 Task: Find a guest house in Columbus, United States, for 4 guests from July 10 to July 25, with a price range of ₹15,000 to ₹25,000, 2 bedrooms, 3 beds, 2 bathrooms, and amenities including TV, Gym, Breakfast, and Wifi.
Action: Mouse moved to (751, 148)
Screenshot: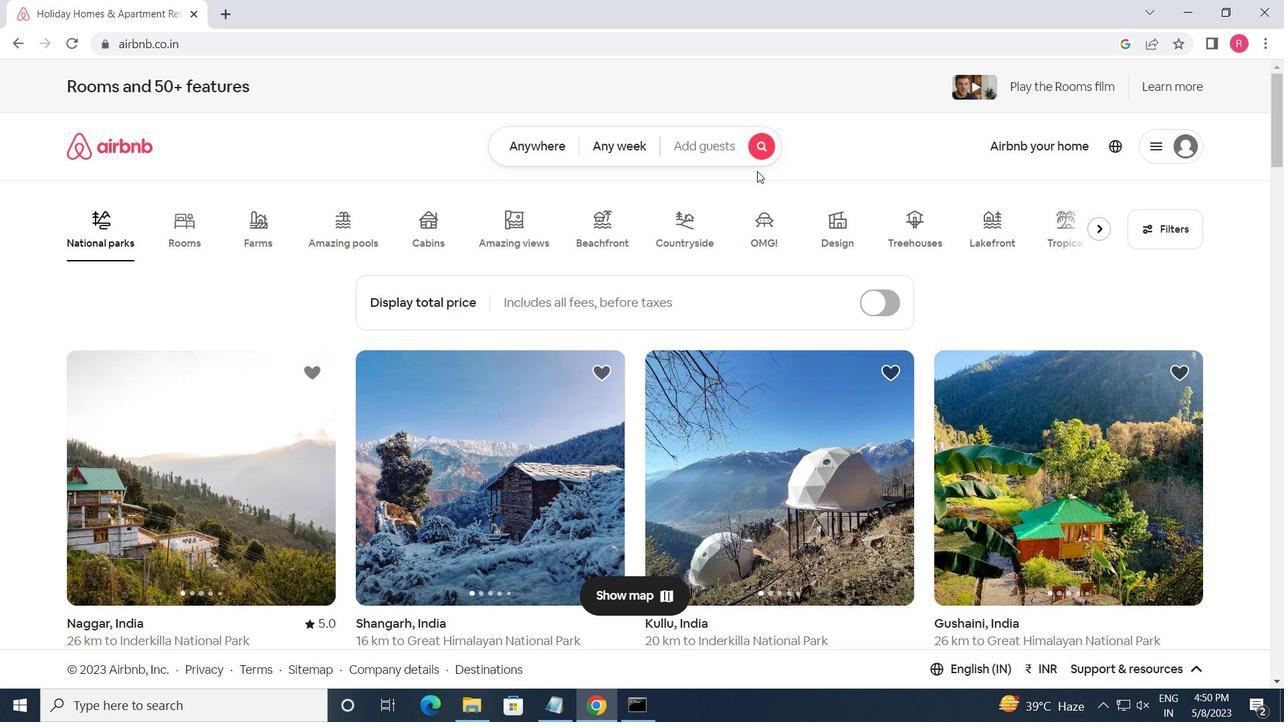 
Action: Mouse pressed left at (751, 148)
Screenshot: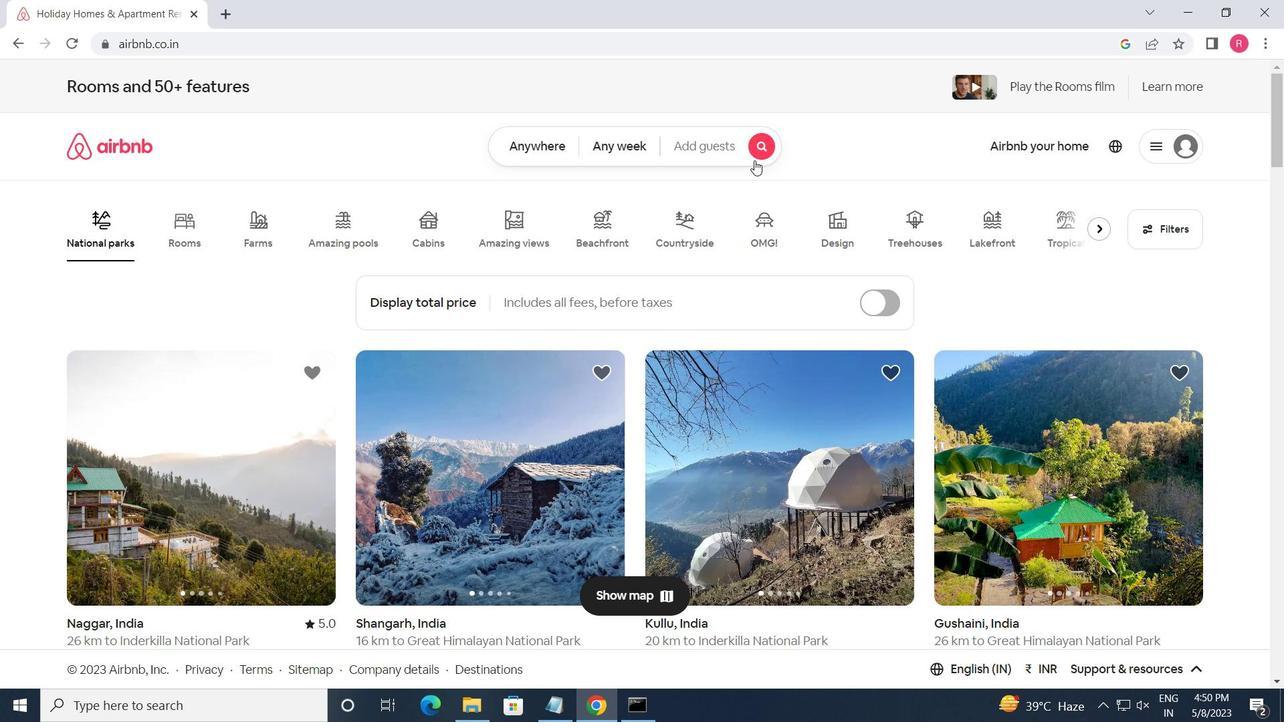 
Action: Mouse moved to (406, 225)
Screenshot: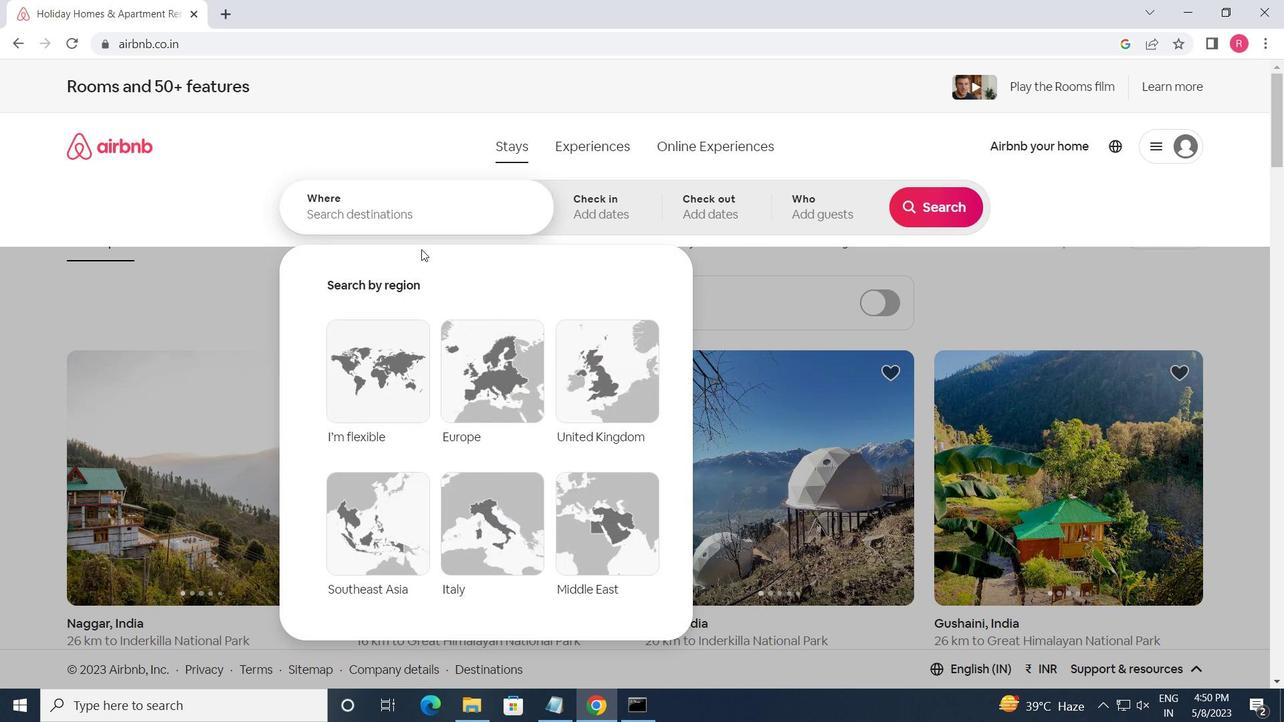 
Action: Mouse pressed left at (406, 225)
Screenshot: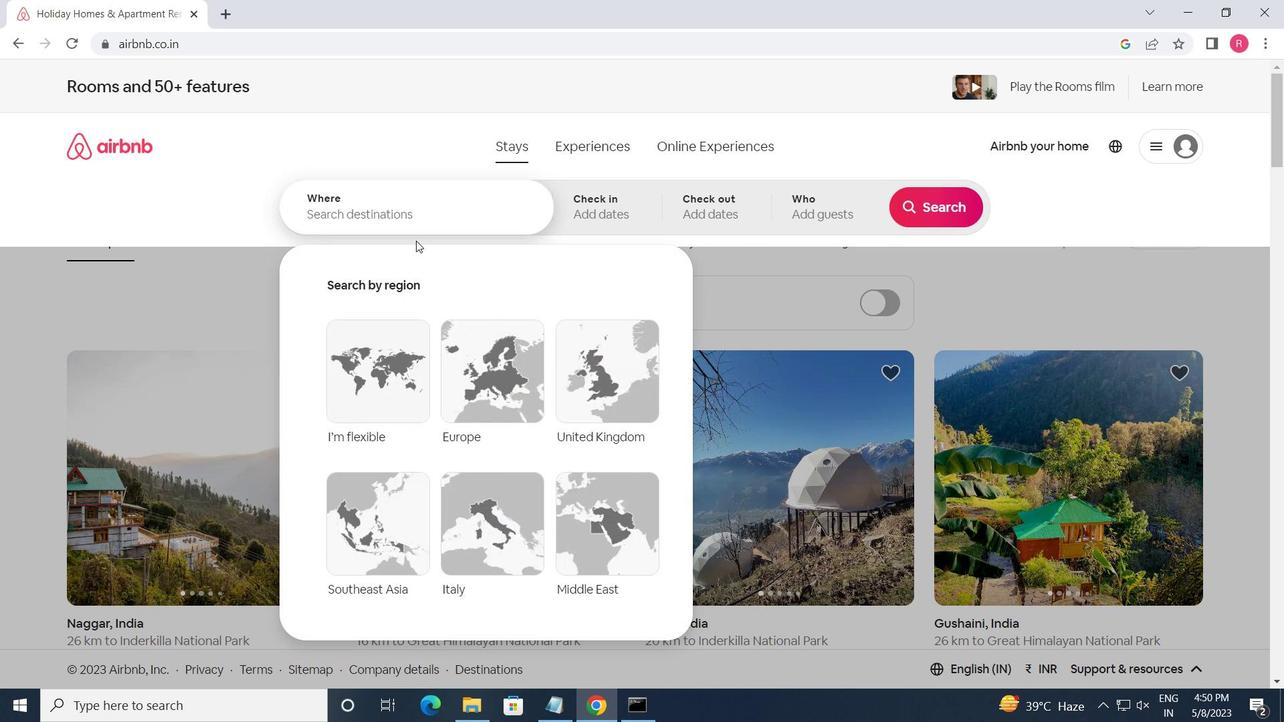 
Action: Key pressed <Key.shift><Key.shift><Key.shift><Key.shift><Key.shift><Key.shift><Key.shift><Key.shift><Key.shift><Key.shift><Key.shift><Key.shift><Key.shift><Key.shift><Key.shift><Key.shift><Key.shift><Key.shift>COLUMBUS,<Key.space><Key.shift_r><Key.shift_r><Key.shift_r>UNITED<Key.space><Key.shift>STATES<Key.enter>
Screenshot: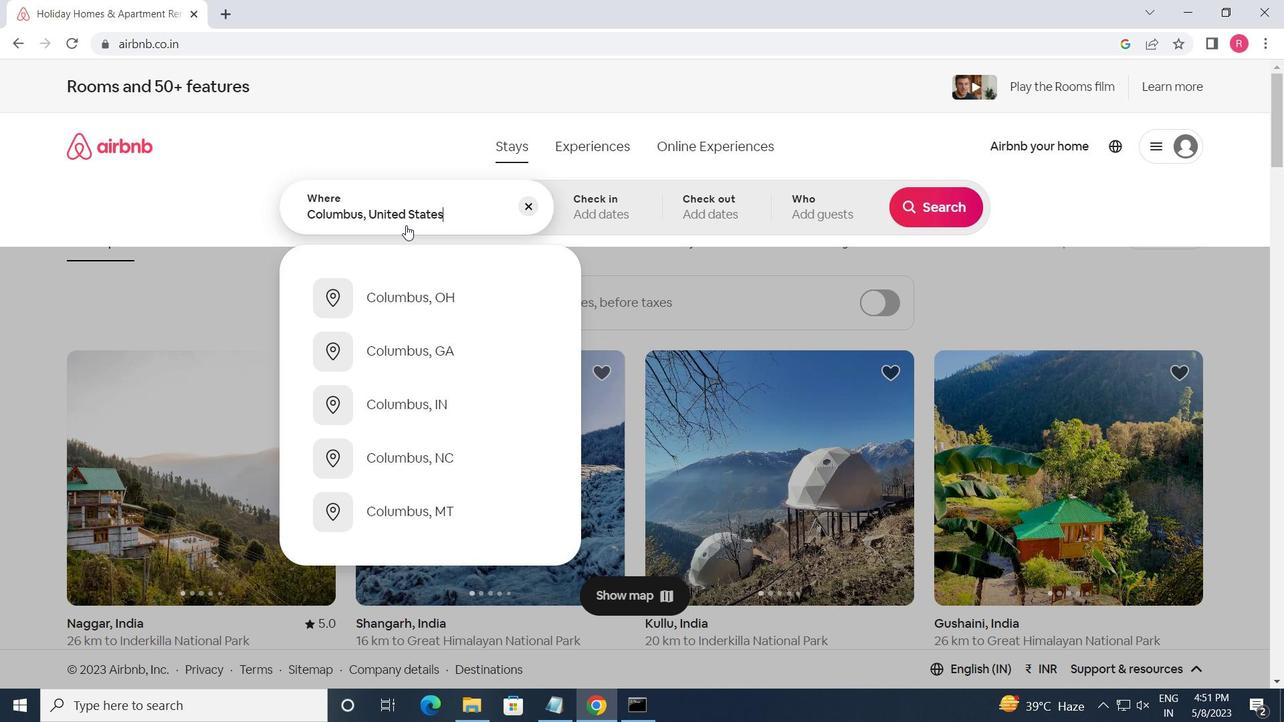 
Action: Mouse moved to (925, 347)
Screenshot: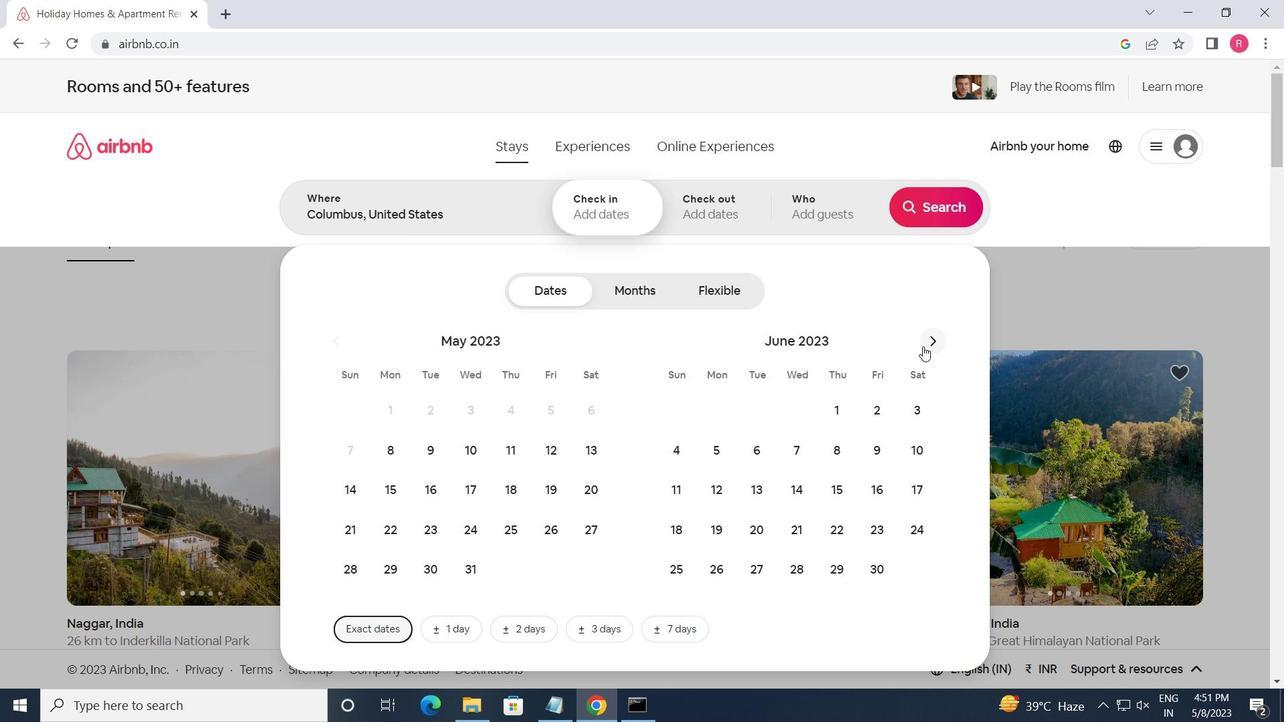
Action: Mouse pressed left at (925, 347)
Screenshot: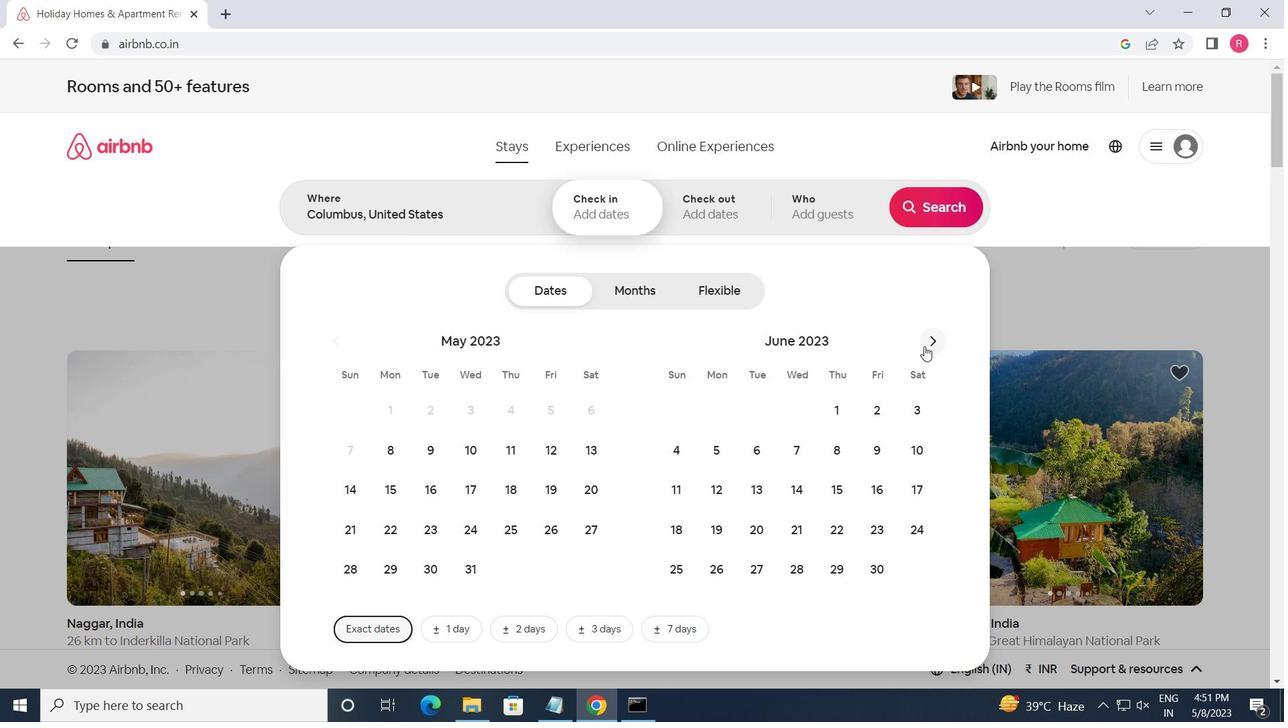 
Action: Mouse moved to (708, 498)
Screenshot: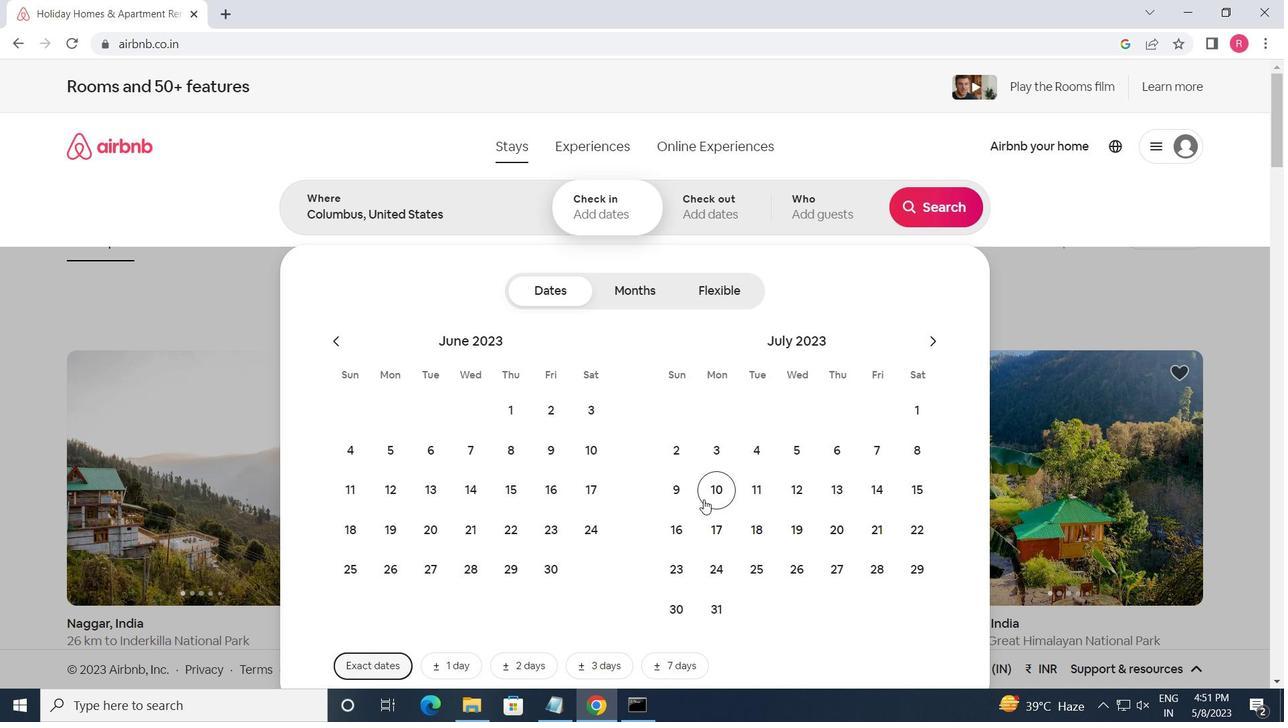 
Action: Mouse pressed left at (708, 498)
Screenshot: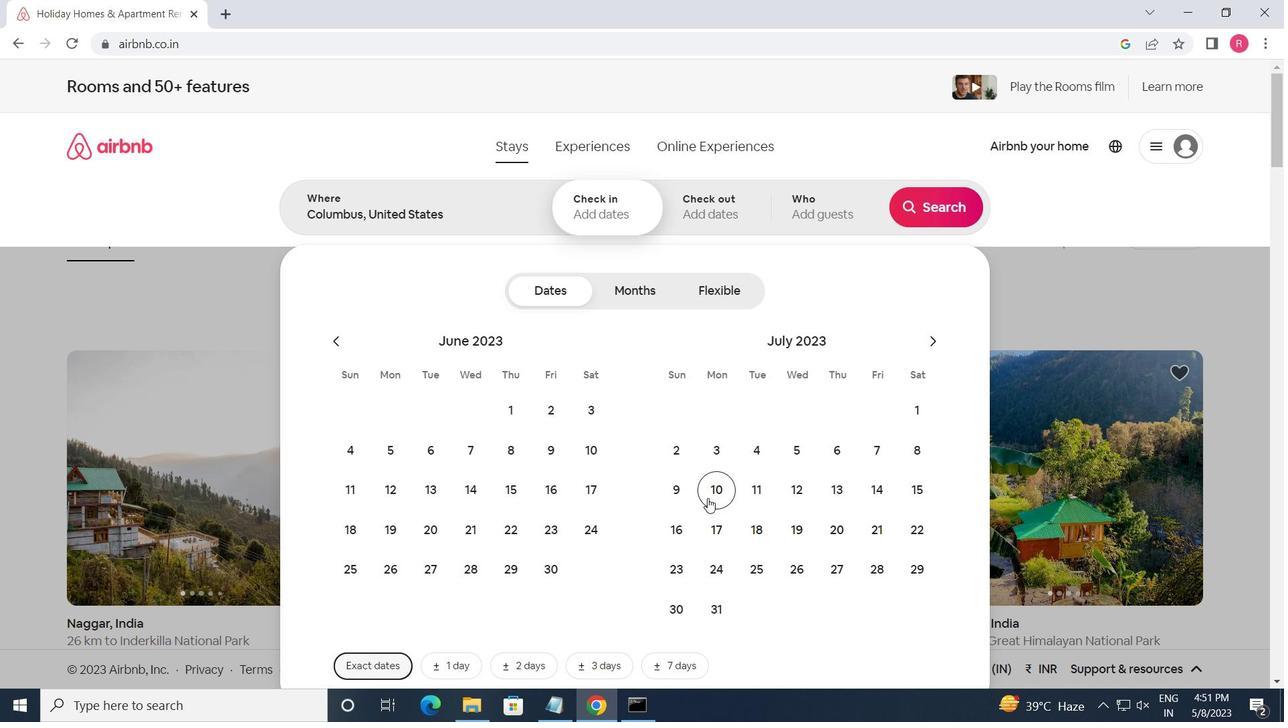 
Action: Mouse moved to (743, 571)
Screenshot: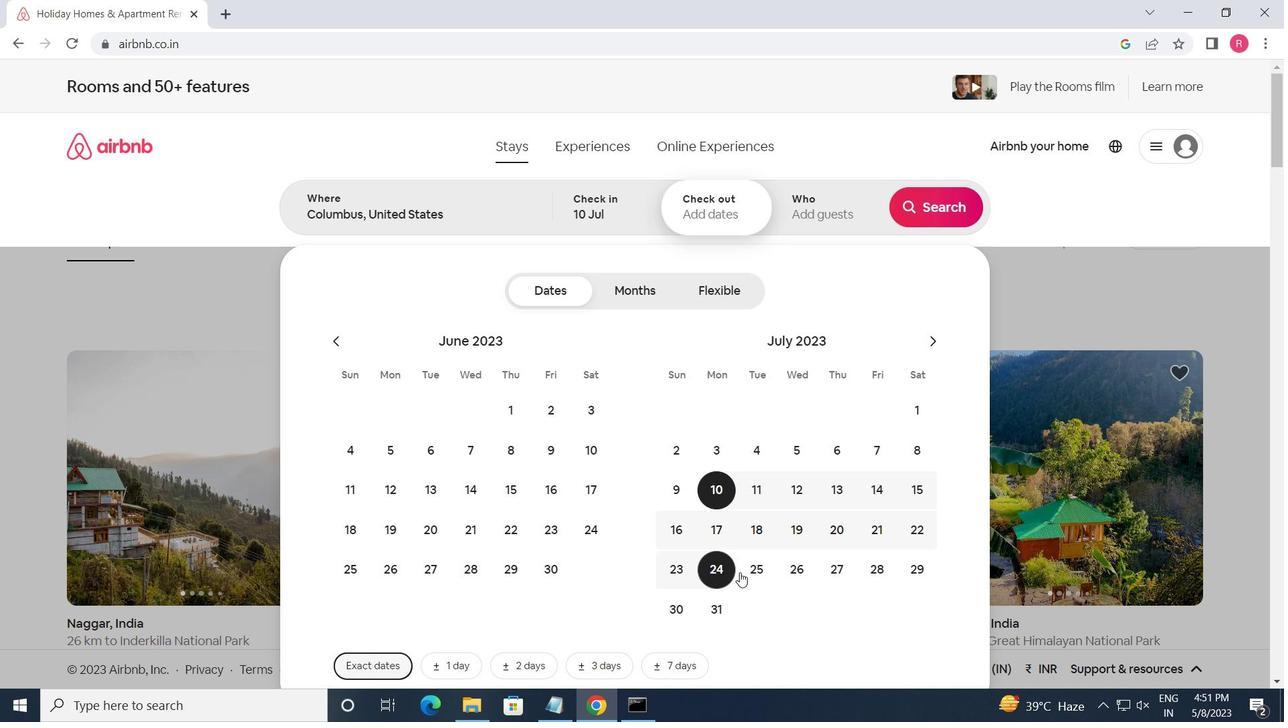 
Action: Mouse pressed left at (743, 571)
Screenshot: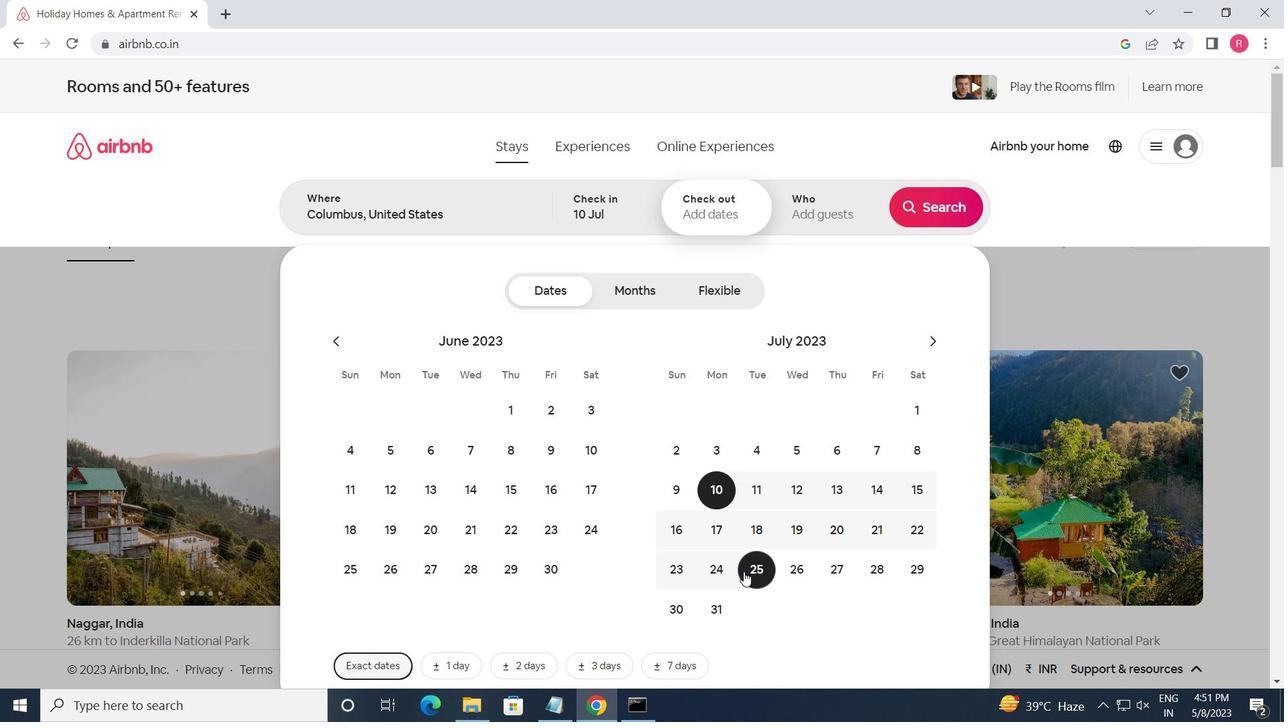 
Action: Mouse moved to (813, 229)
Screenshot: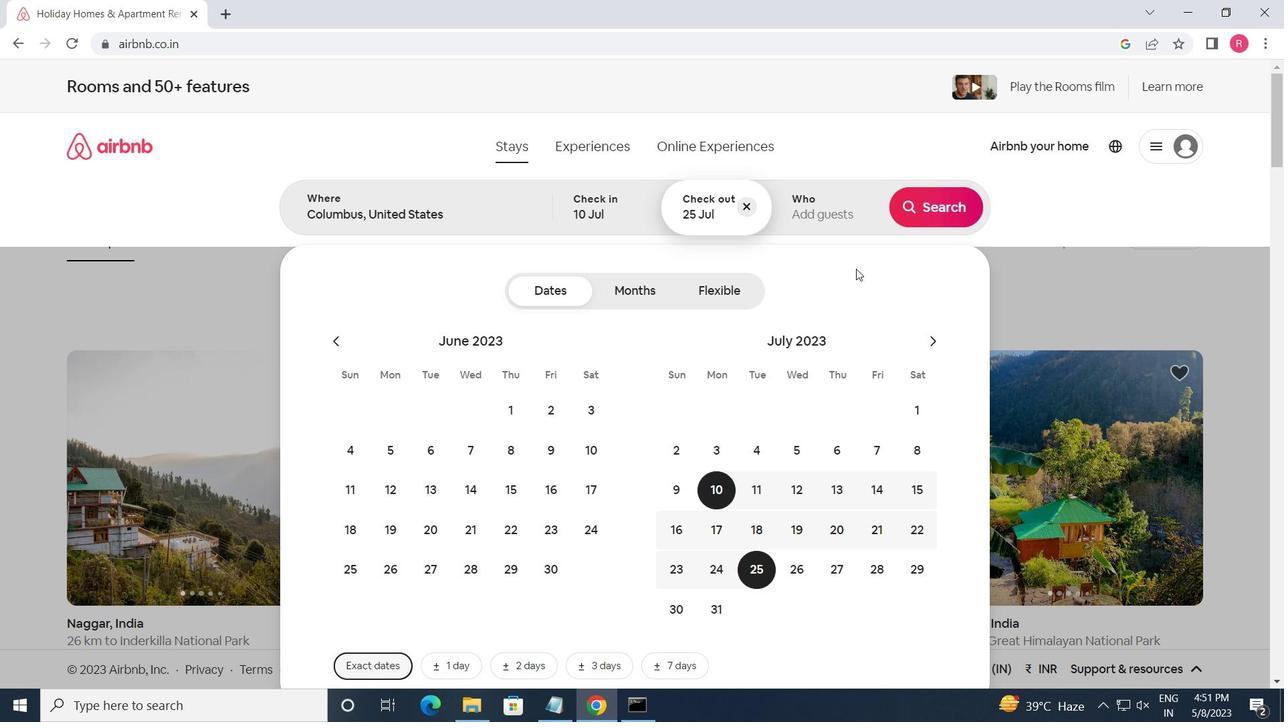 
Action: Mouse pressed left at (813, 229)
Screenshot: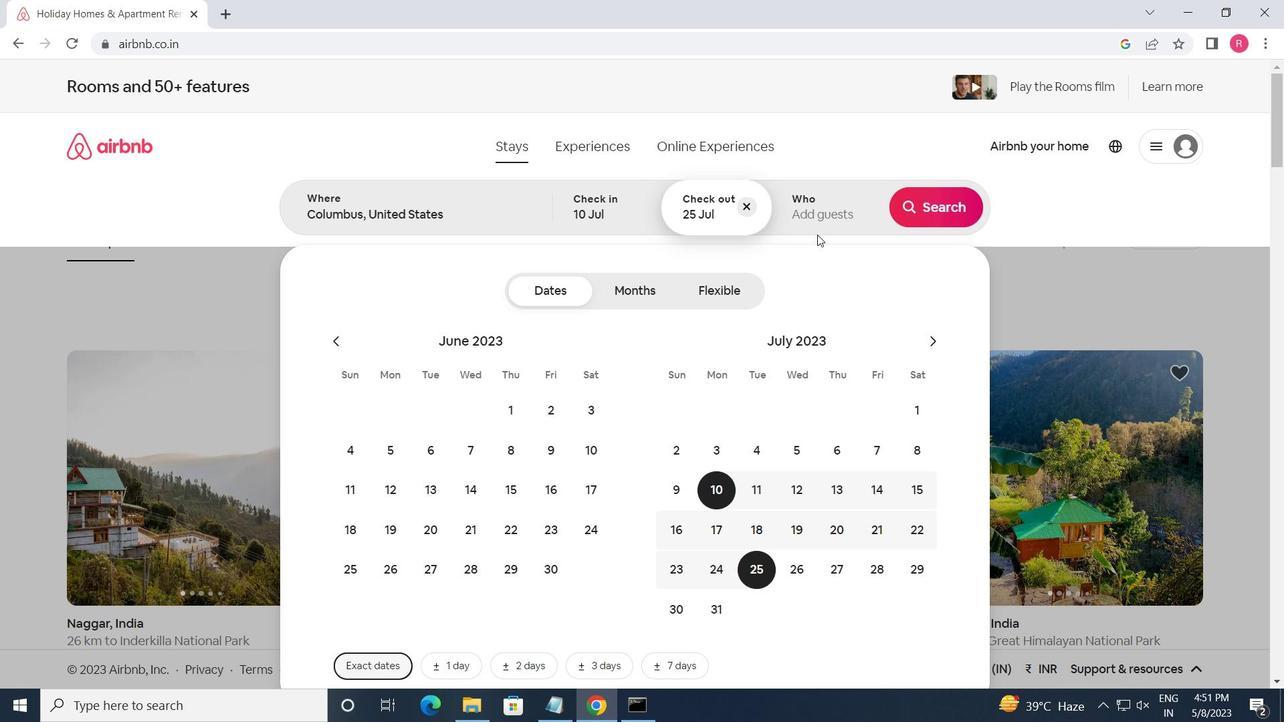 
Action: Mouse moved to (942, 298)
Screenshot: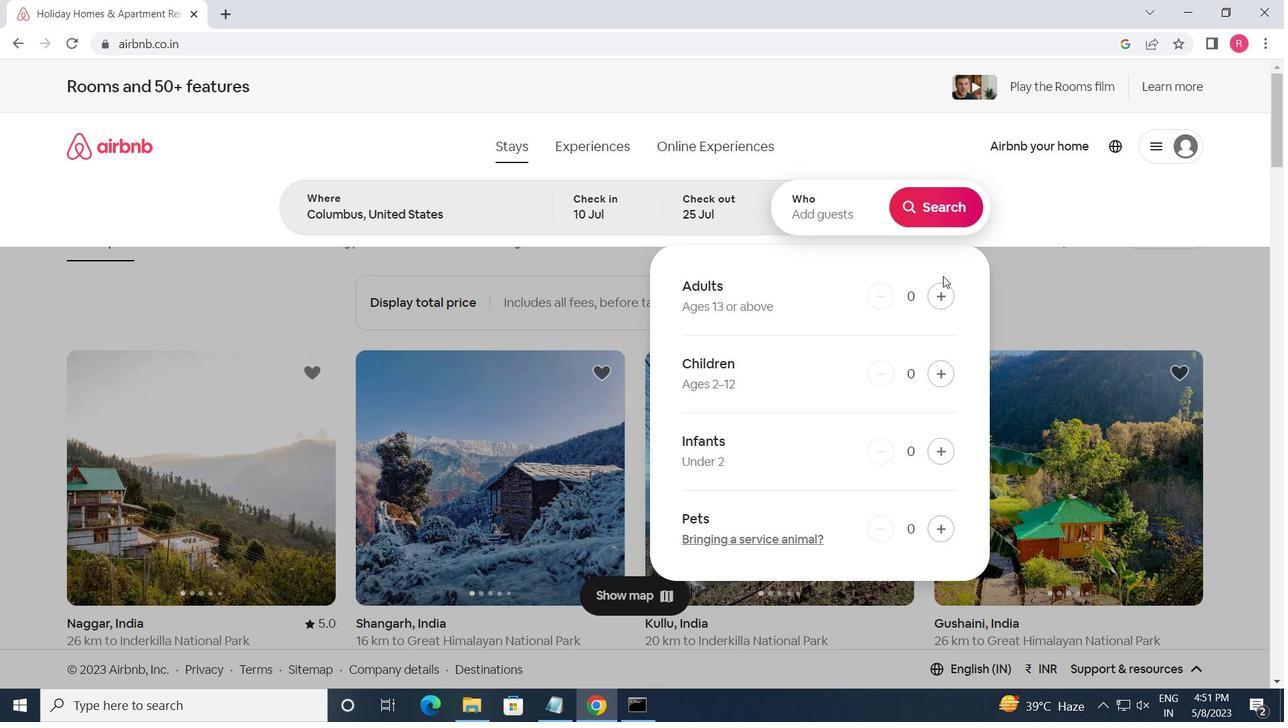 
Action: Mouse pressed left at (942, 298)
Screenshot: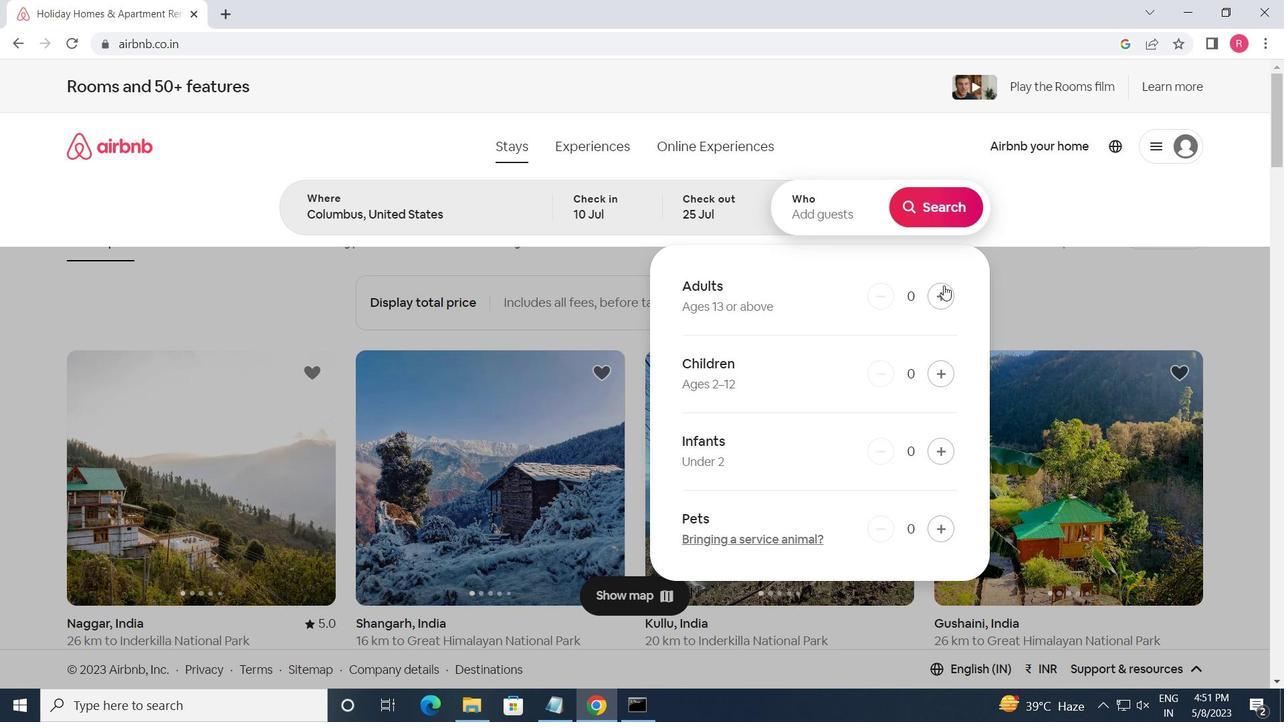 
Action: Mouse pressed left at (942, 298)
Screenshot: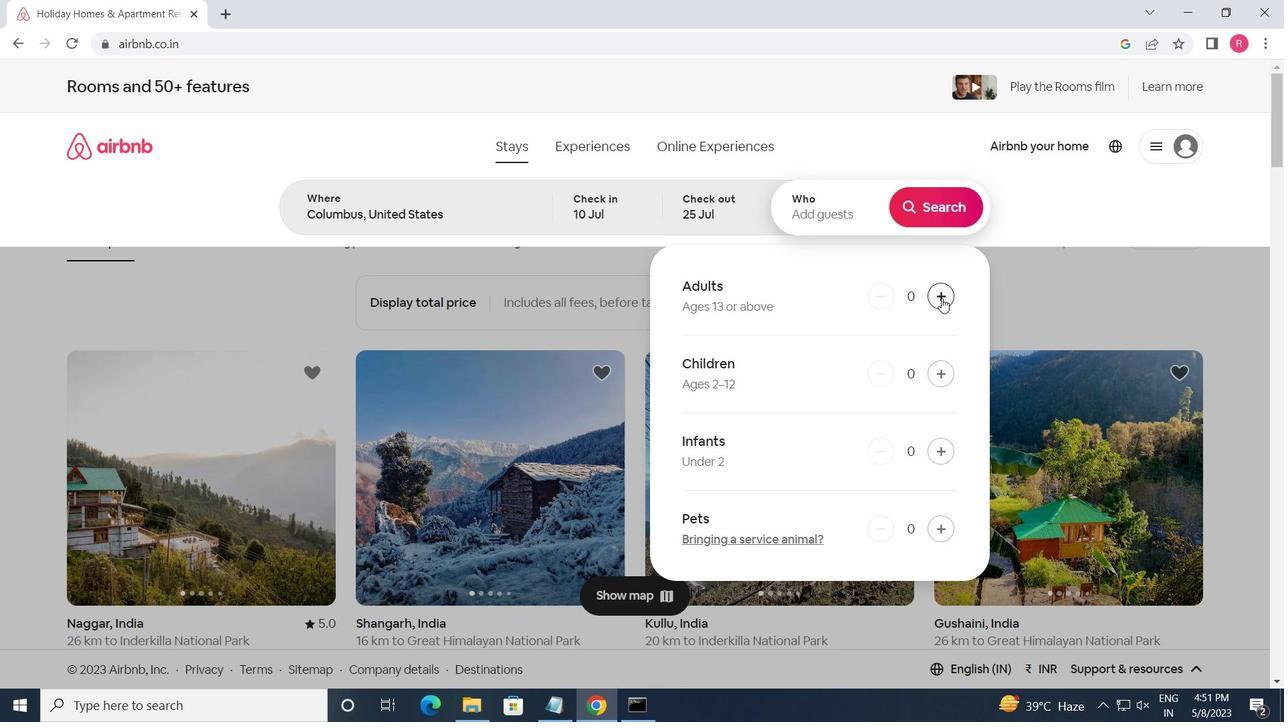 
Action: Mouse pressed left at (942, 298)
Screenshot: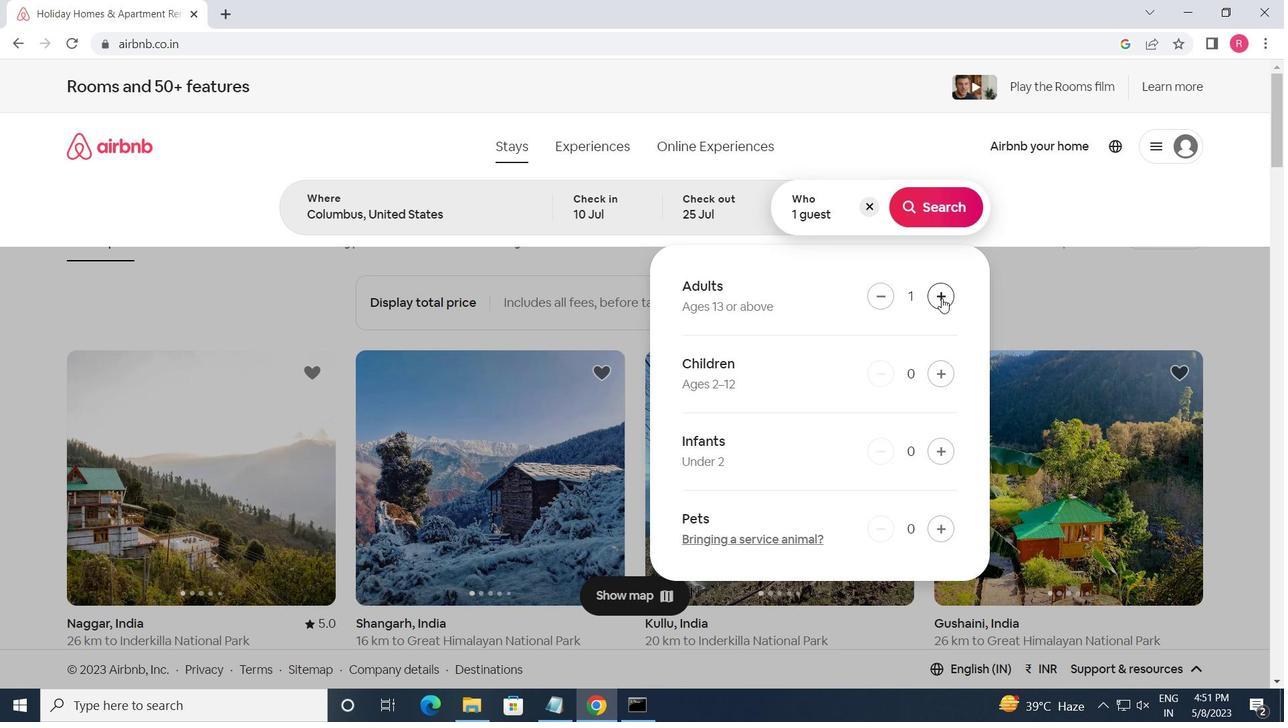 
Action: Mouse pressed left at (942, 298)
Screenshot: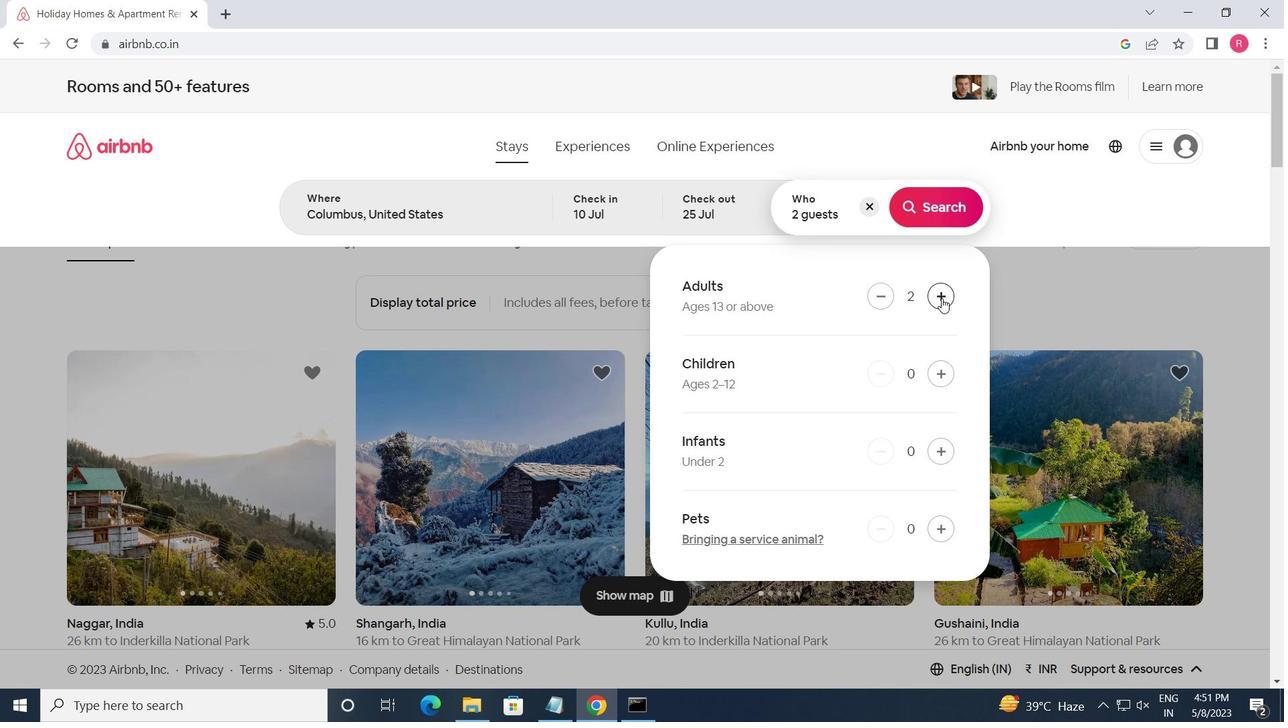 
Action: Mouse moved to (878, 296)
Screenshot: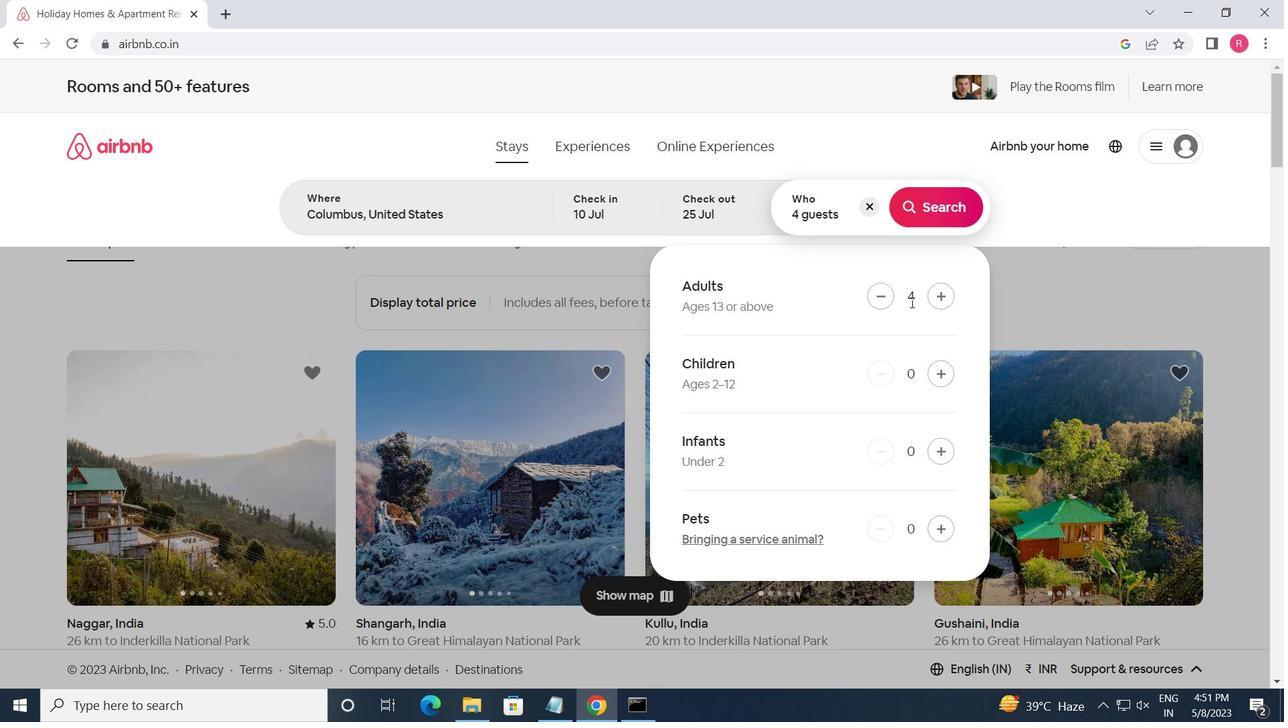 
Action: Mouse pressed left at (878, 296)
Screenshot: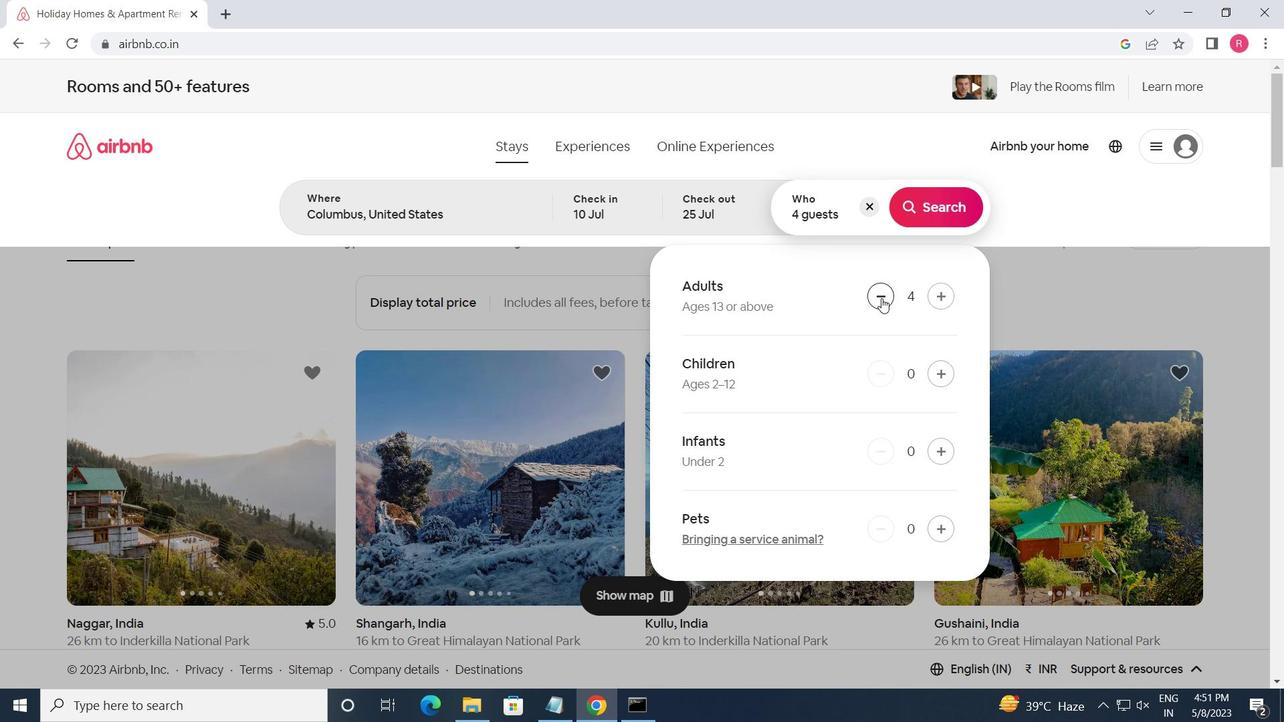 
Action: Mouse moved to (937, 372)
Screenshot: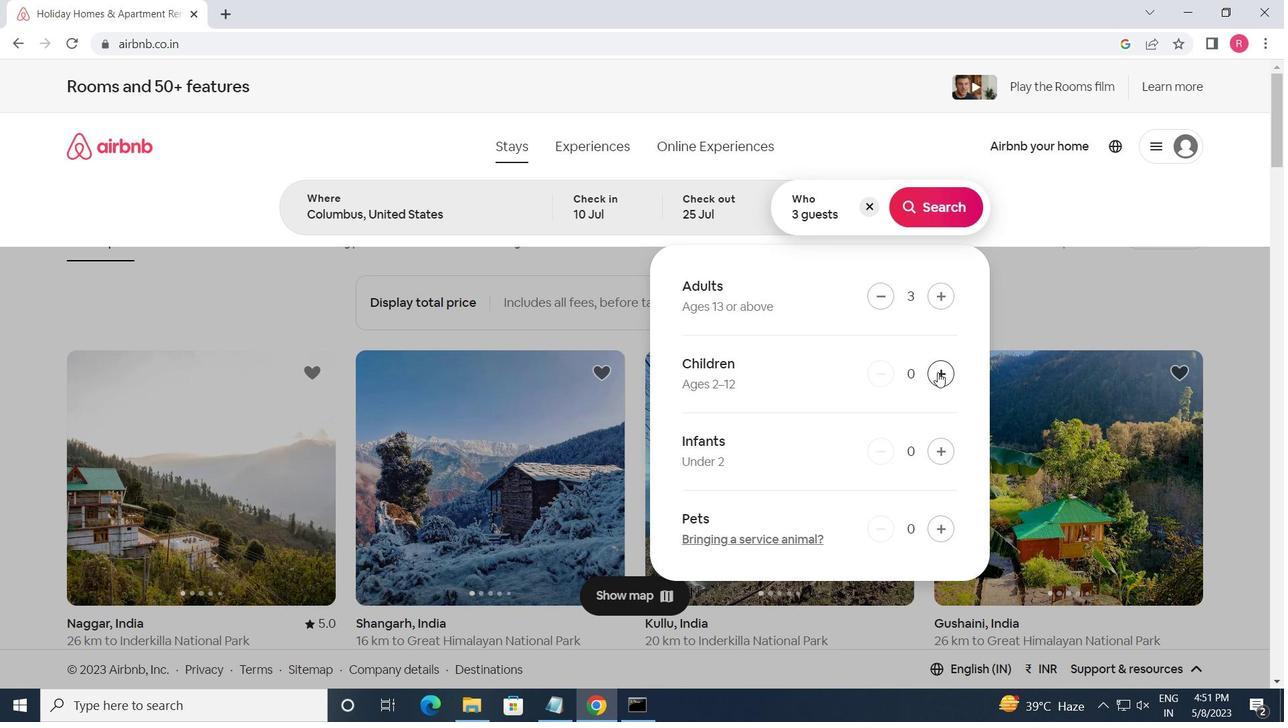 
Action: Mouse pressed left at (937, 372)
Screenshot: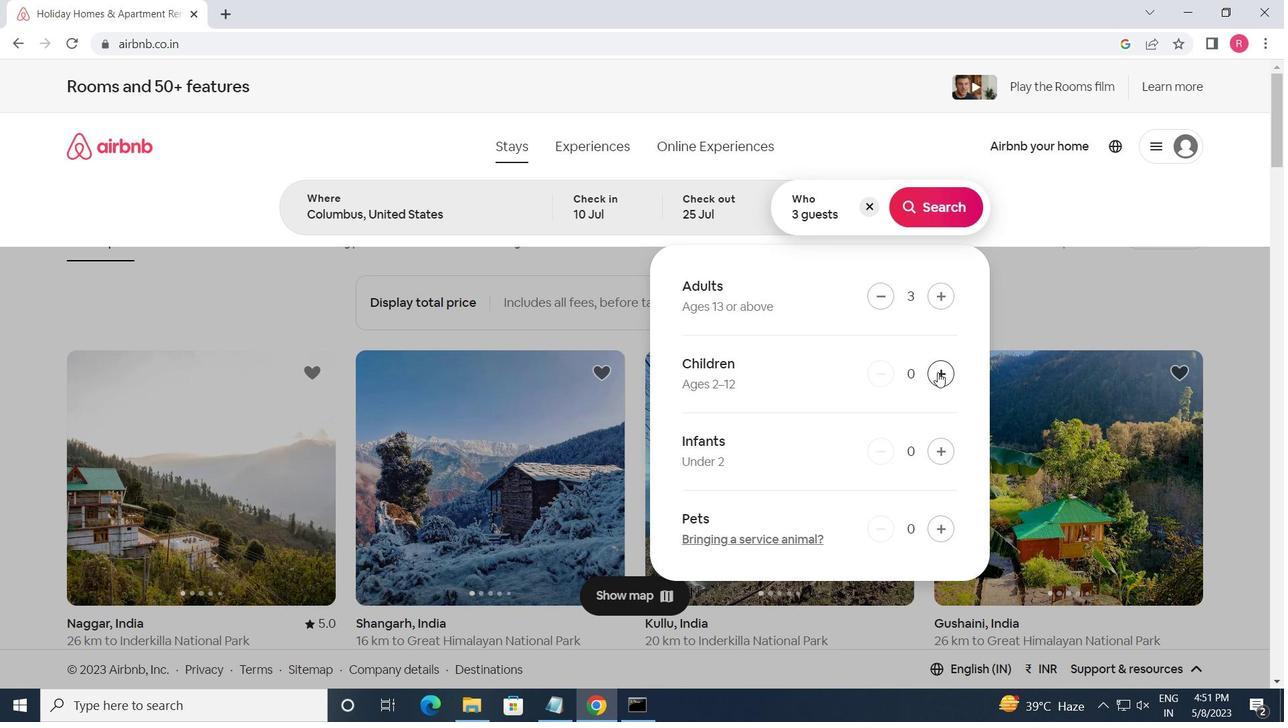 
Action: Mouse moved to (945, 202)
Screenshot: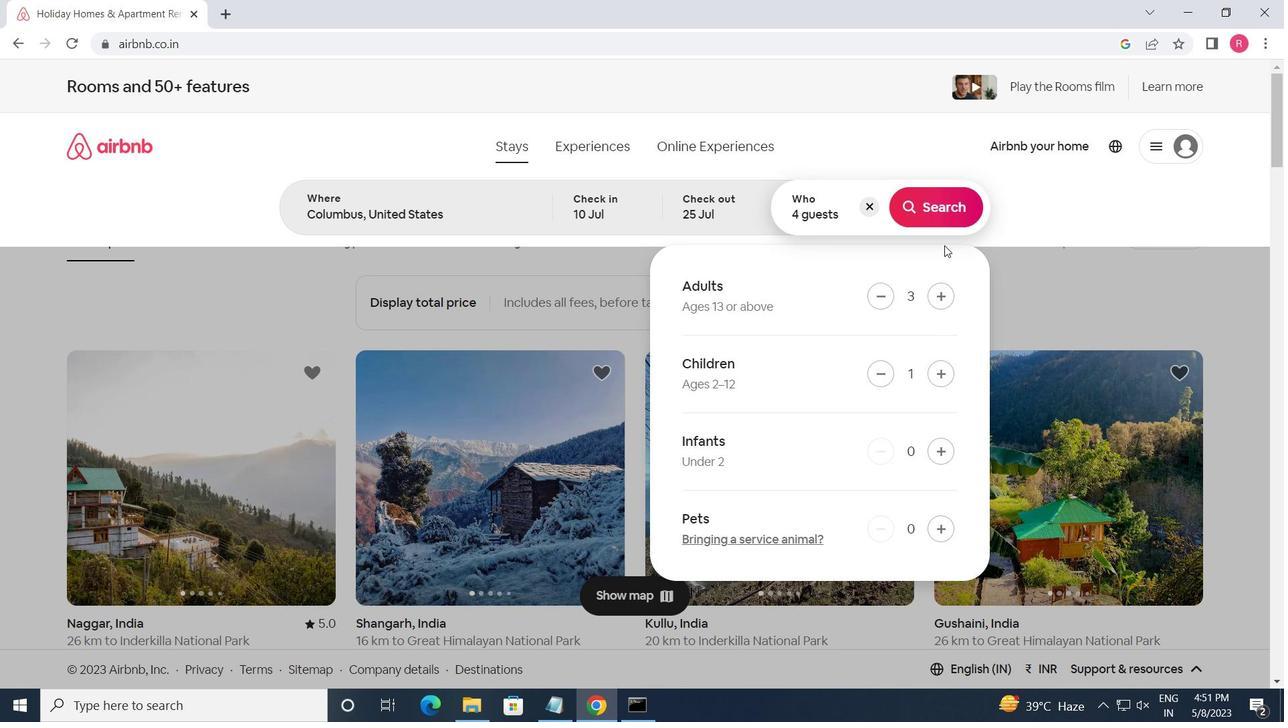
Action: Mouse pressed left at (945, 202)
Screenshot: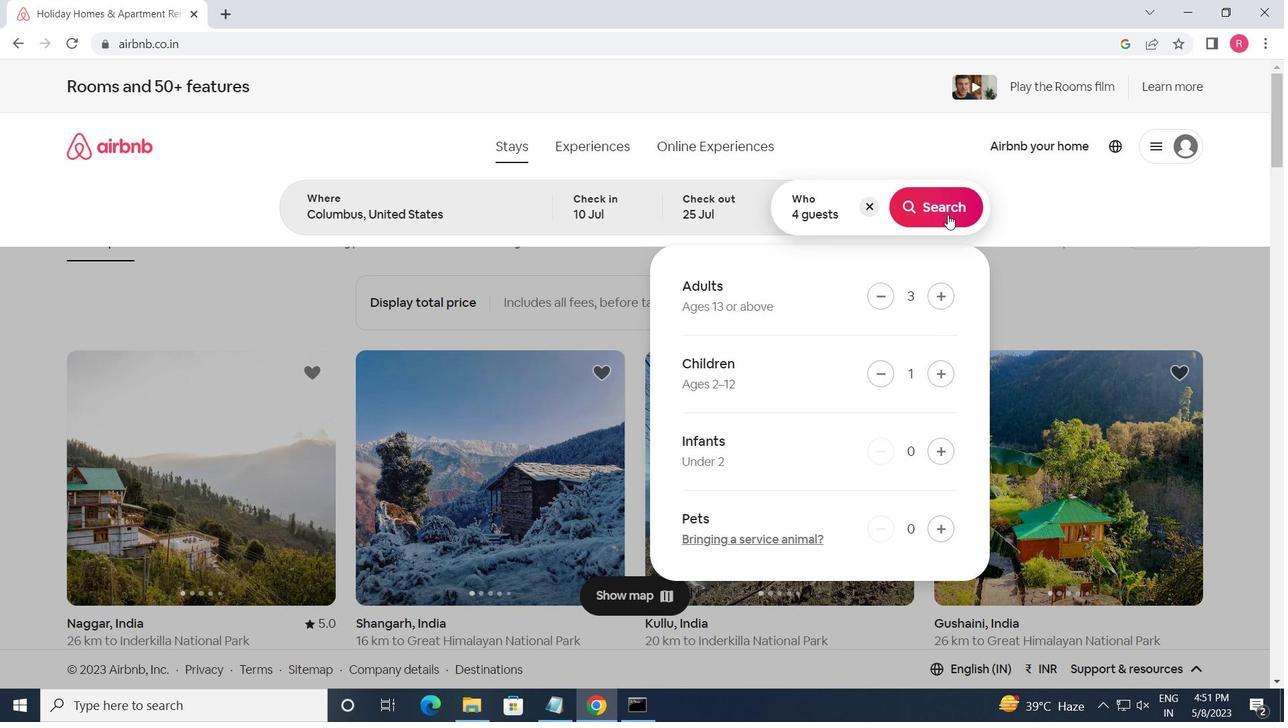 
Action: Mouse moved to (1202, 155)
Screenshot: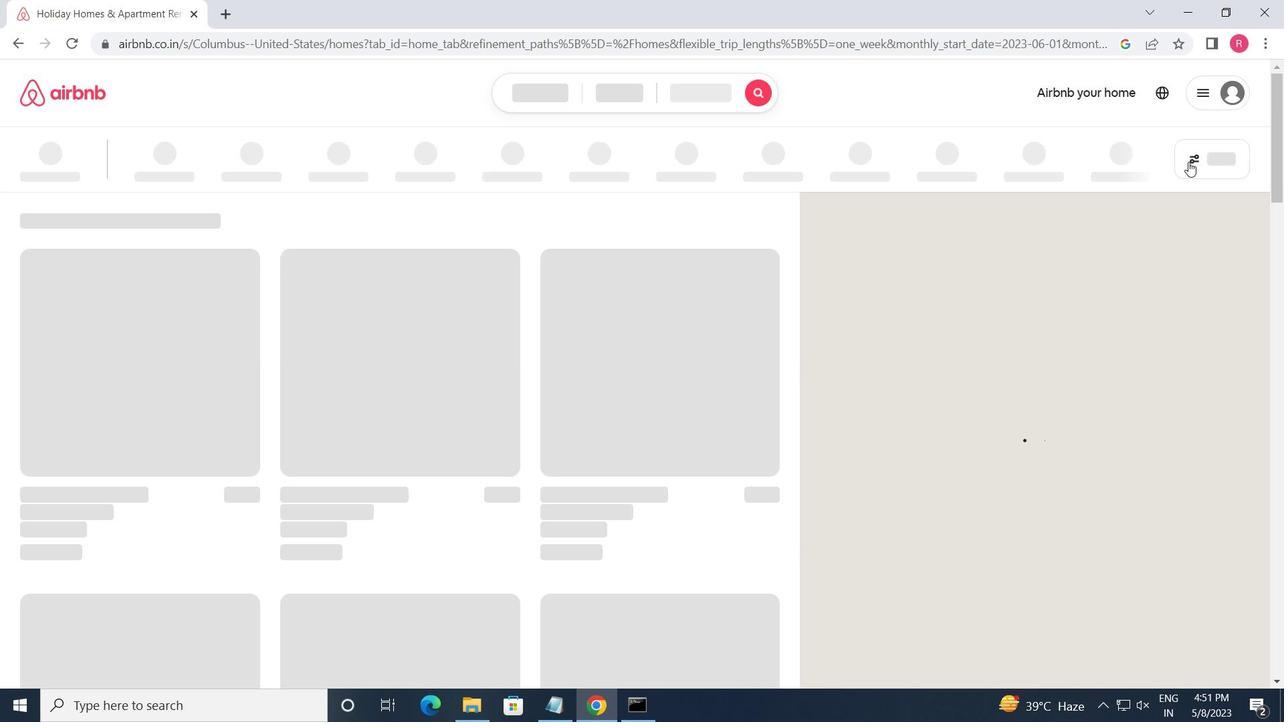 
Action: Mouse pressed left at (1202, 155)
Screenshot: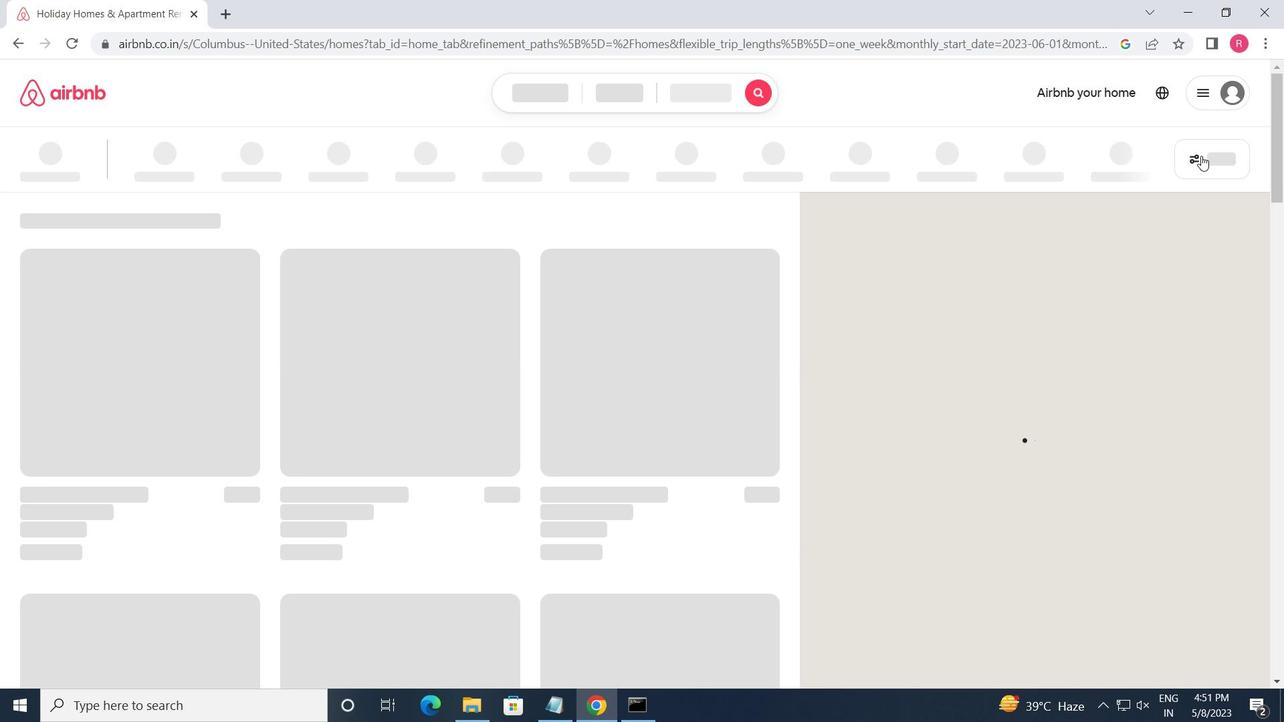 
Action: Mouse moved to (432, 571)
Screenshot: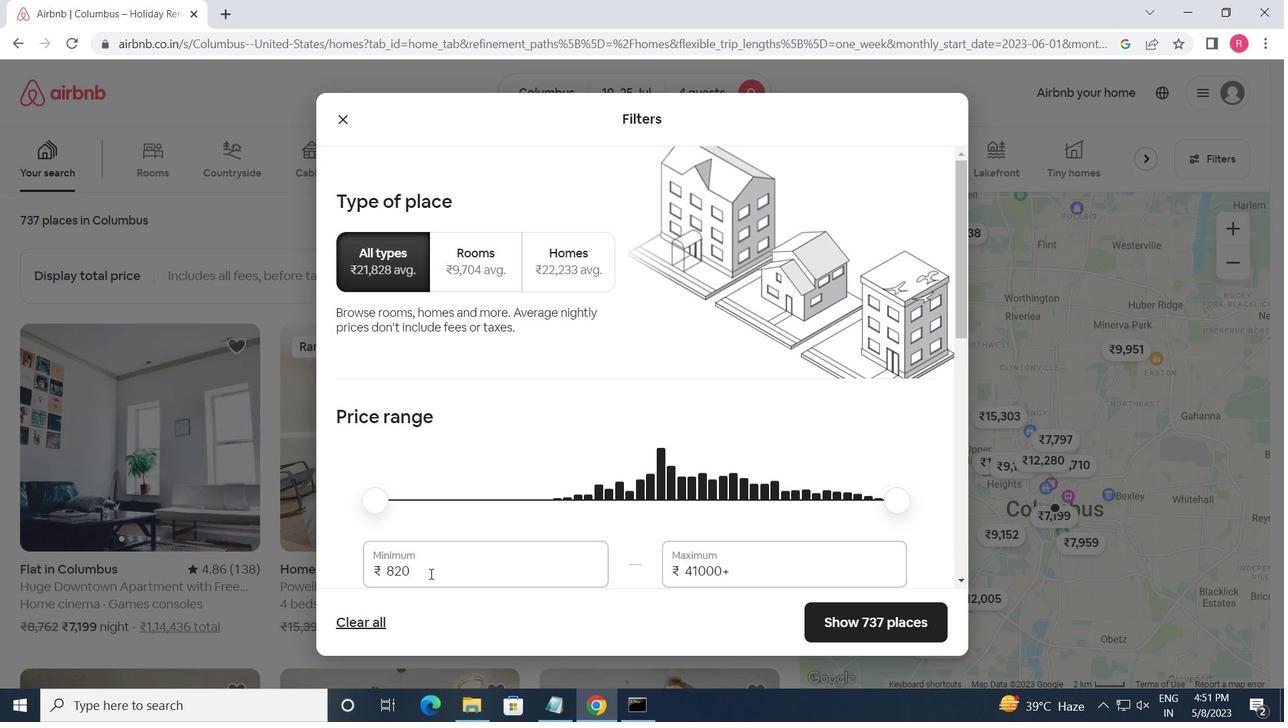 
Action: Mouse pressed left at (432, 571)
Screenshot: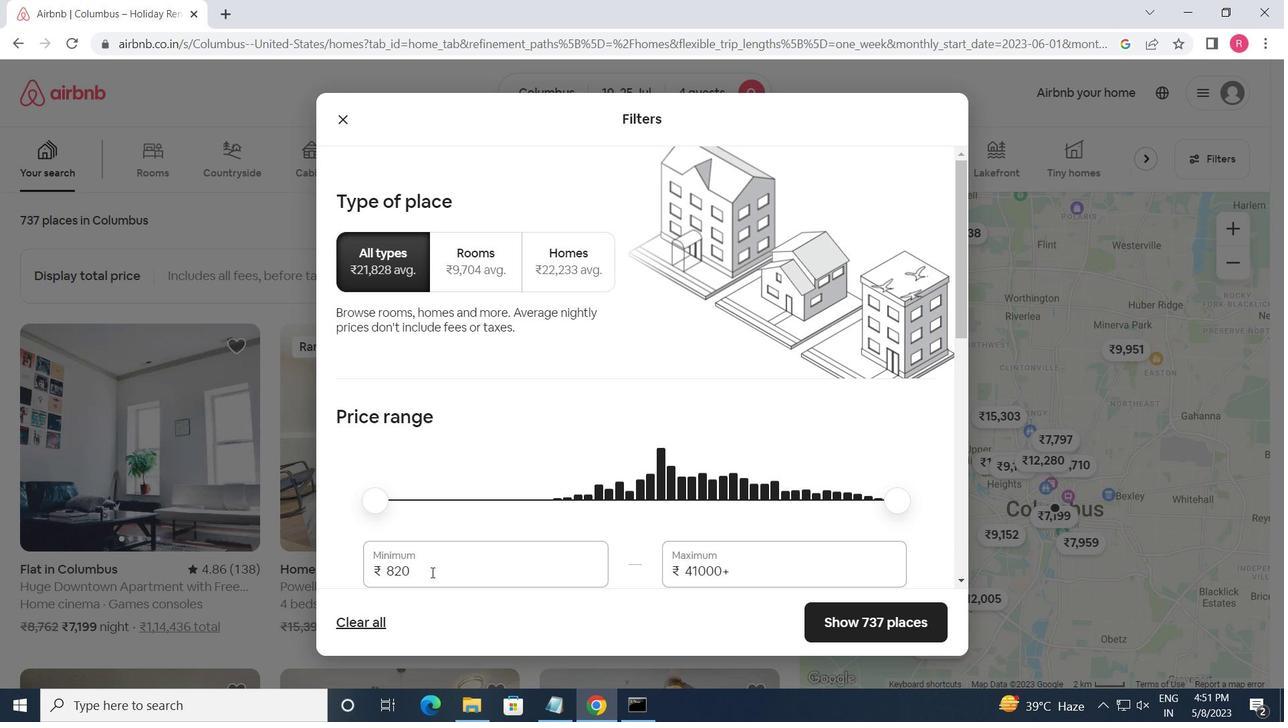
Action: Key pressed <Key.backspace><Key.backspace><Key.backspace>15000<Key.tab>25000
Screenshot: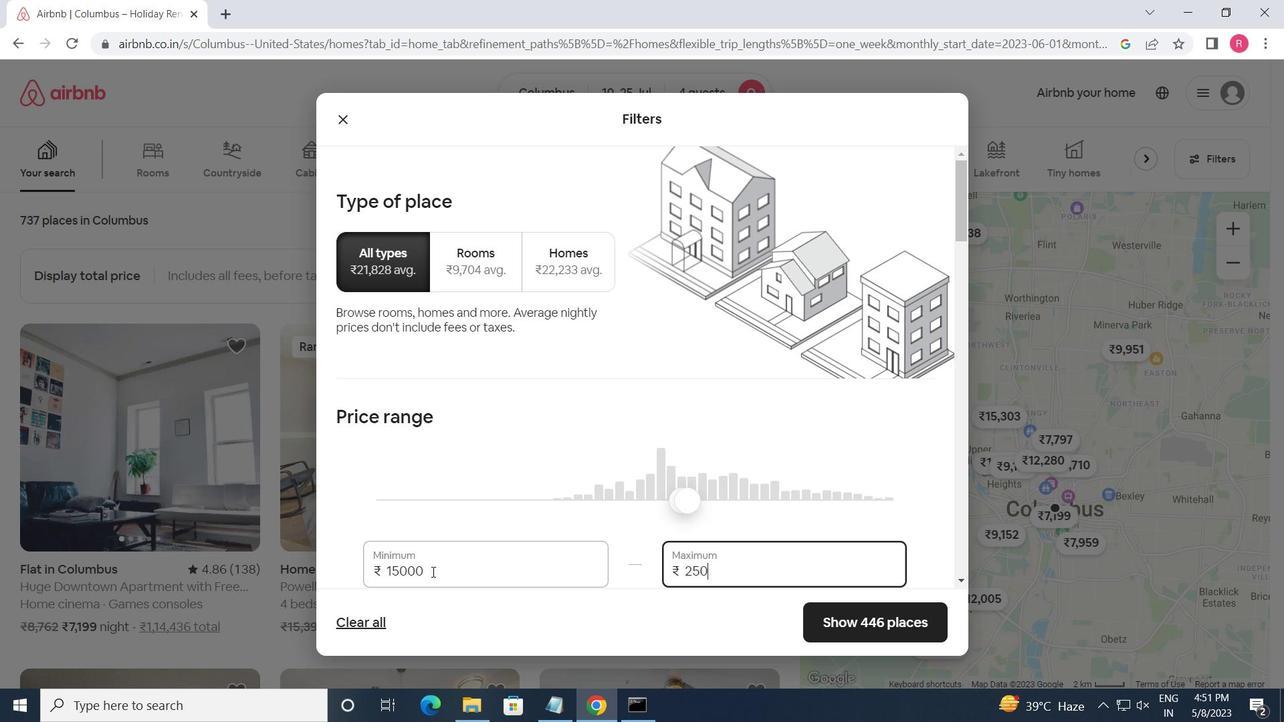 
Action: Mouse moved to (476, 592)
Screenshot: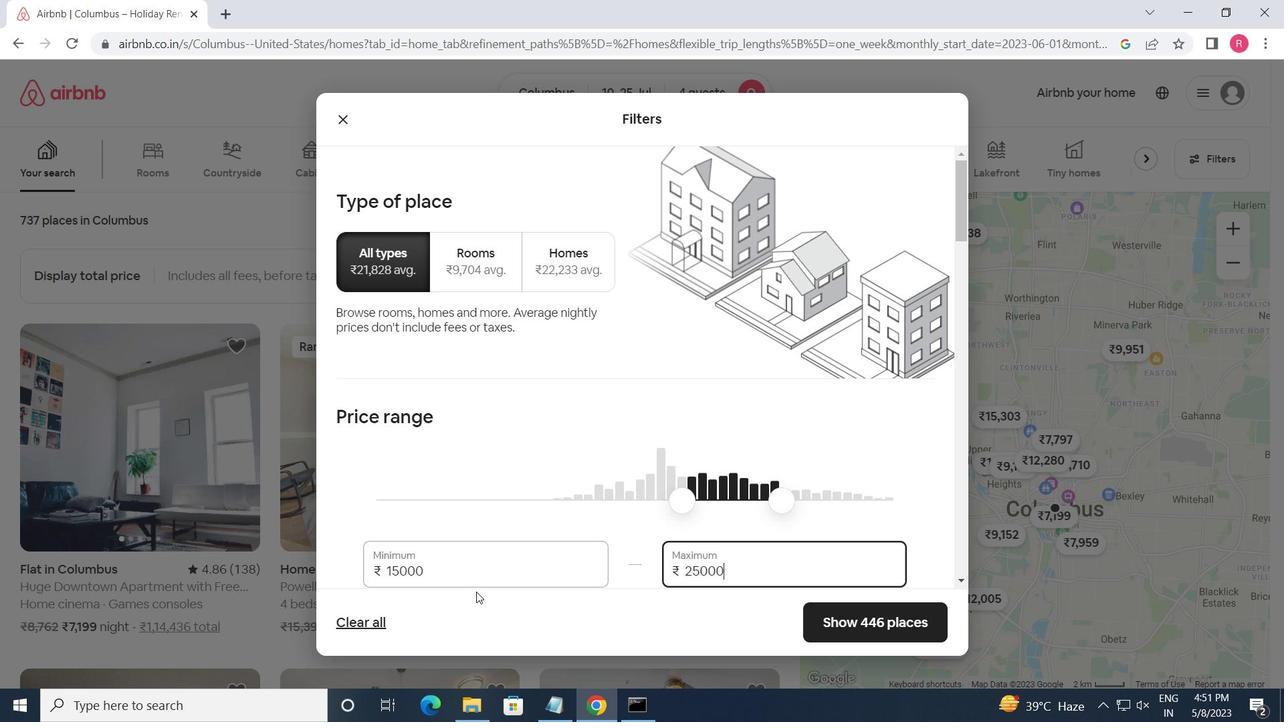 
Action: Mouse scrolled (476, 591) with delta (0, 0)
Screenshot: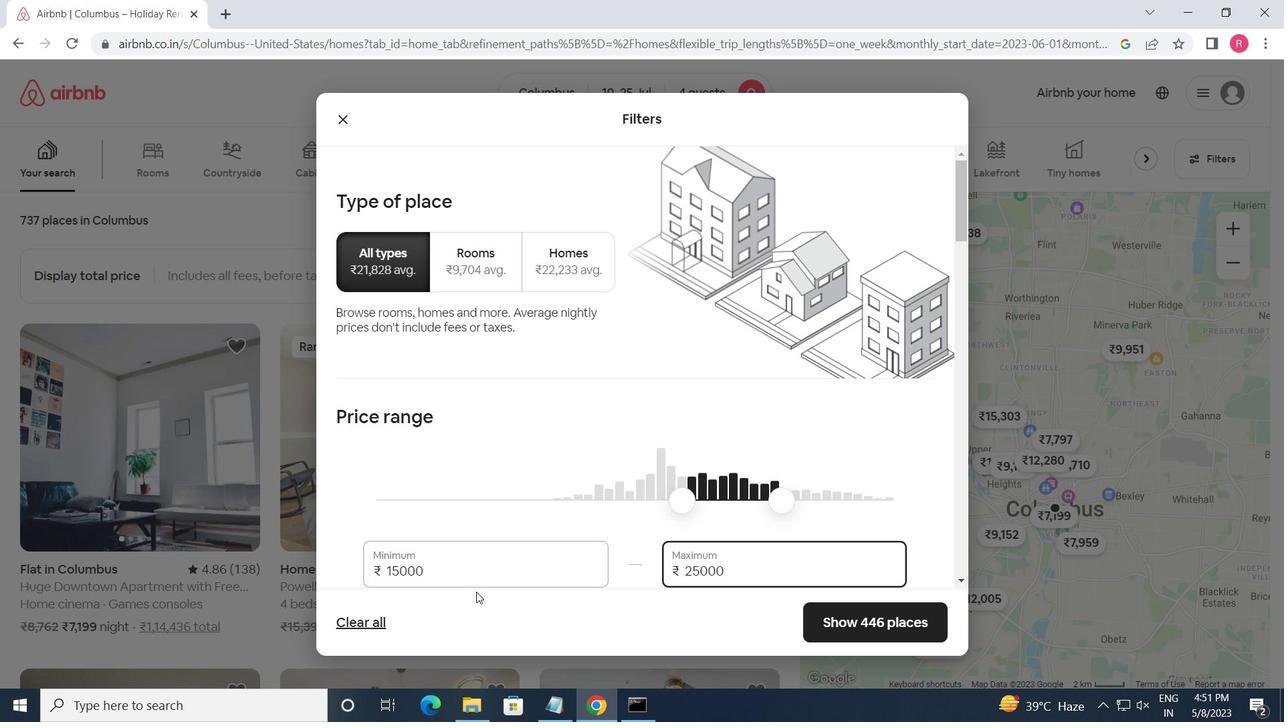 
Action: Mouse moved to (476, 592)
Screenshot: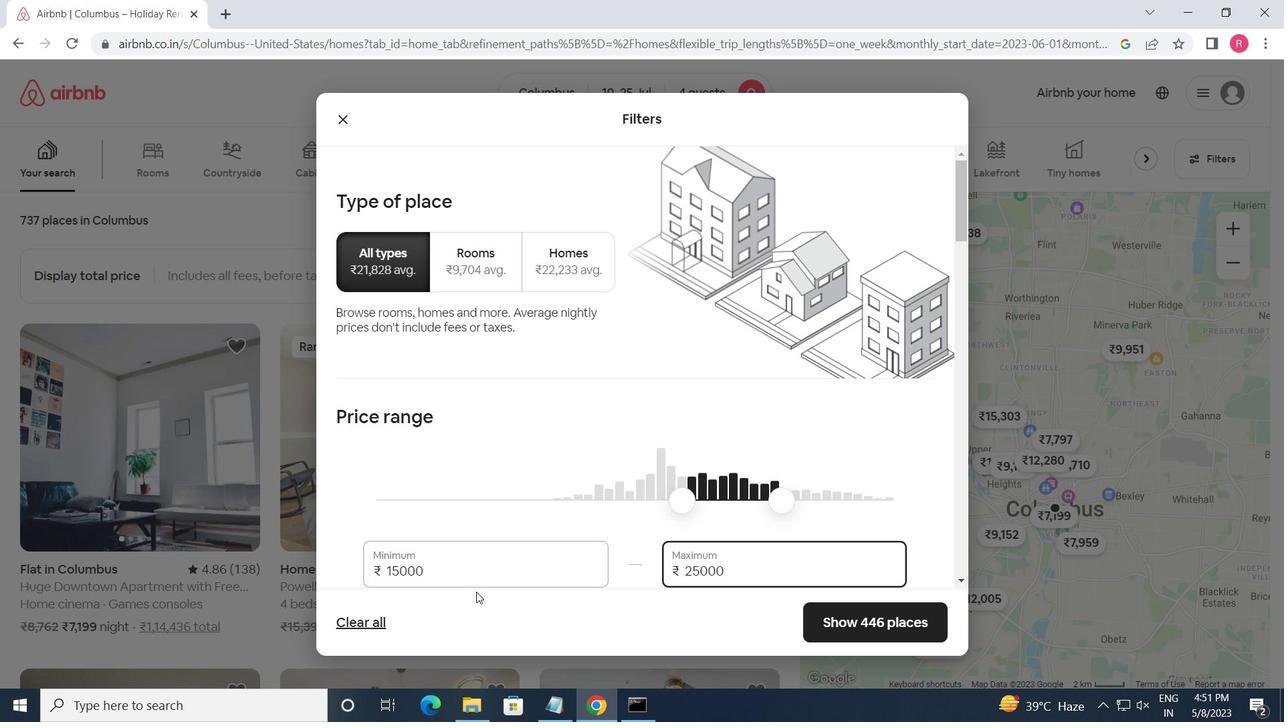 
Action: Mouse scrolled (476, 591) with delta (0, 0)
Screenshot: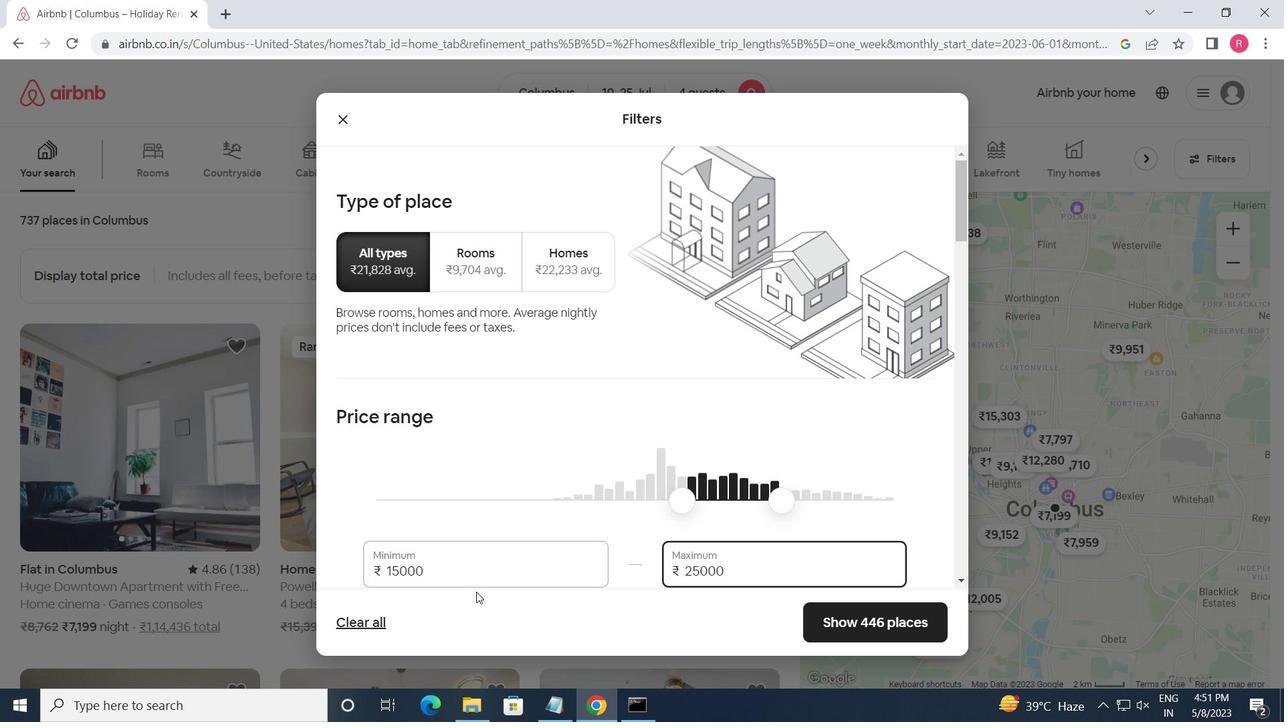 
Action: Mouse scrolled (476, 591) with delta (0, 0)
Screenshot: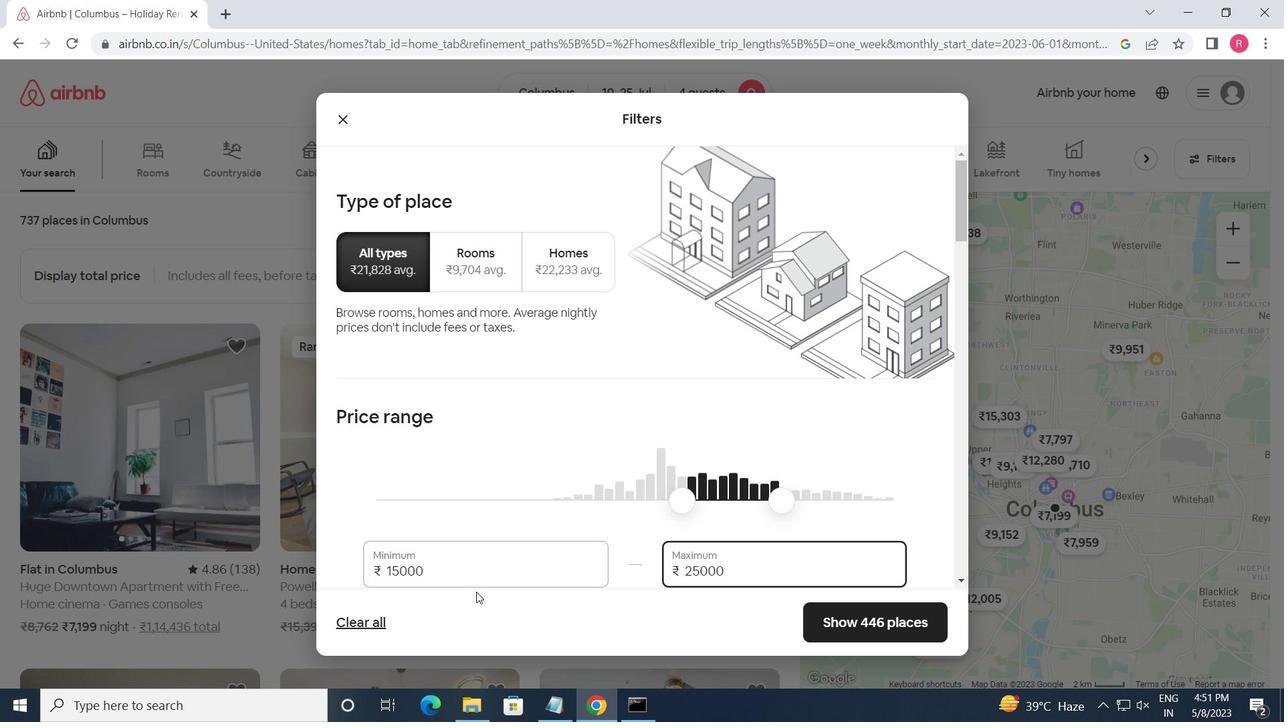 
Action: Mouse moved to (546, 507)
Screenshot: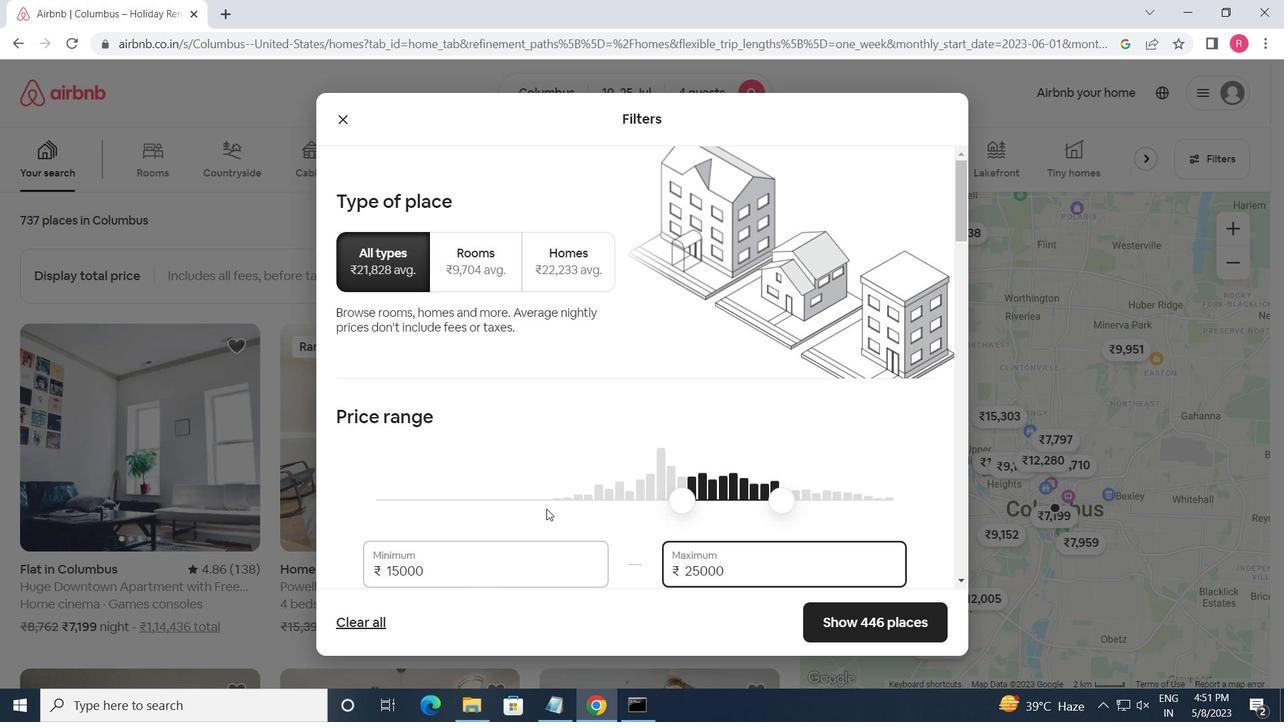 
Action: Mouse scrolled (546, 507) with delta (0, 0)
Screenshot: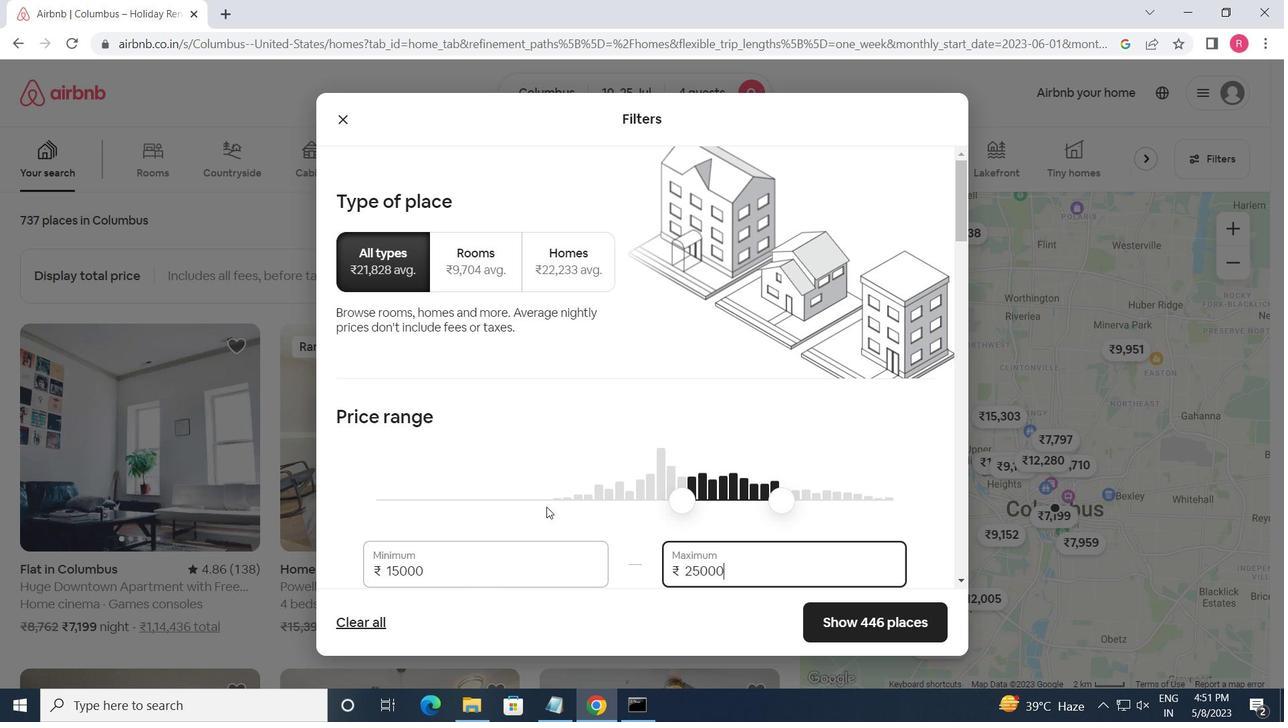 
Action: Mouse scrolled (546, 507) with delta (0, 0)
Screenshot: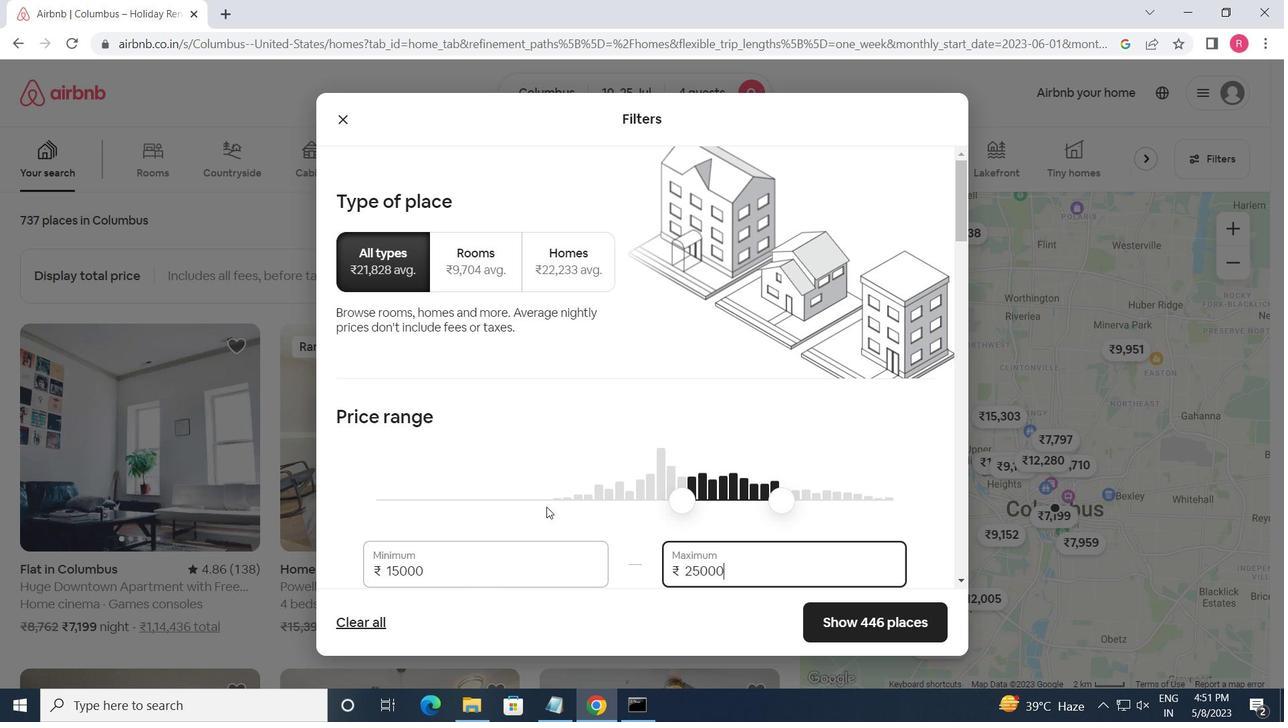 
Action: Mouse scrolled (546, 507) with delta (0, 0)
Screenshot: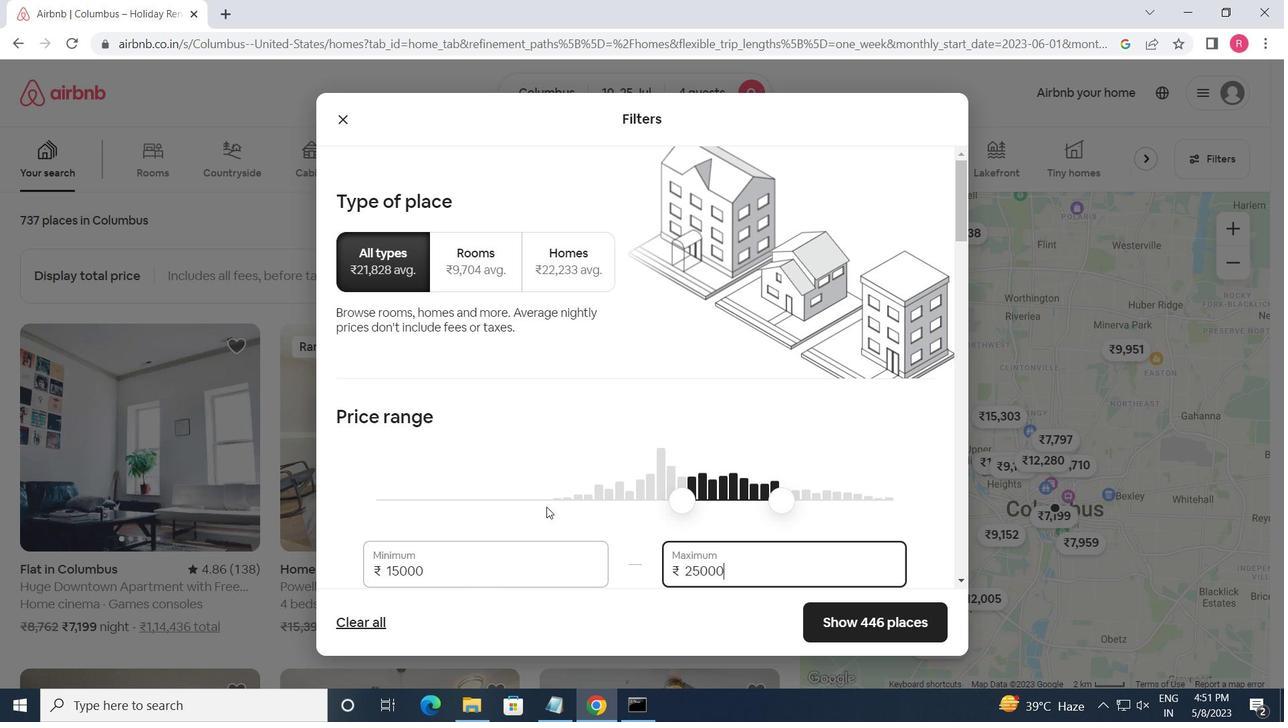 
Action: Mouse moved to (546, 507)
Screenshot: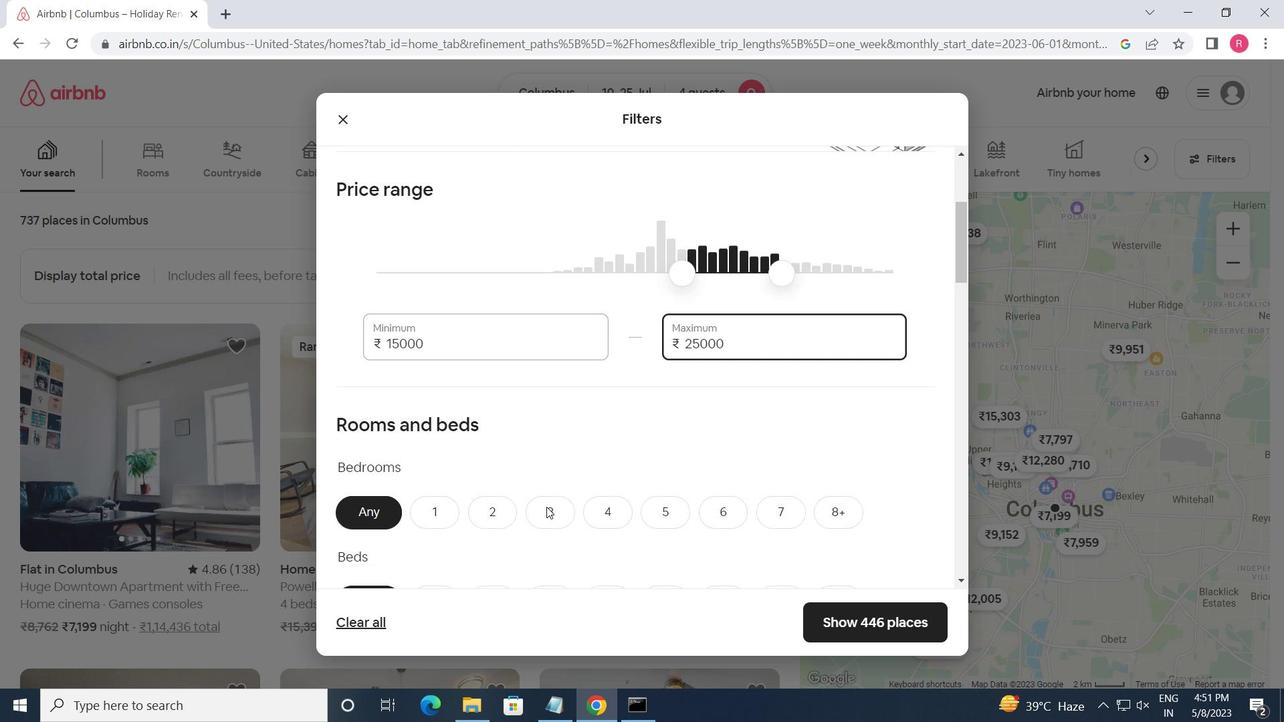 
Action: Mouse scrolled (546, 507) with delta (0, 0)
Screenshot: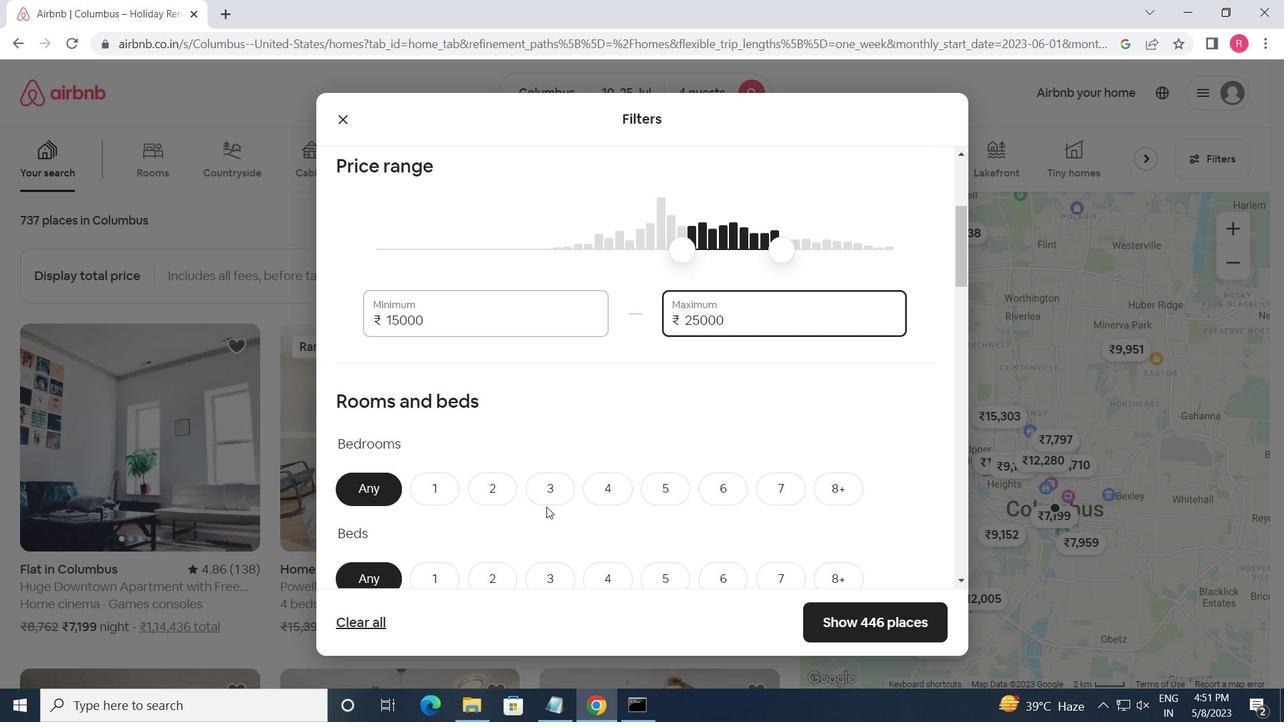 
Action: Mouse scrolled (546, 507) with delta (0, 0)
Screenshot: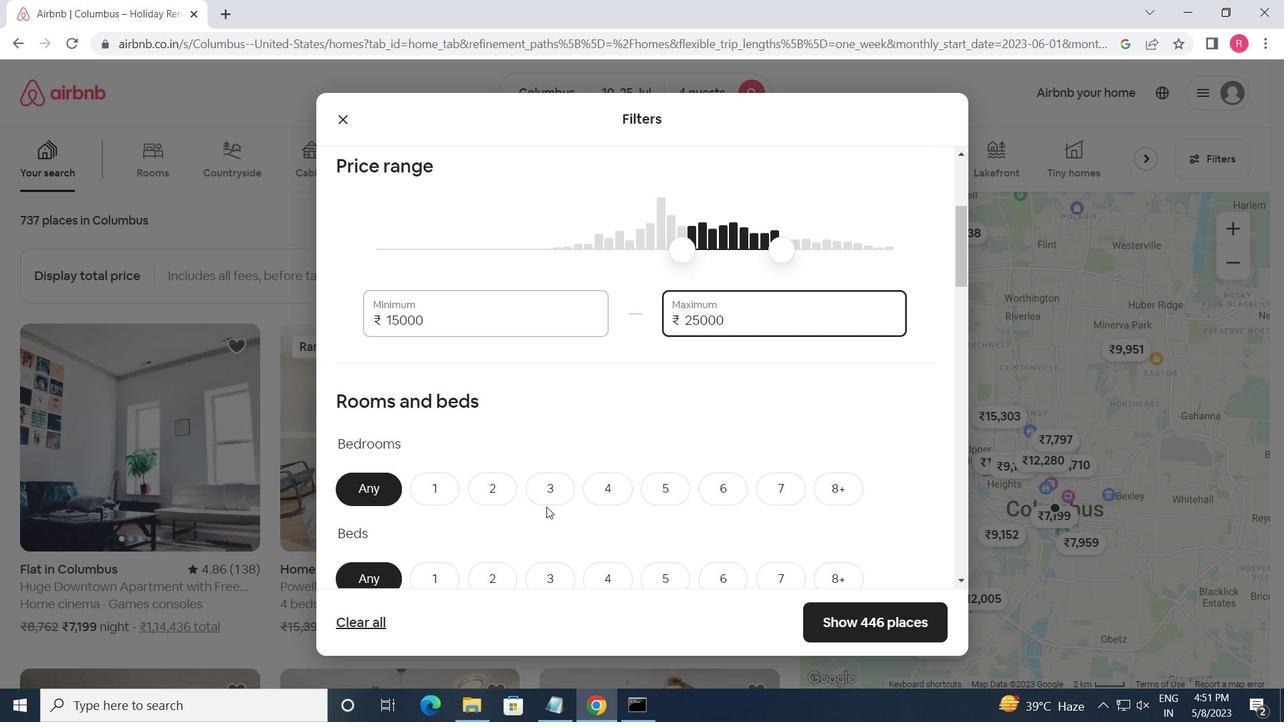 
Action: Mouse moved to (493, 327)
Screenshot: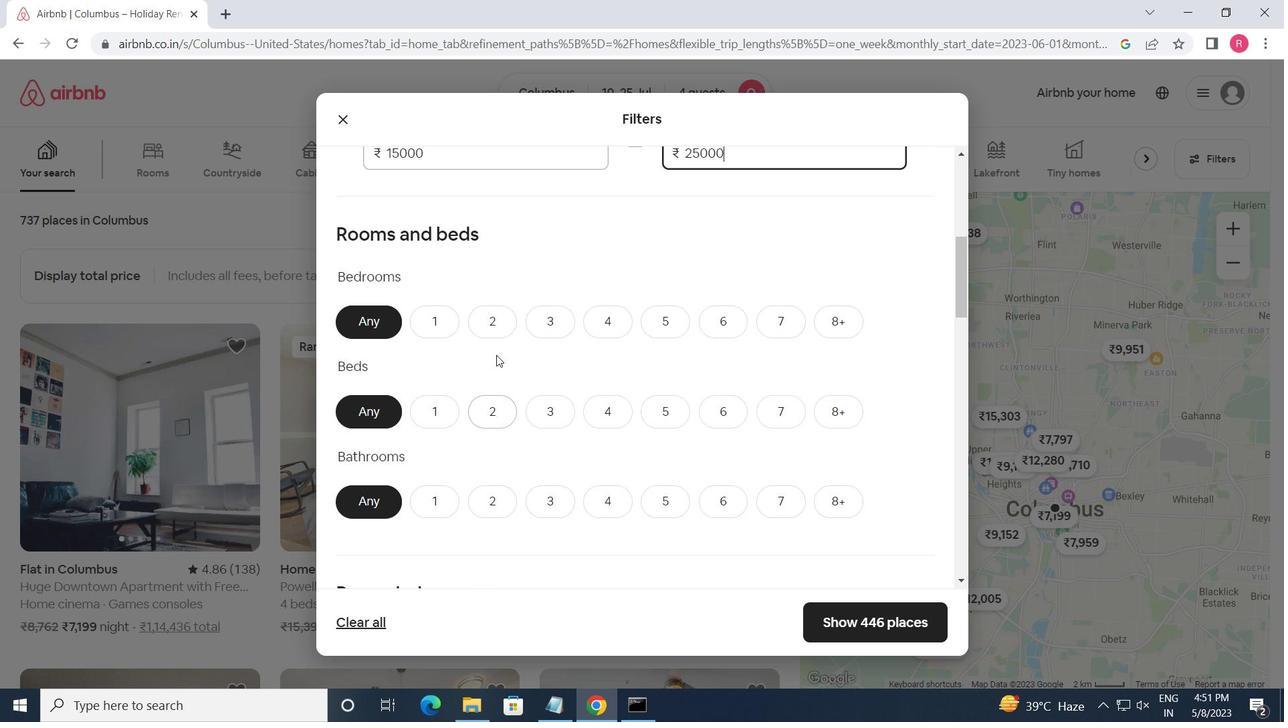 
Action: Mouse pressed left at (493, 327)
Screenshot: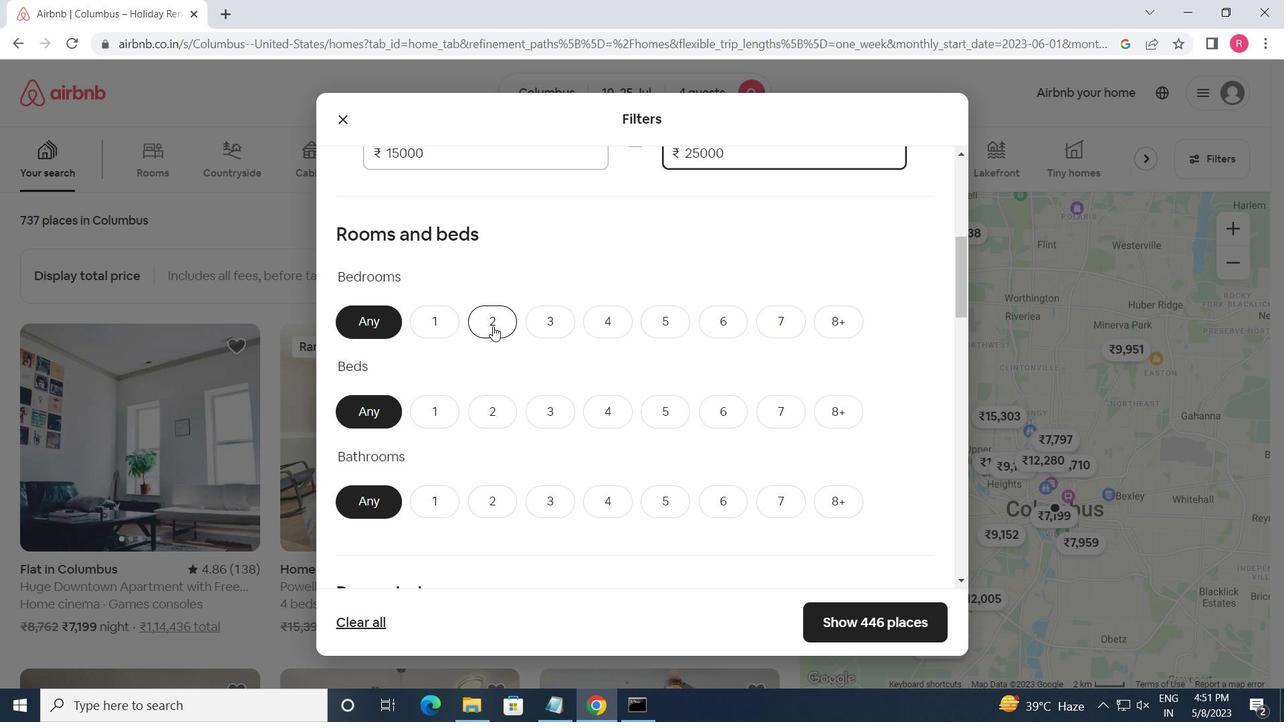 
Action: Mouse moved to (558, 416)
Screenshot: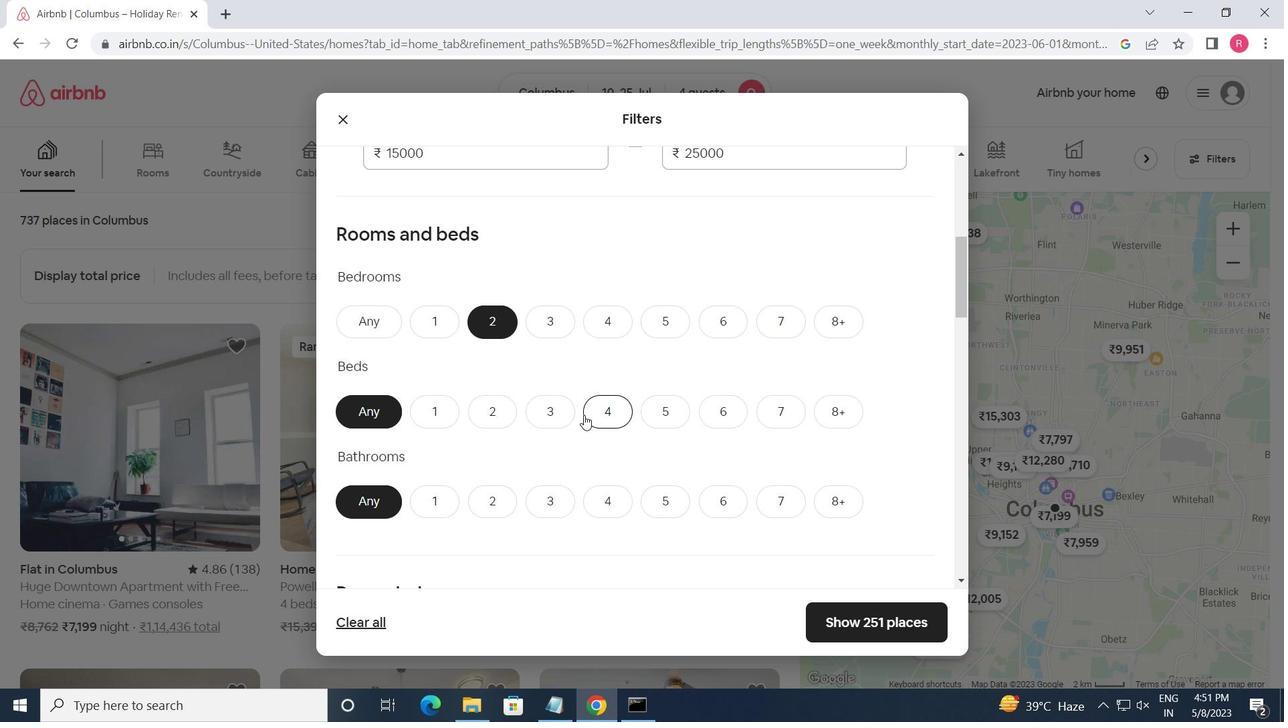 
Action: Mouse pressed left at (558, 416)
Screenshot: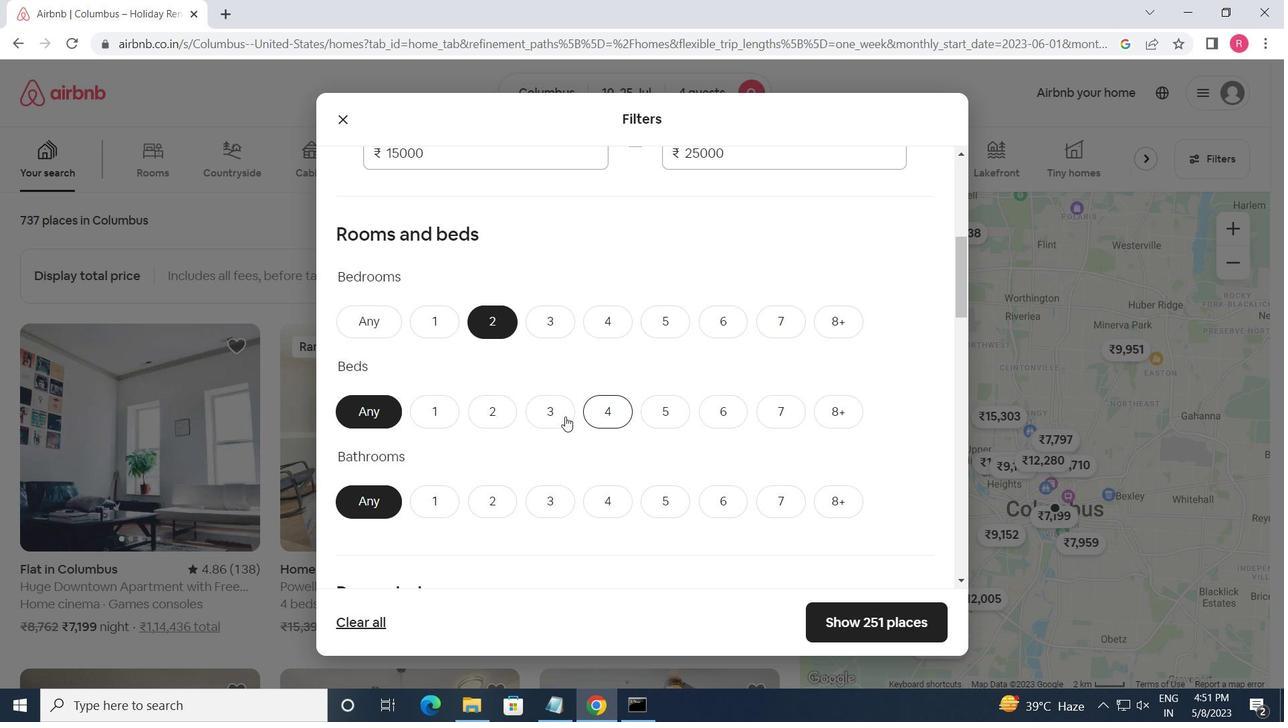 
Action: Mouse moved to (497, 501)
Screenshot: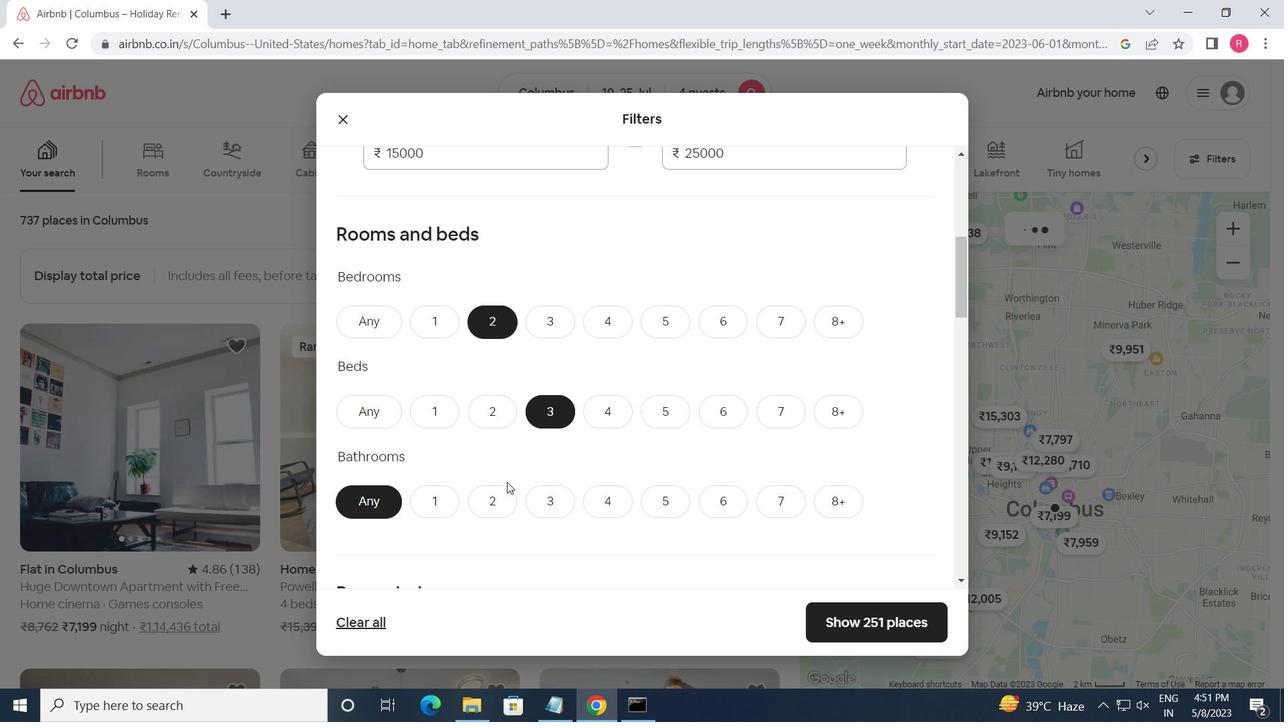 
Action: Mouse pressed left at (497, 501)
Screenshot: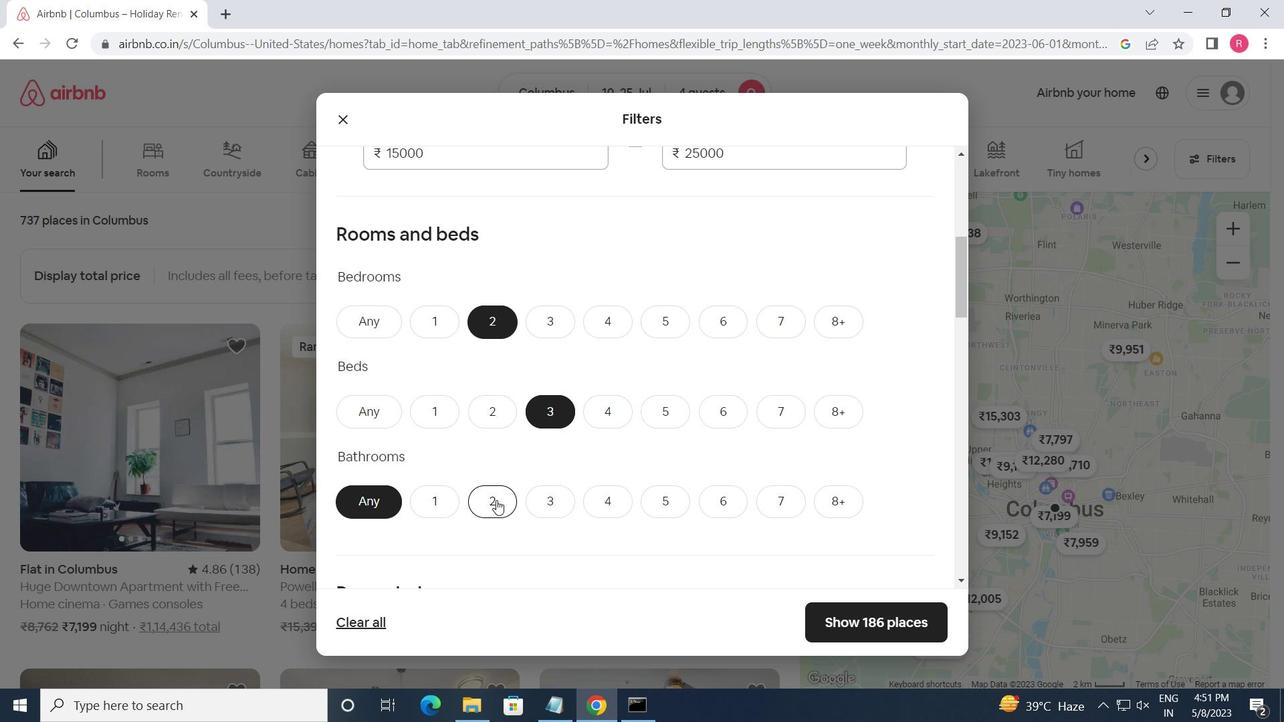 
Action: Mouse scrolled (497, 500) with delta (0, 0)
Screenshot: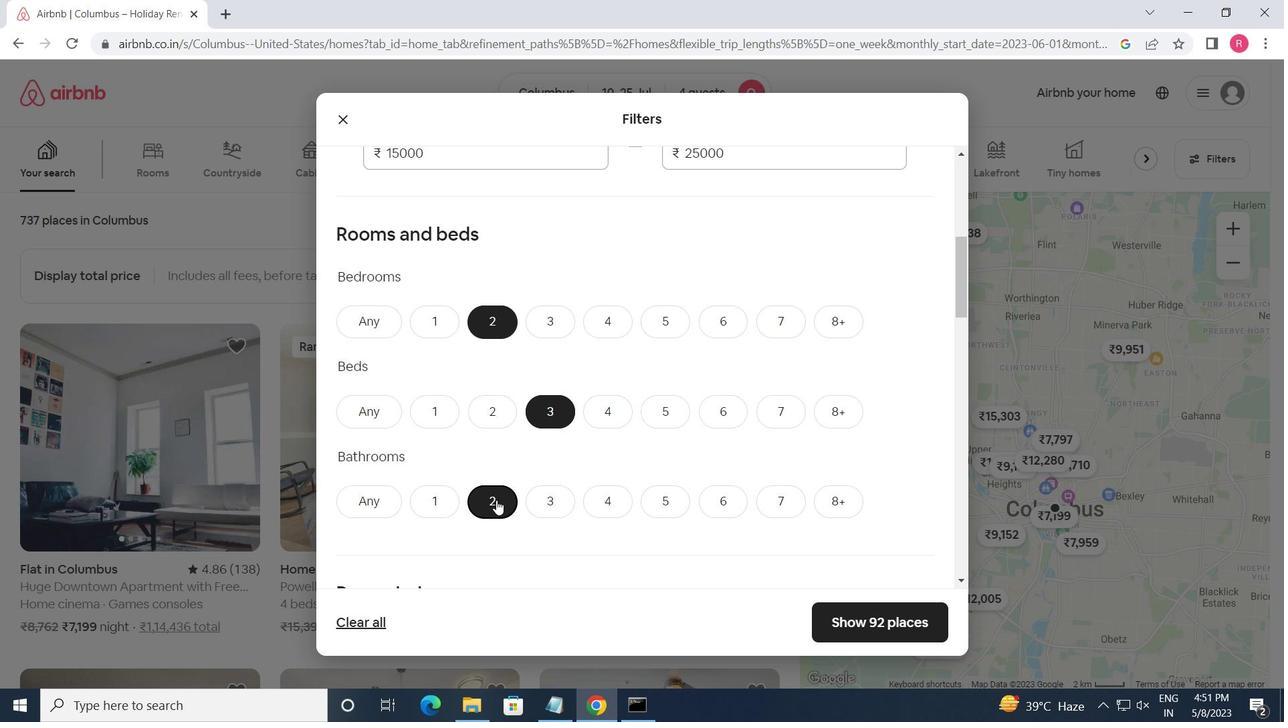 
Action: Mouse moved to (496, 501)
Screenshot: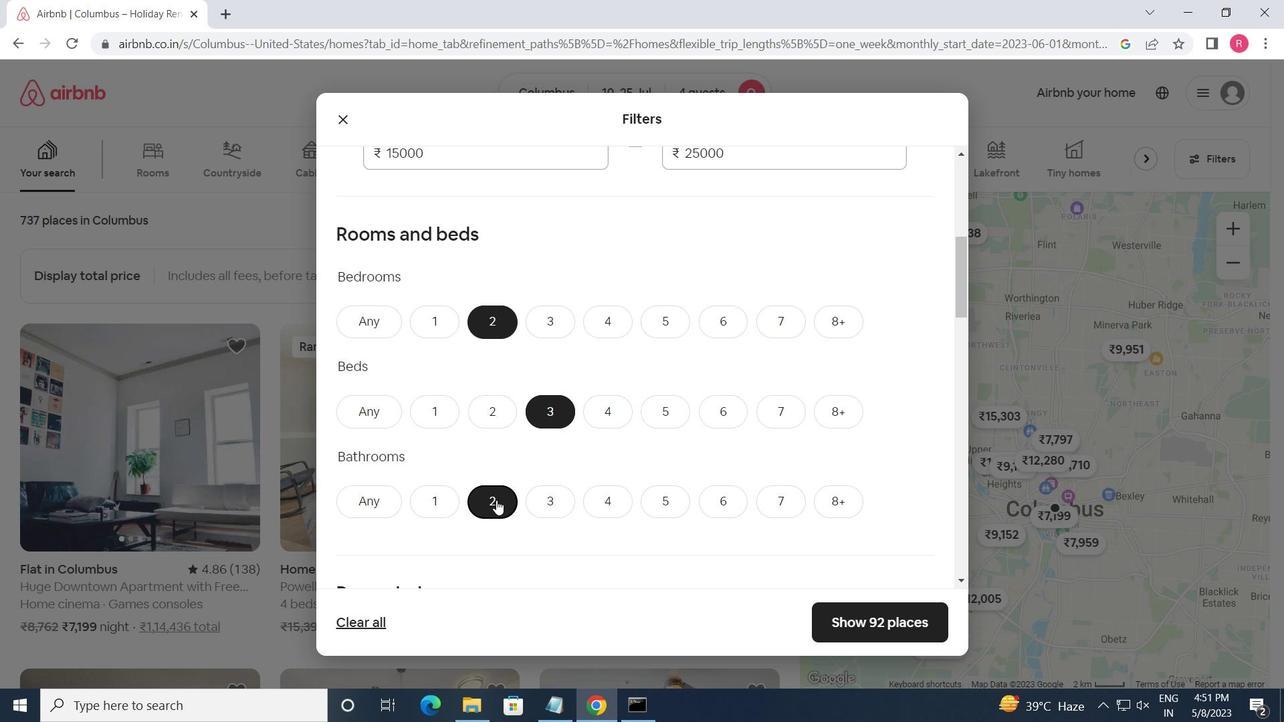 
Action: Mouse scrolled (496, 501) with delta (0, 0)
Screenshot: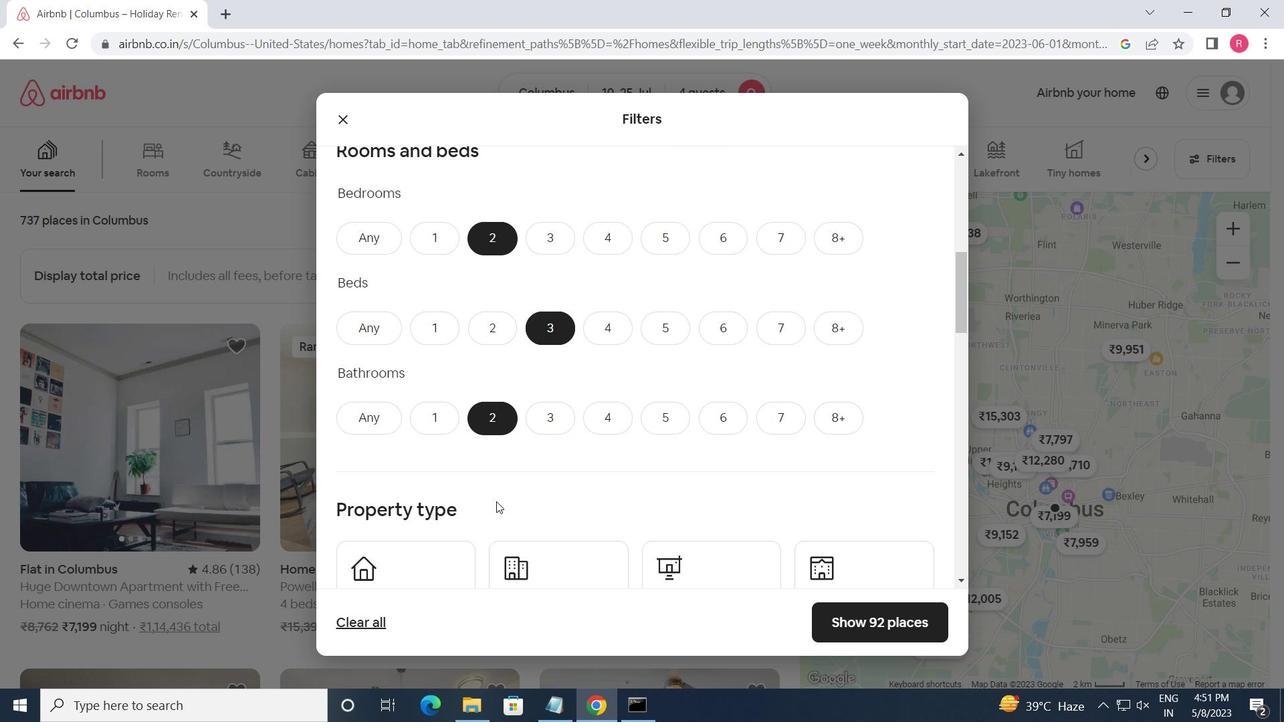 
Action: Mouse scrolled (496, 501) with delta (0, 0)
Screenshot: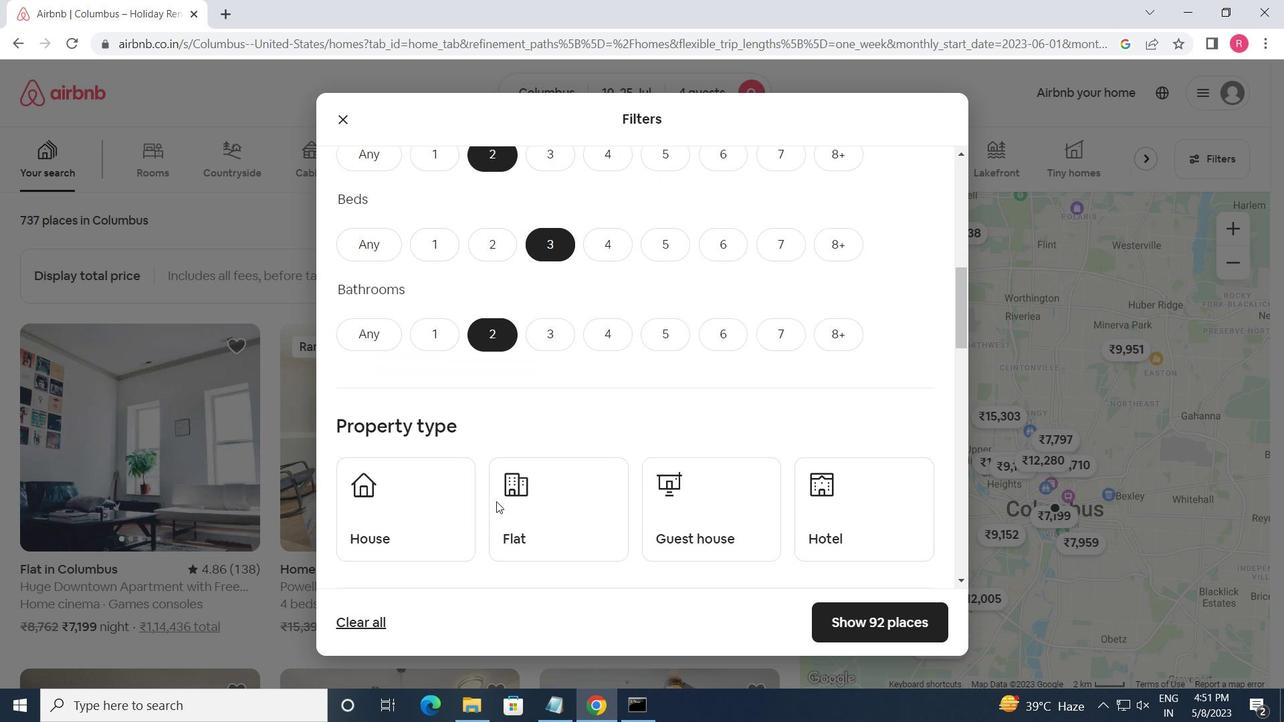 
Action: Mouse moved to (410, 466)
Screenshot: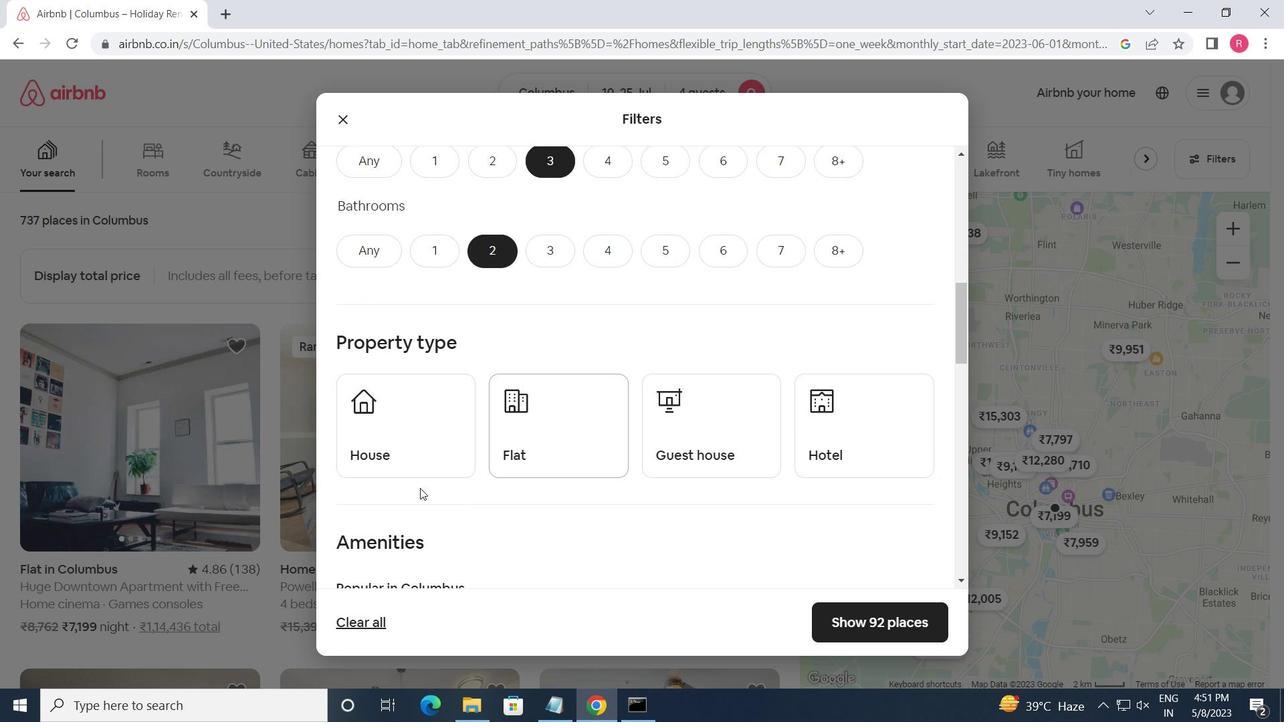 
Action: Mouse pressed left at (410, 466)
Screenshot: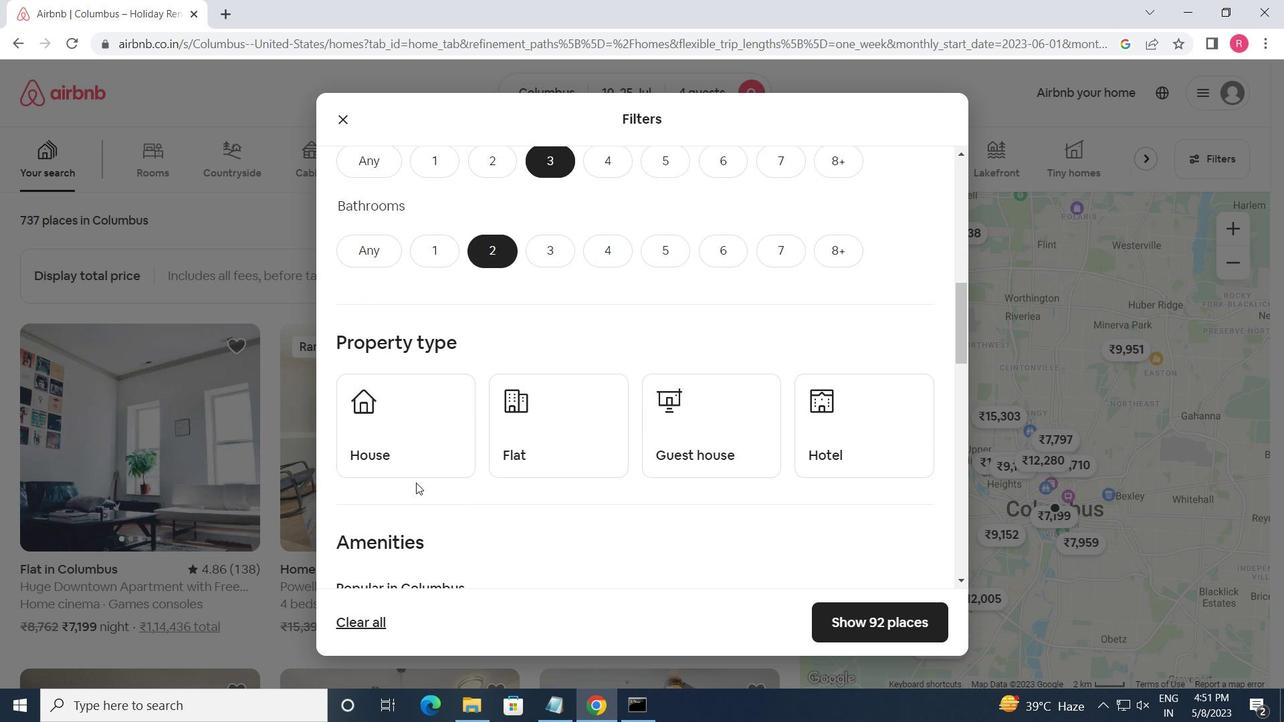 
Action: Mouse moved to (539, 468)
Screenshot: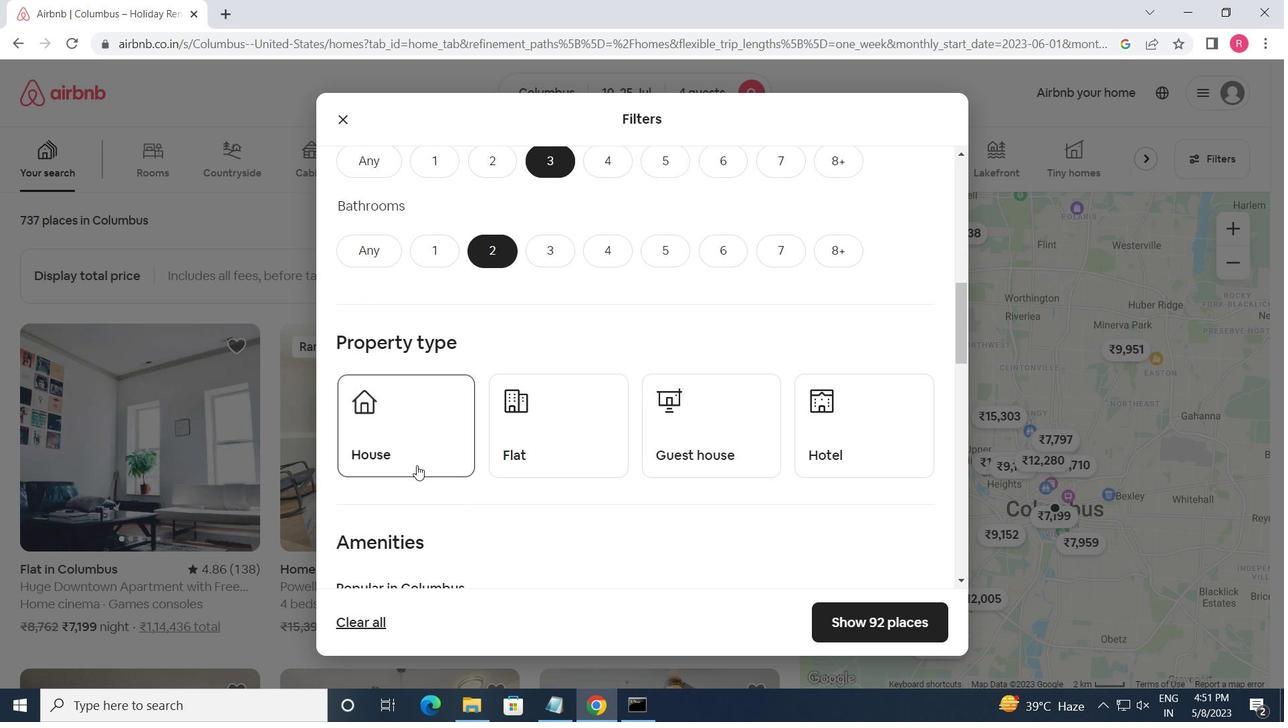 
Action: Mouse pressed left at (539, 468)
Screenshot: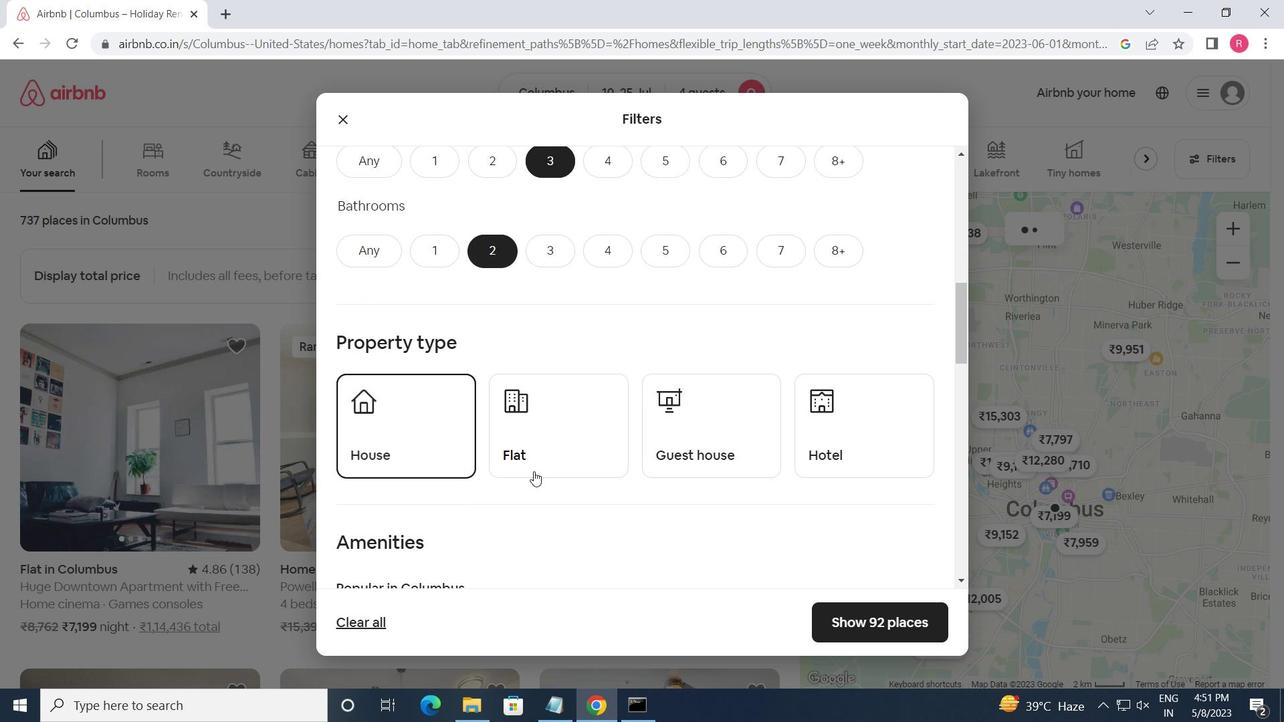 
Action: Mouse moved to (683, 450)
Screenshot: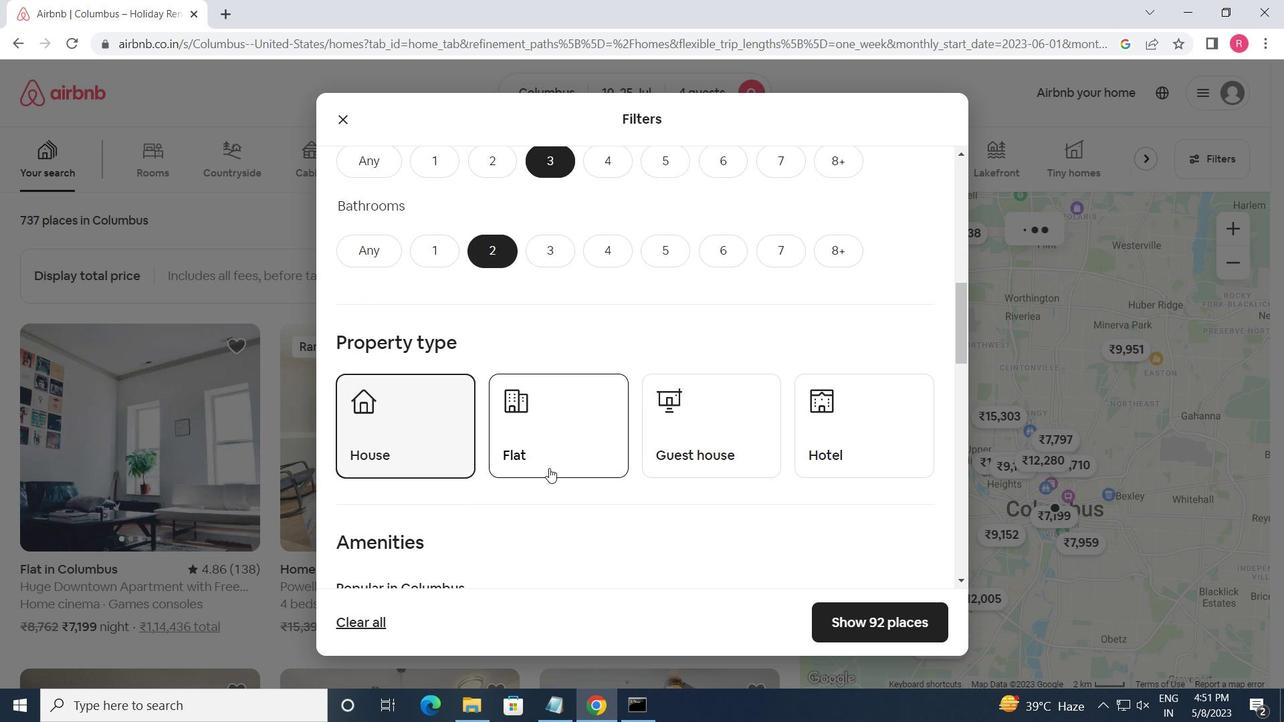 
Action: Mouse pressed left at (683, 450)
Screenshot: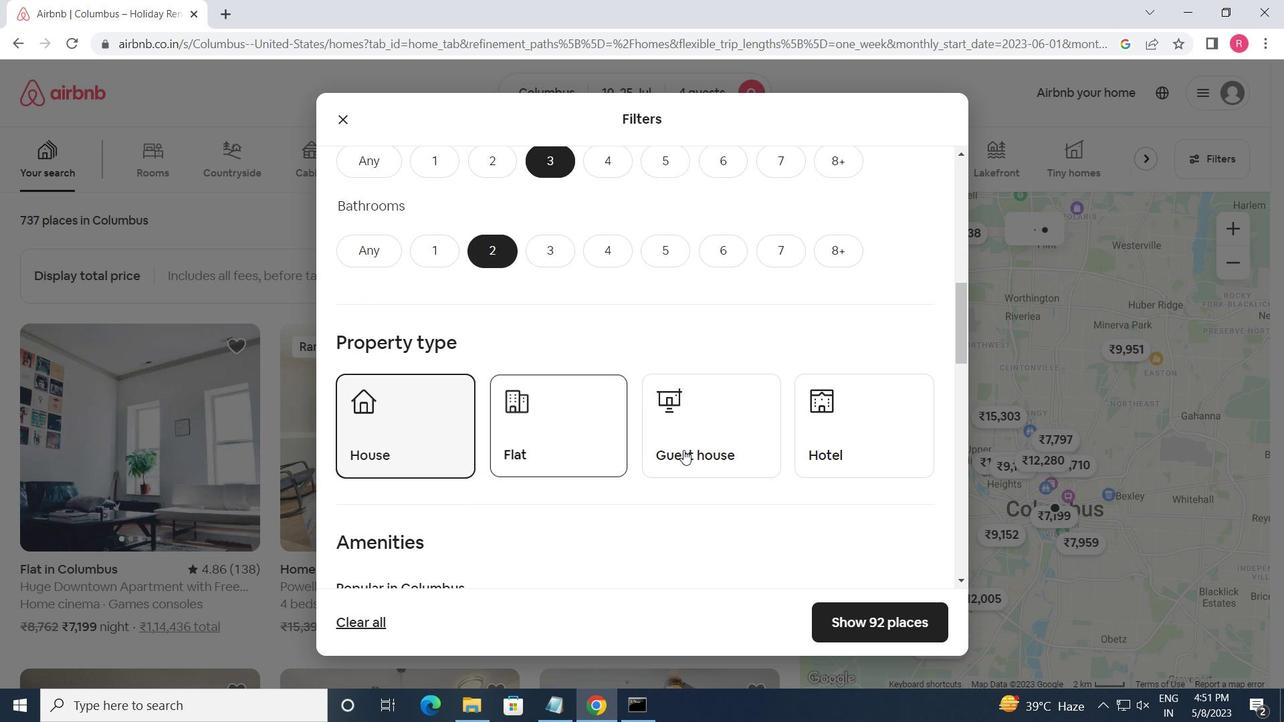 
Action: Mouse moved to (709, 457)
Screenshot: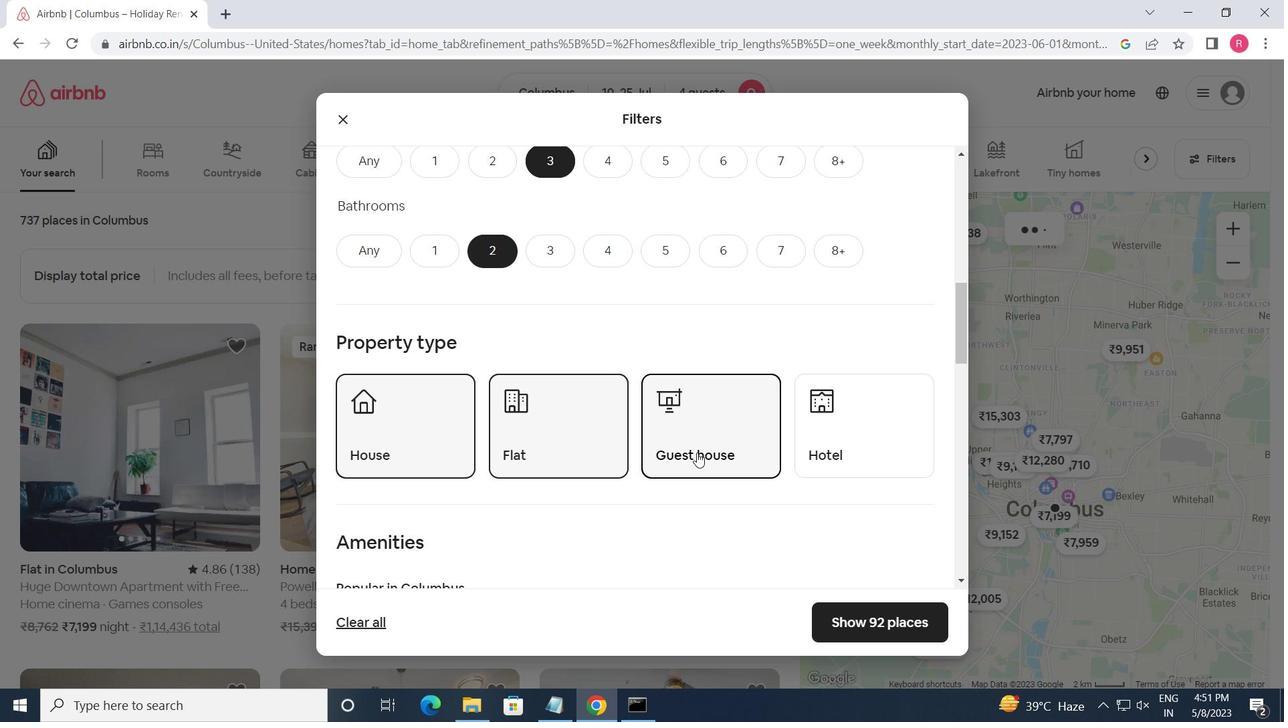 
Action: Mouse scrolled (709, 456) with delta (0, 0)
Screenshot: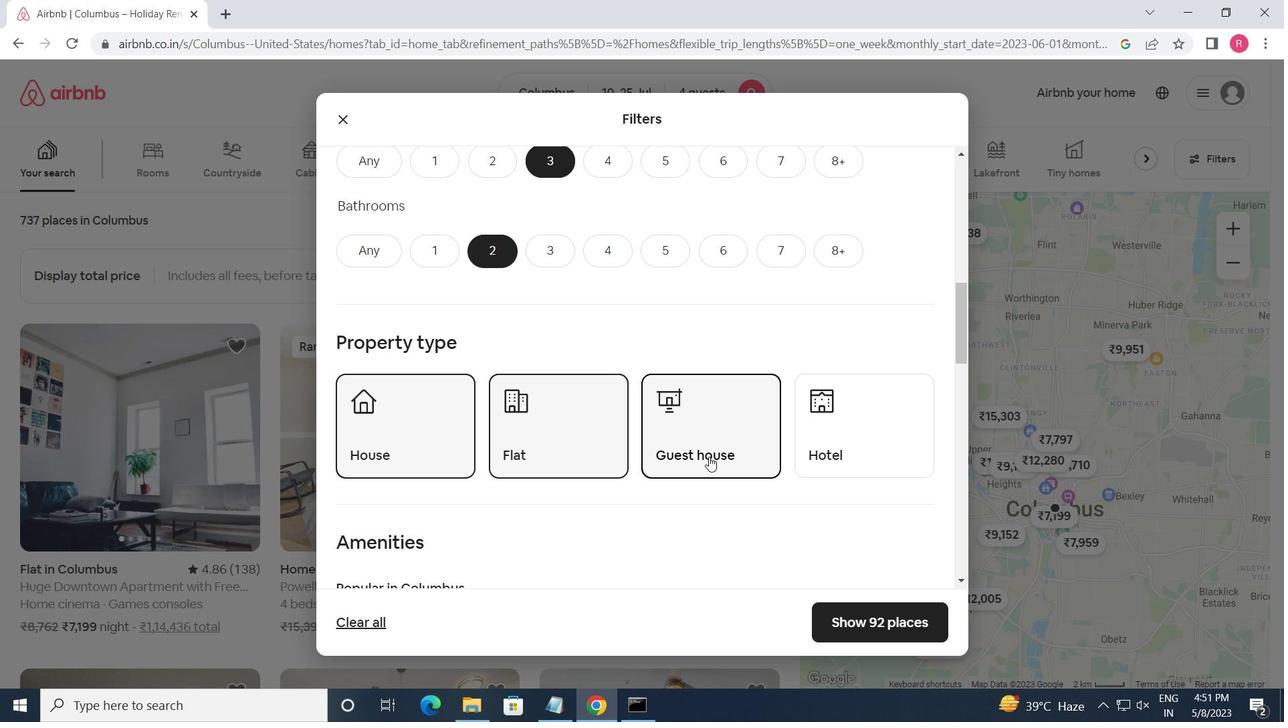
Action: Mouse scrolled (709, 456) with delta (0, 0)
Screenshot: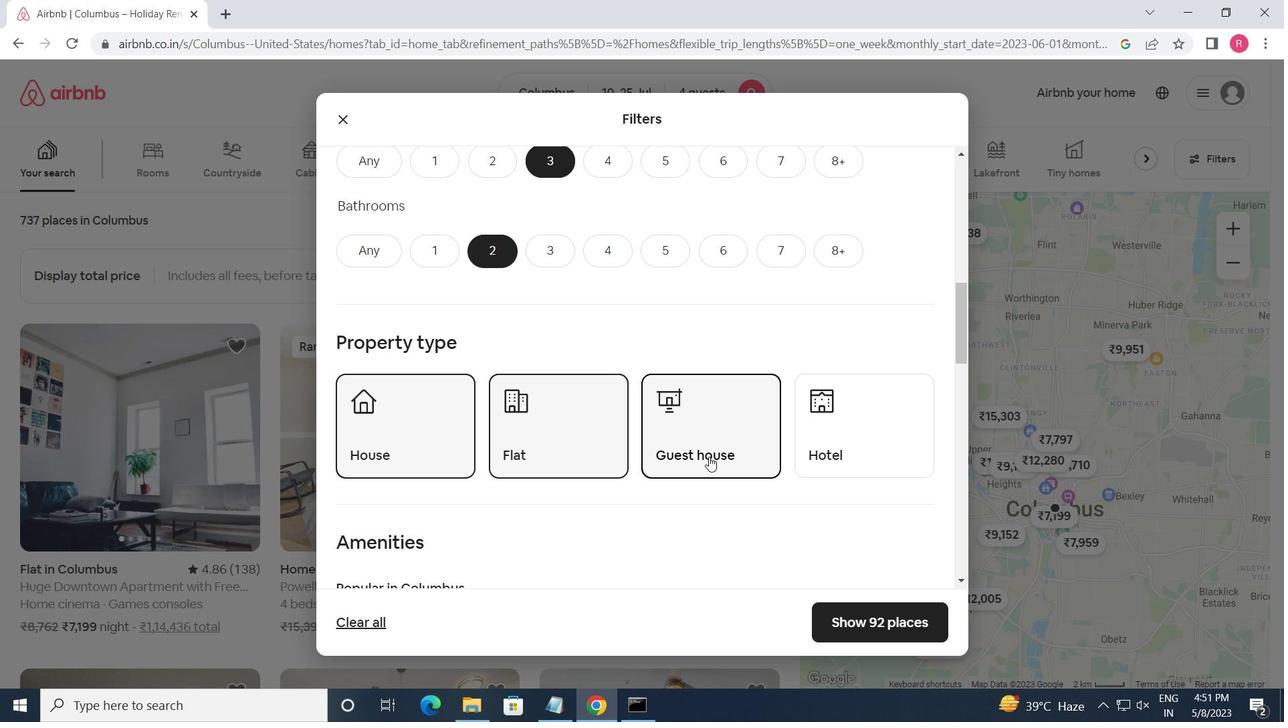 
Action: Mouse scrolled (709, 456) with delta (0, 0)
Screenshot: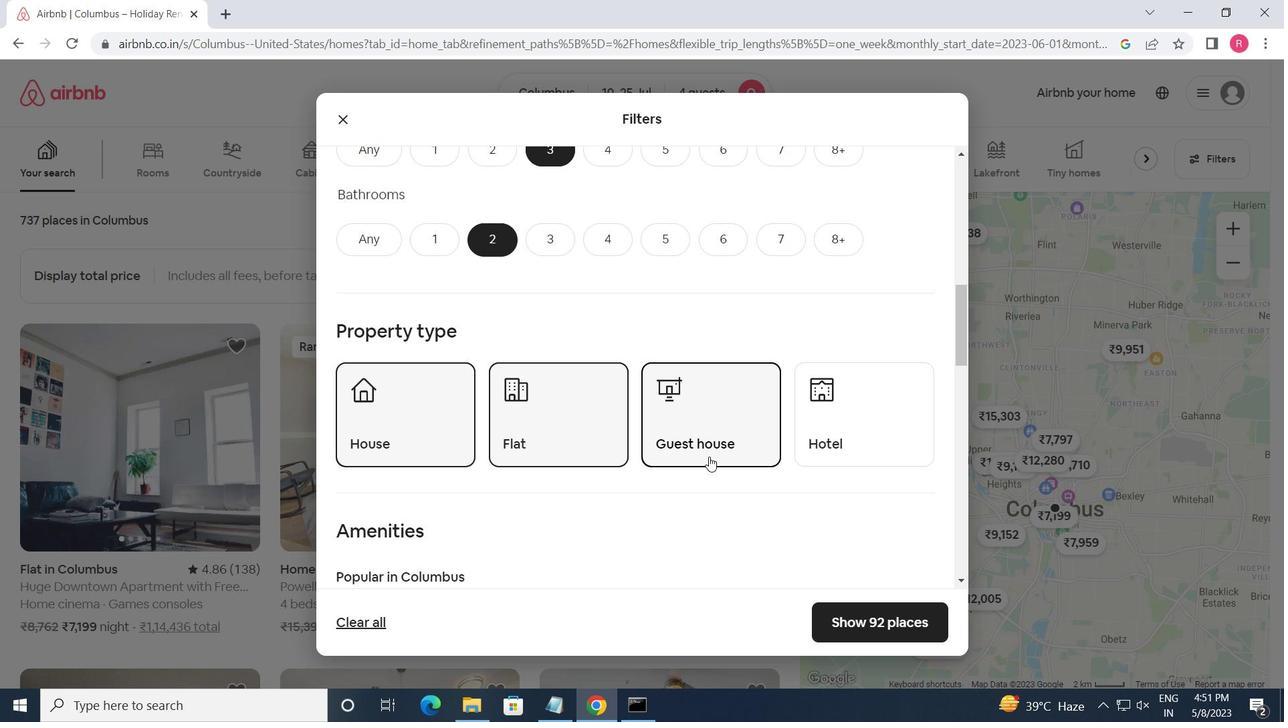 
Action: Mouse scrolled (709, 456) with delta (0, 0)
Screenshot: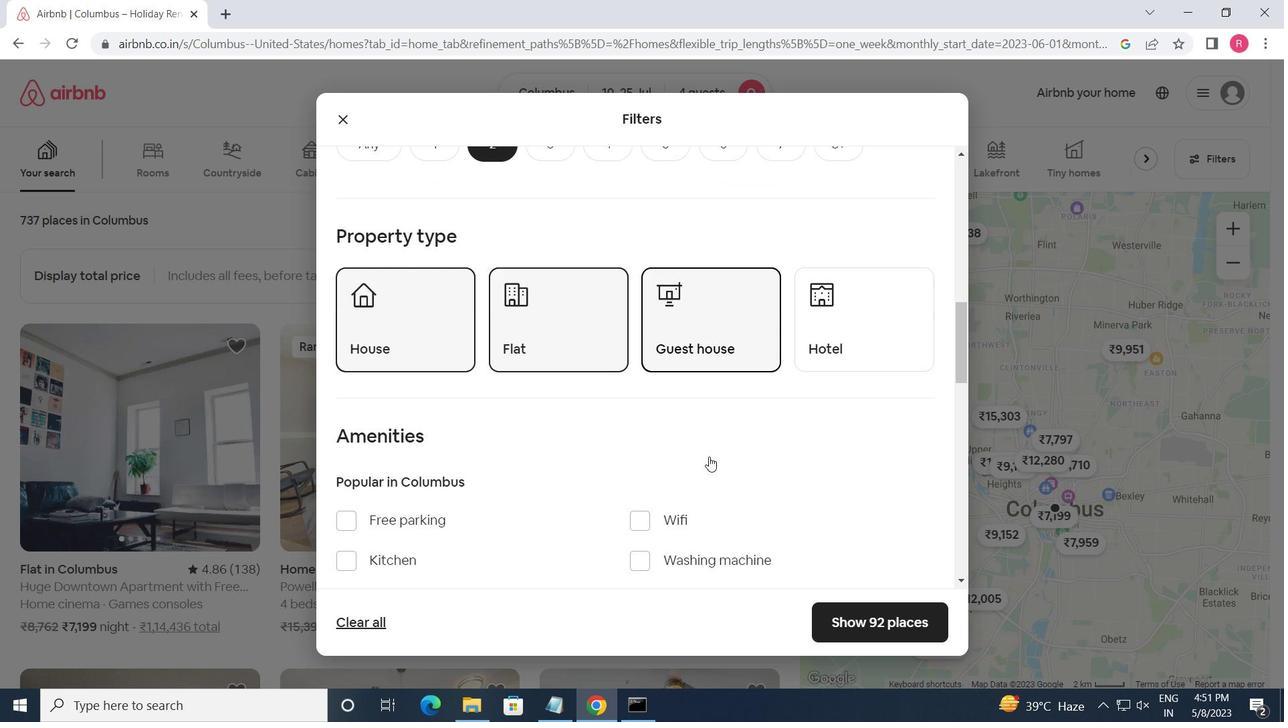 
Action: Mouse moved to (365, 404)
Screenshot: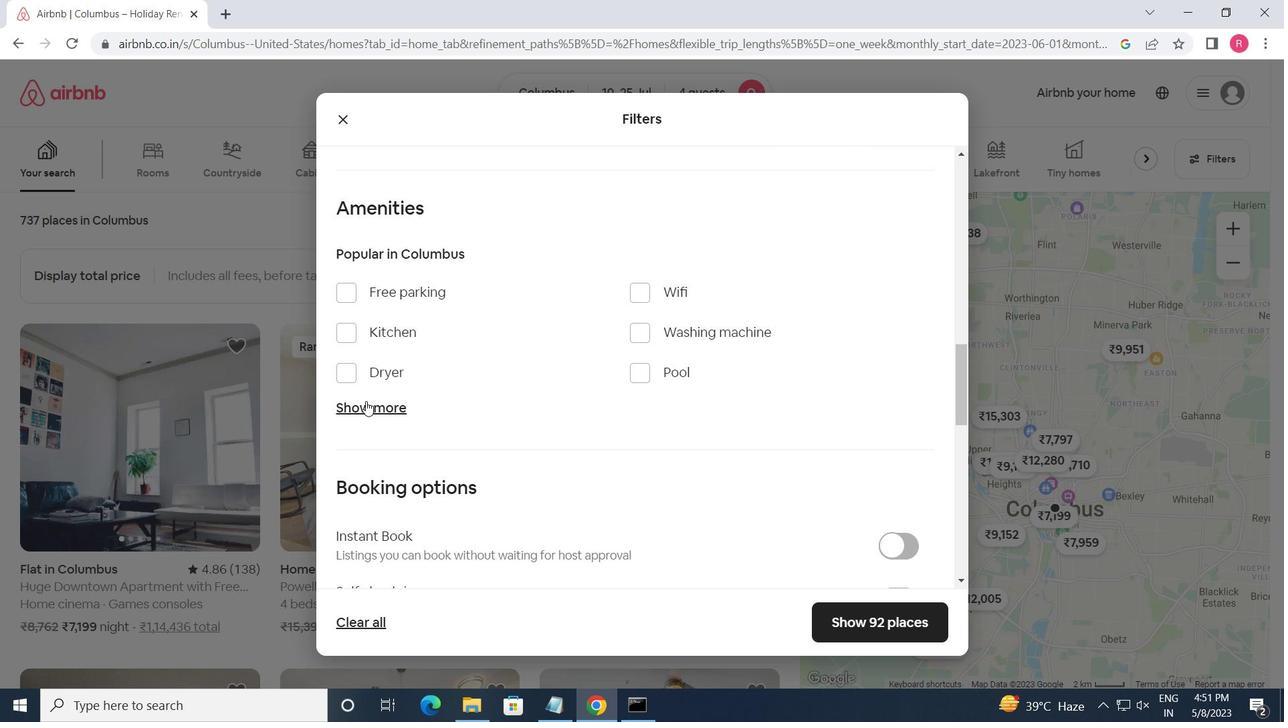 
Action: Mouse pressed left at (365, 404)
Screenshot: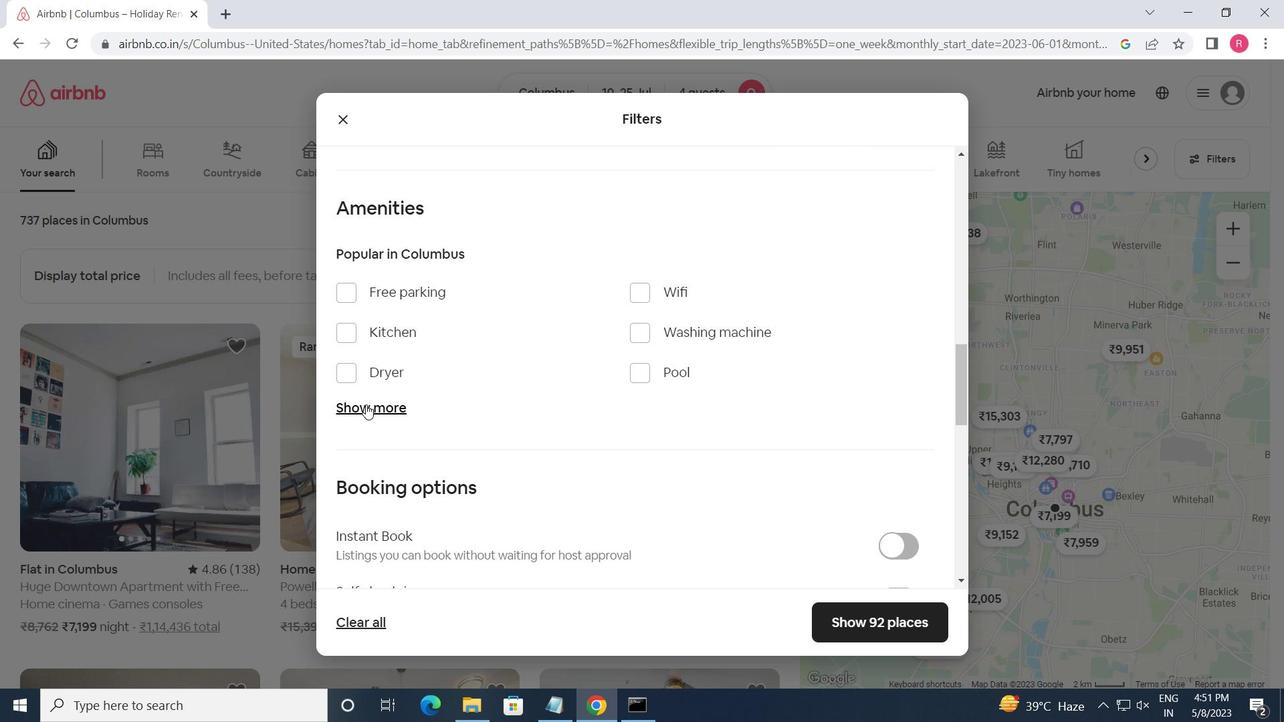 
Action: Mouse moved to (651, 292)
Screenshot: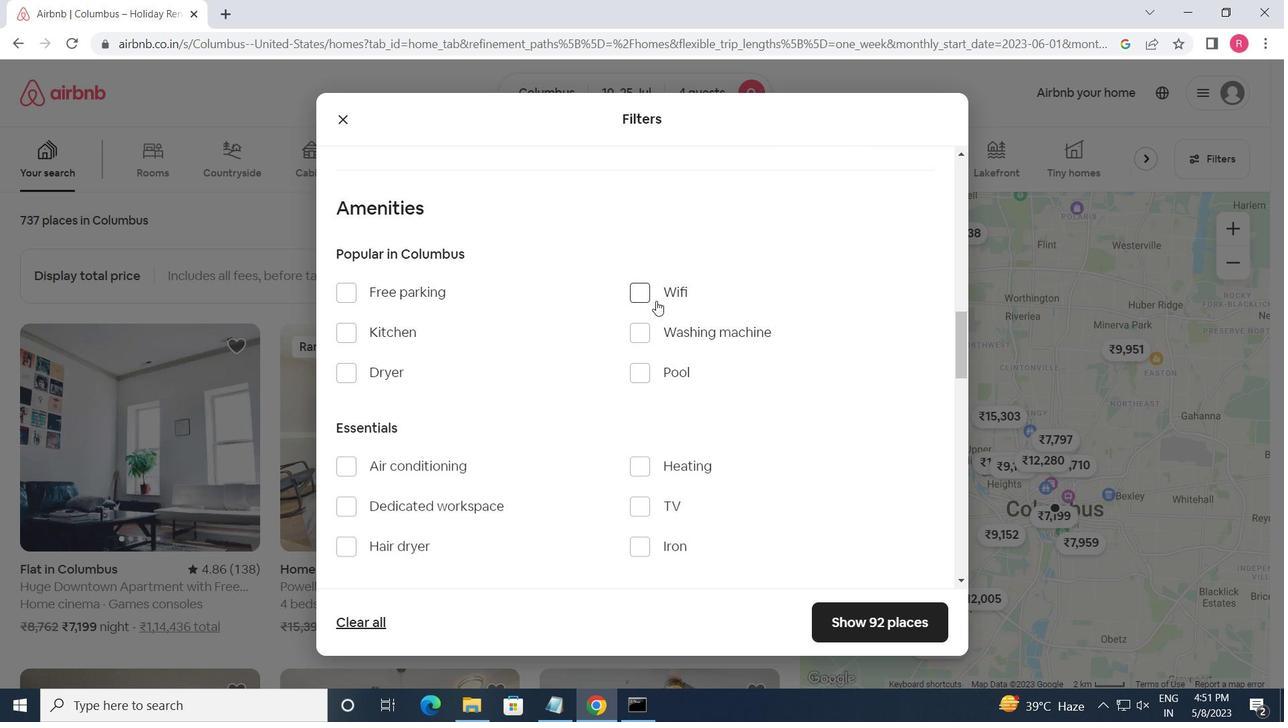 
Action: Mouse pressed left at (651, 292)
Screenshot: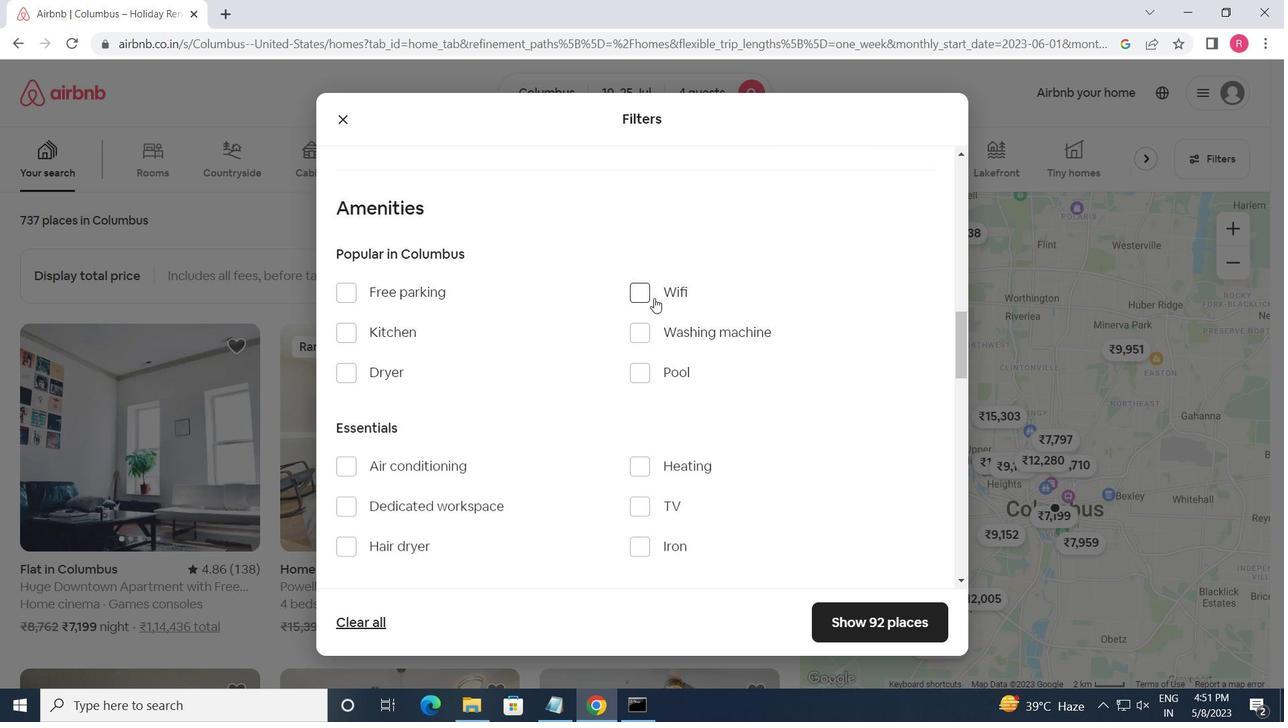 
Action: Mouse moved to (344, 290)
Screenshot: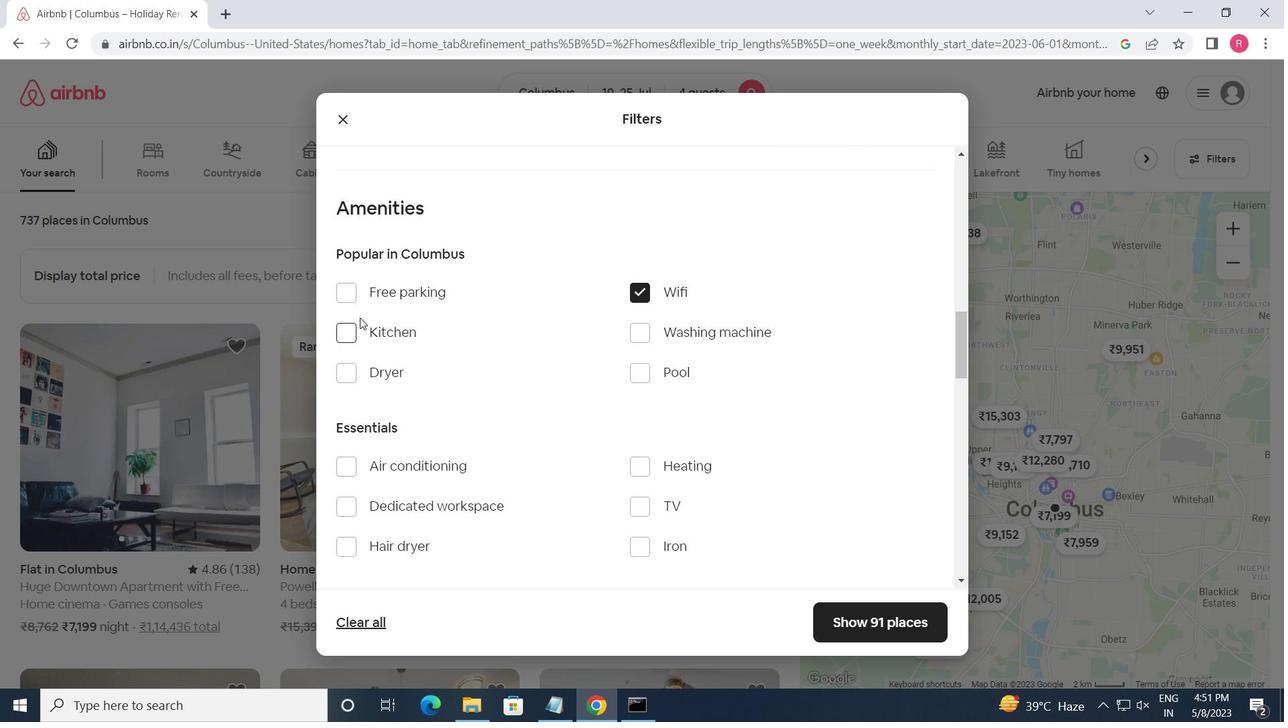 
Action: Mouse pressed left at (344, 290)
Screenshot: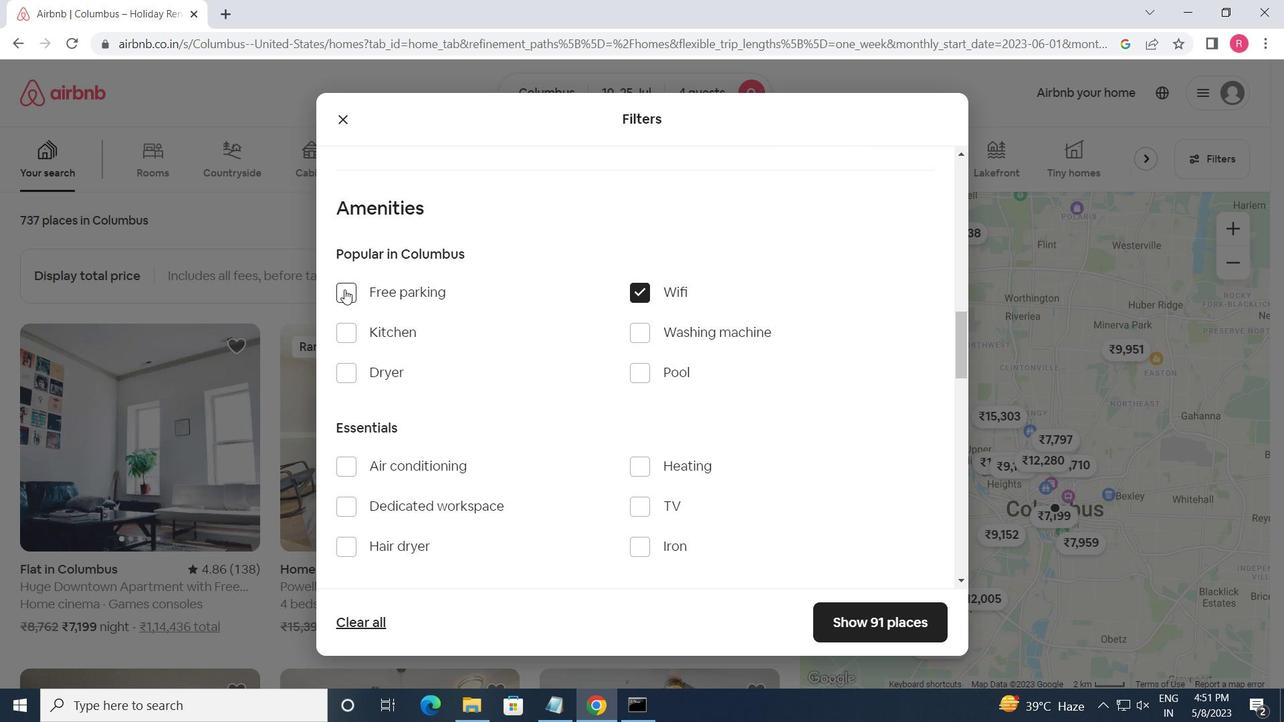 
Action: Mouse moved to (377, 398)
Screenshot: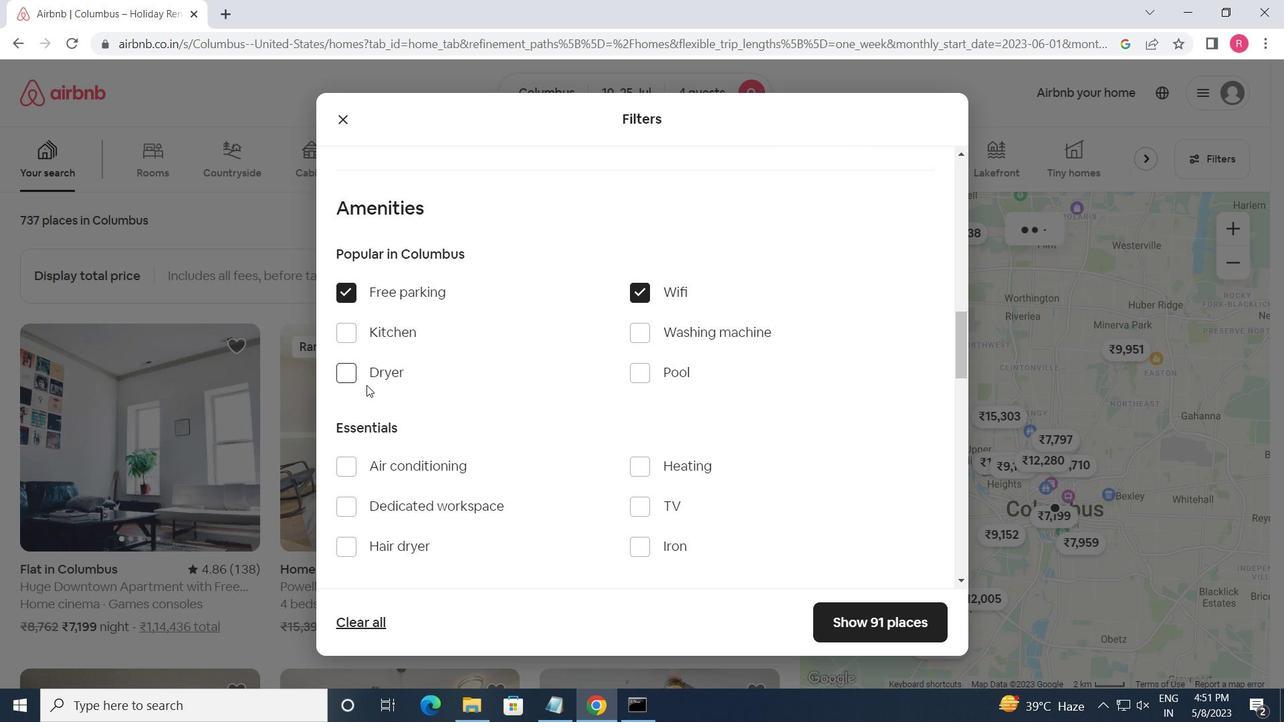 
Action: Mouse scrolled (377, 398) with delta (0, 0)
Screenshot: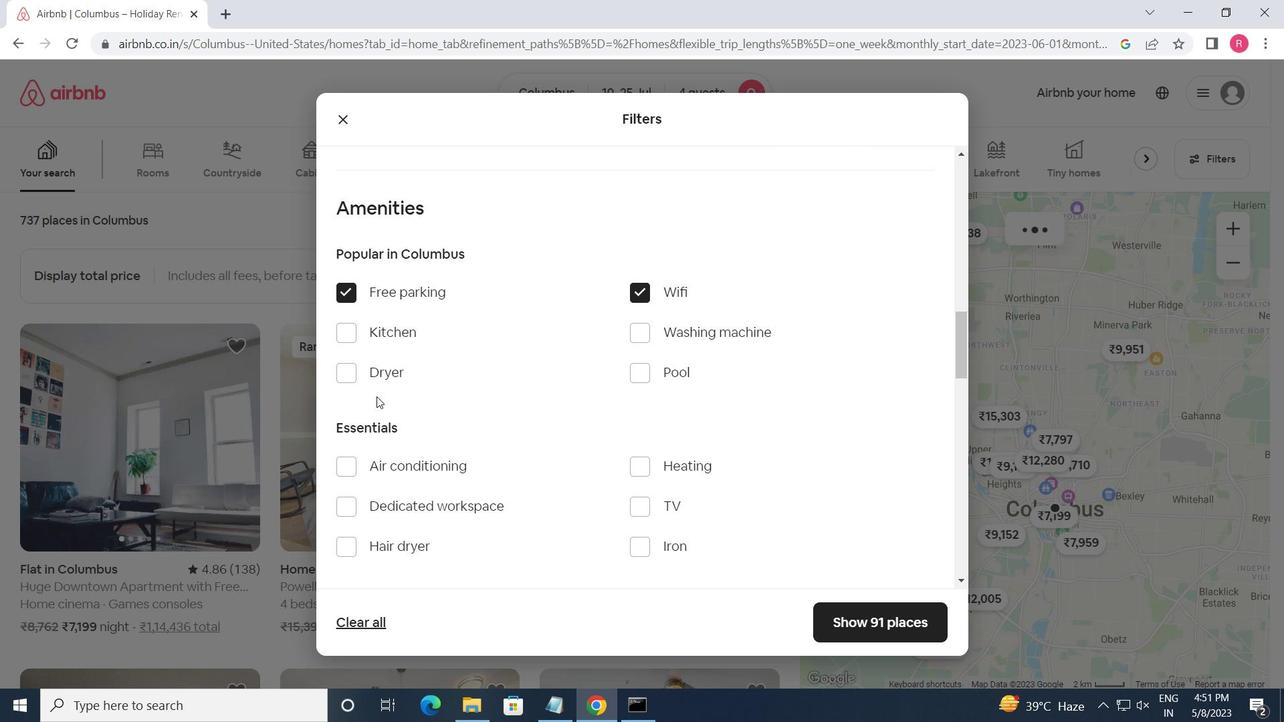 
Action: Mouse scrolled (377, 398) with delta (0, 0)
Screenshot: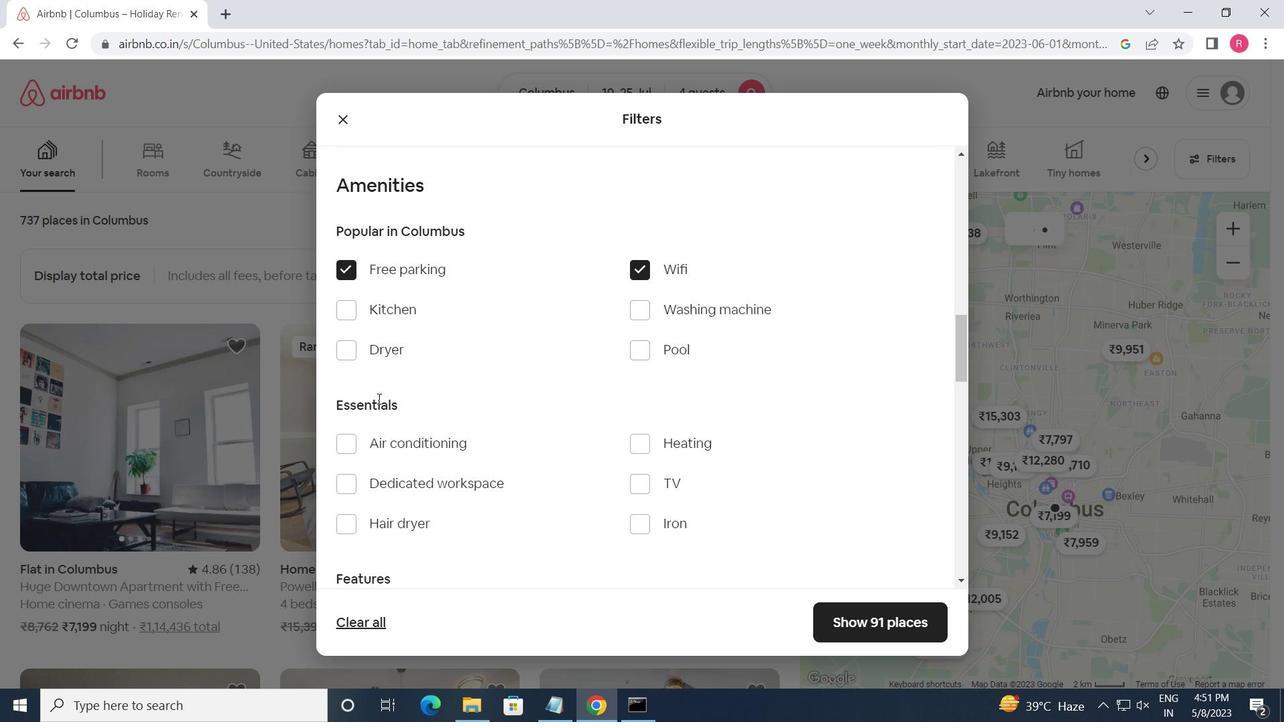 
Action: Mouse moved to (639, 343)
Screenshot: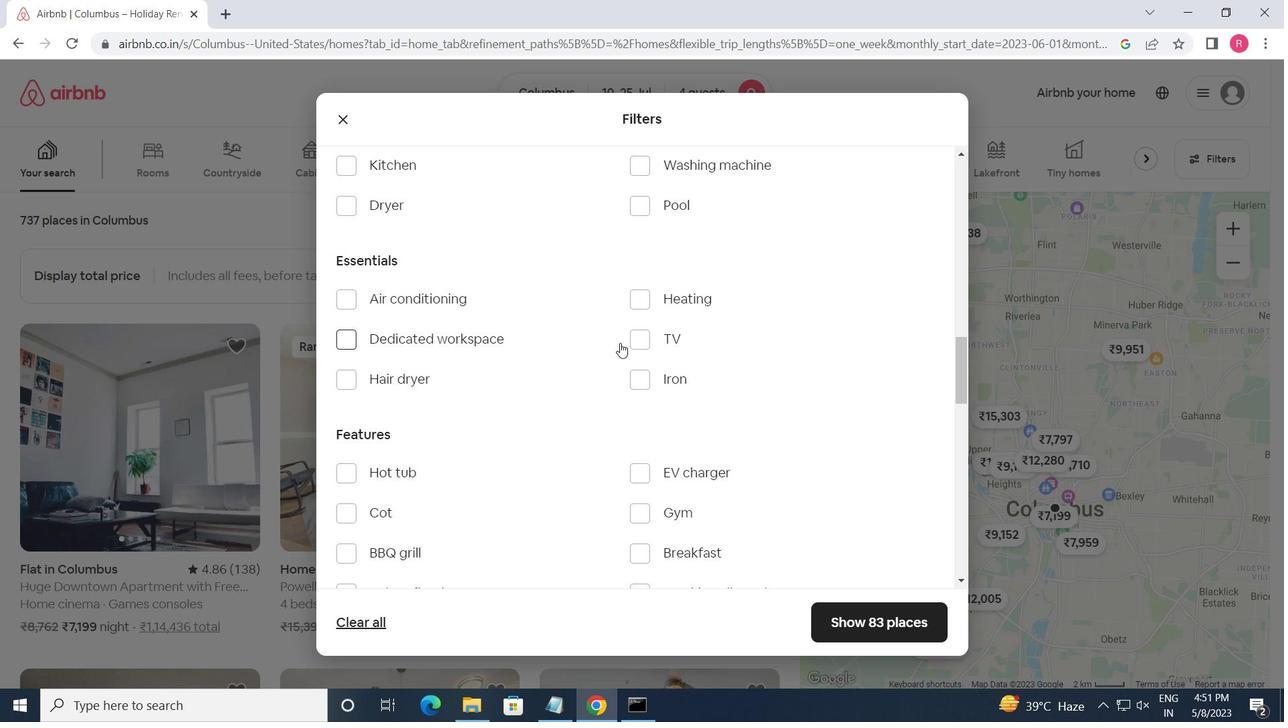 
Action: Mouse pressed left at (639, 343)
Screenshot: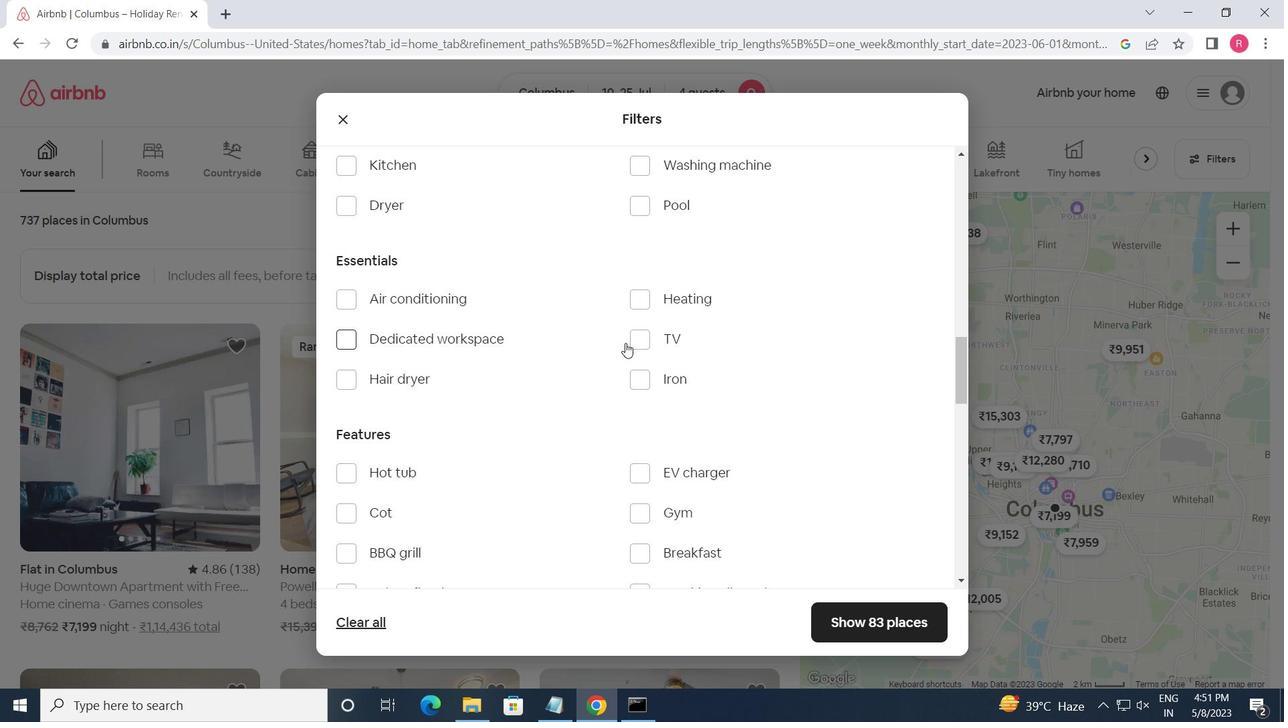 
Action: Mouse moved to (364, 537)
Screenshot: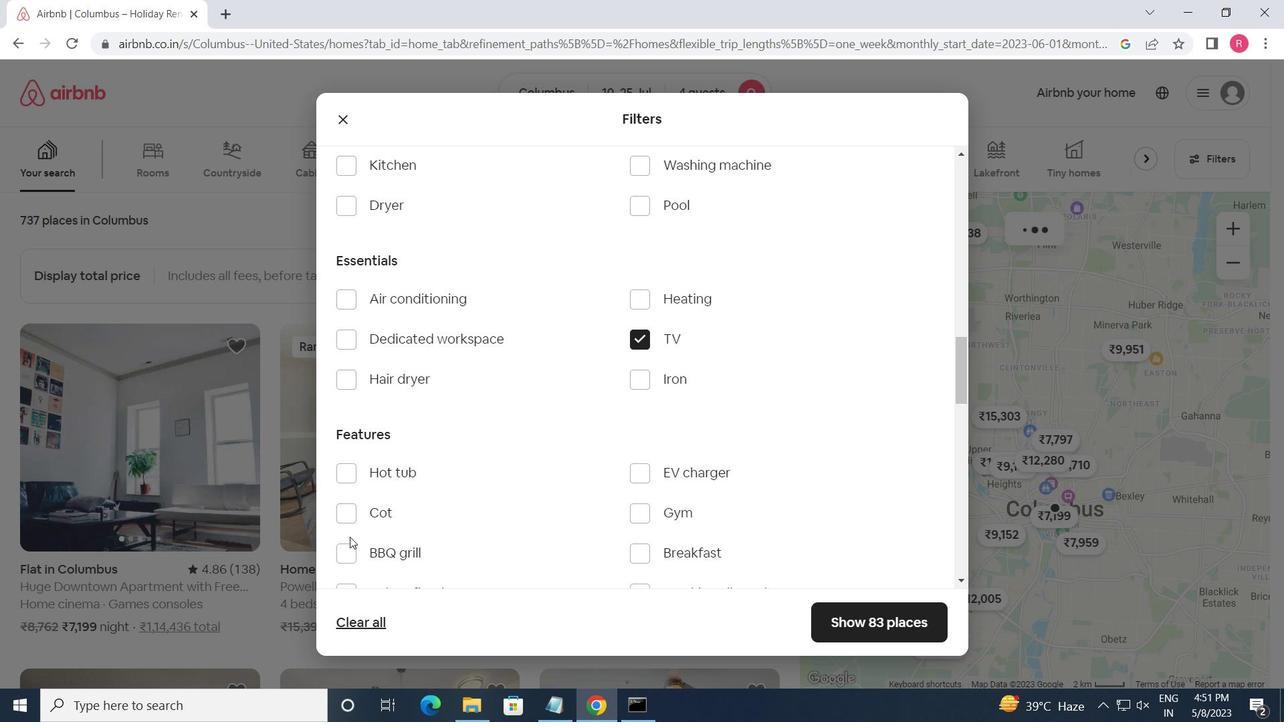 
Action: Mouse scrolled (364, 537) with delta (0, 0)
Screenshot: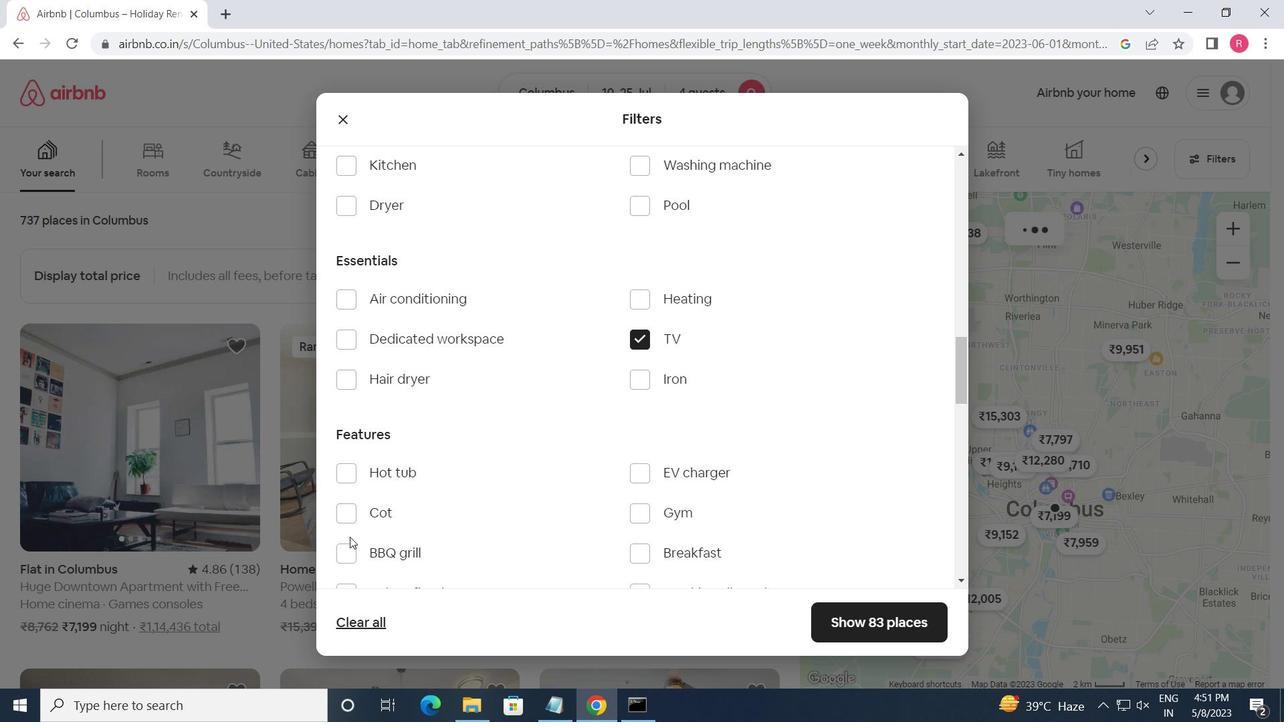 
Action: Mouse moved to (364, 537)
Screenshot: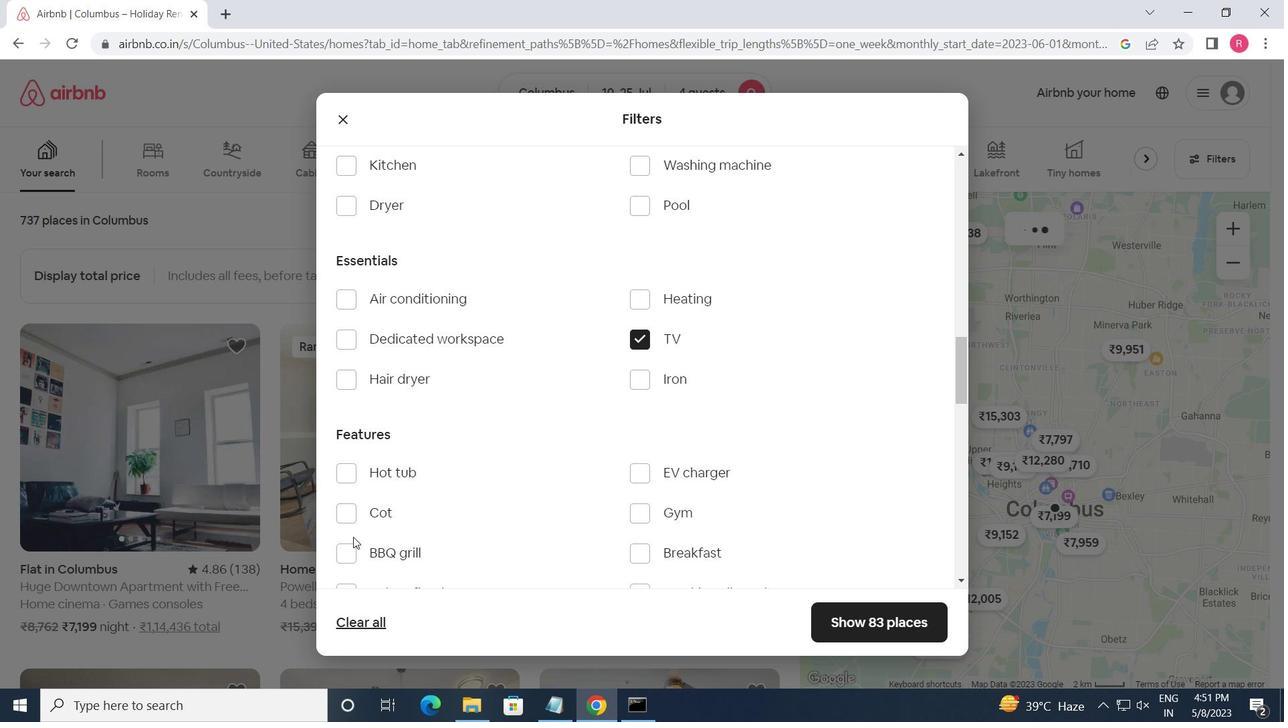 
Action: Mouse scrolled (364, 537) with delta (0, 0)
Screenshot: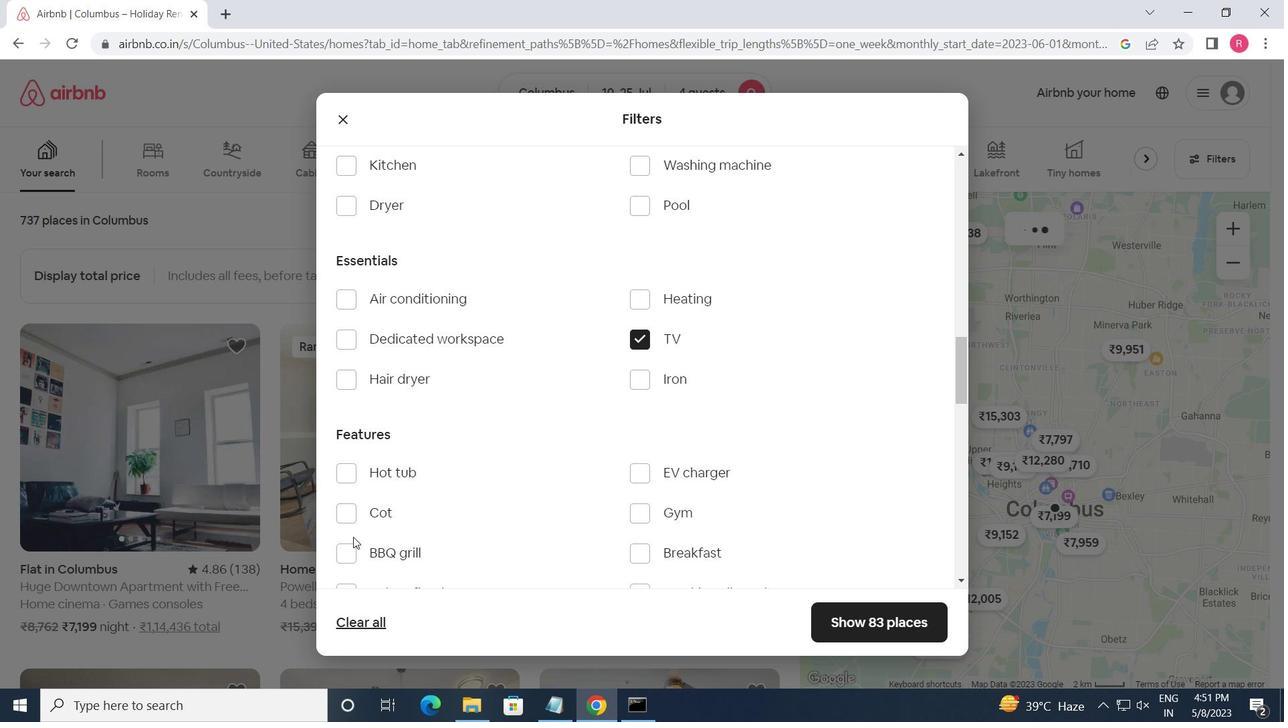 
Action: Mouse moved to (639, 347)
Screenshot: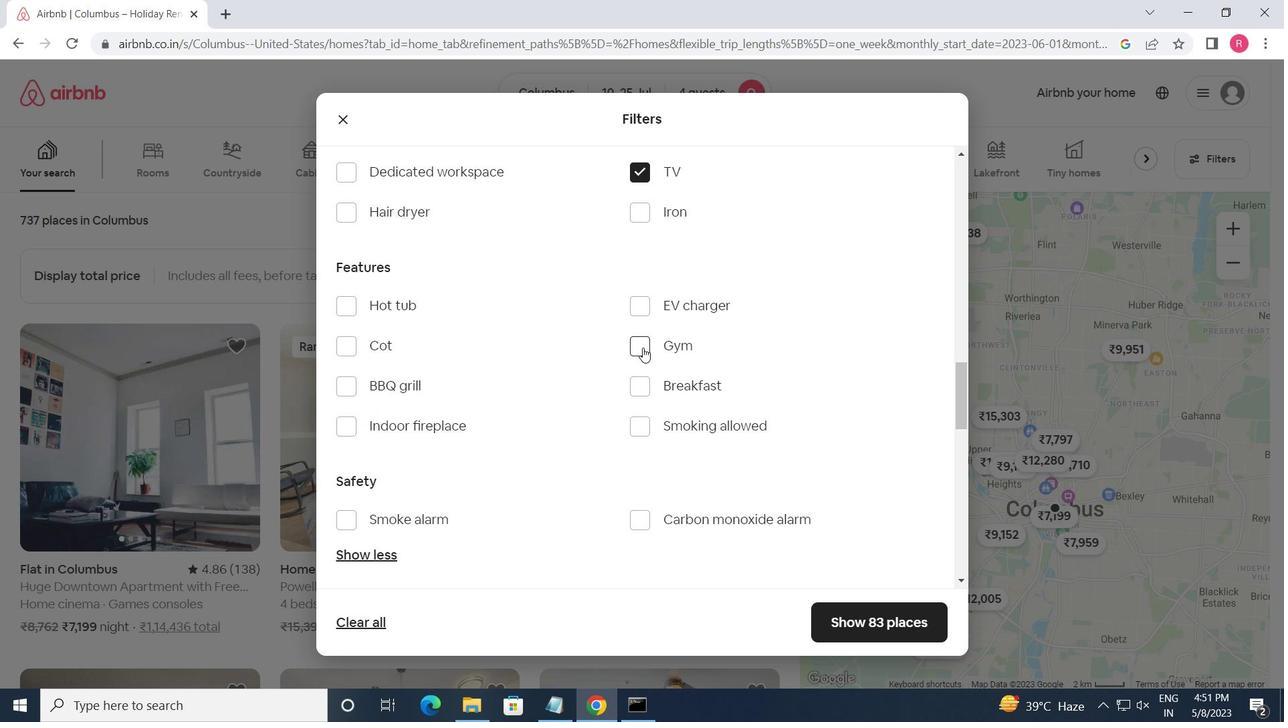 
Action: Mouse pressed left at (639, 347)
Screenshot: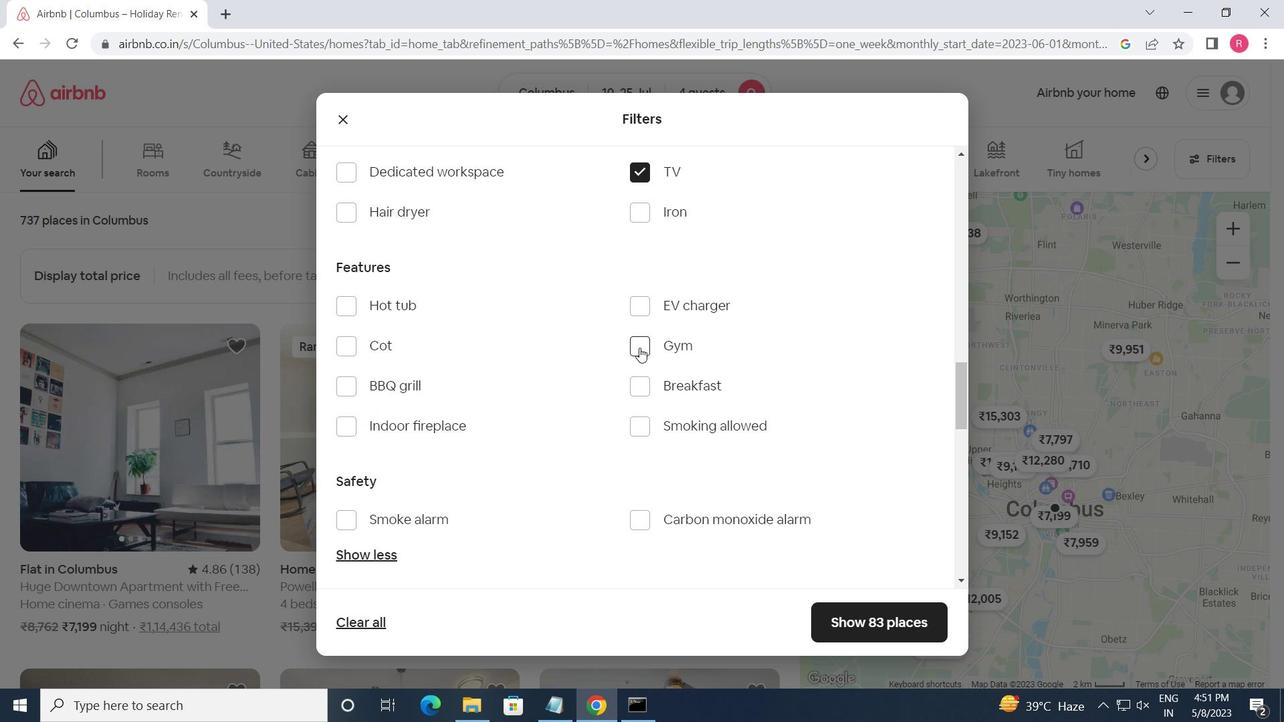 
Action: Mouse moved to (640, 395)
Screenshot: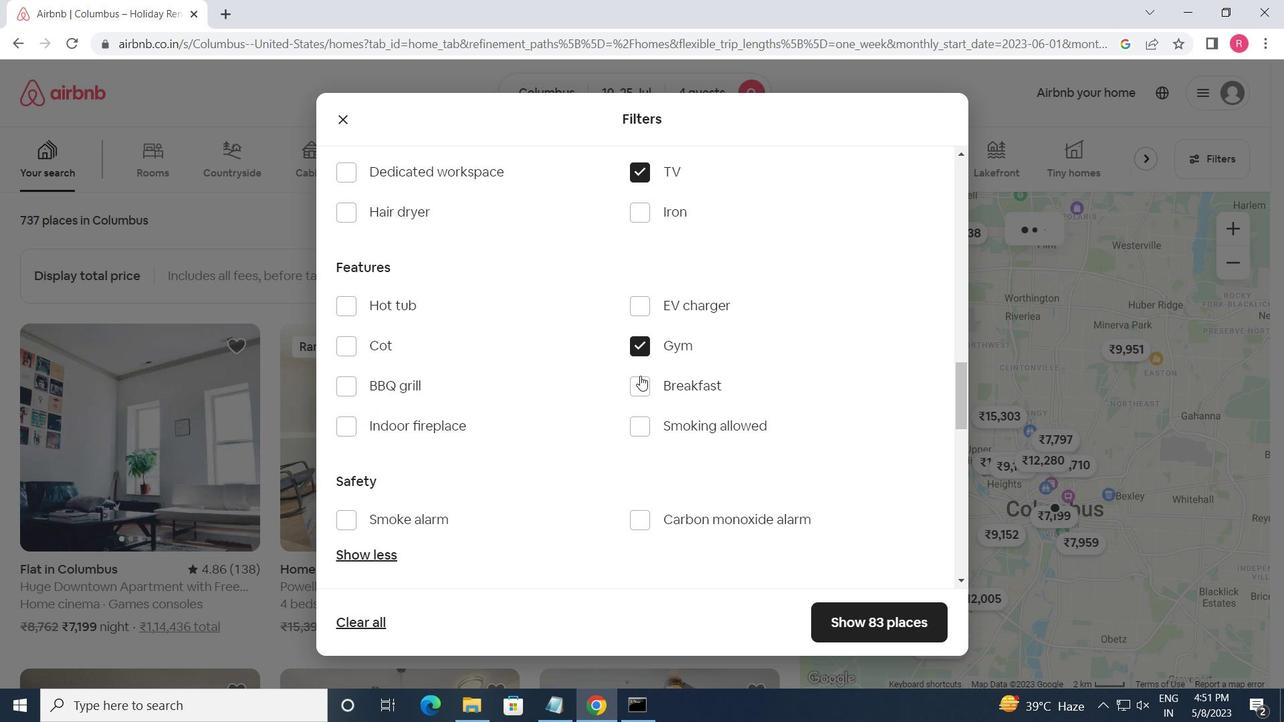 
Action: Mouse pressed left at (640, 395)
Screenshot: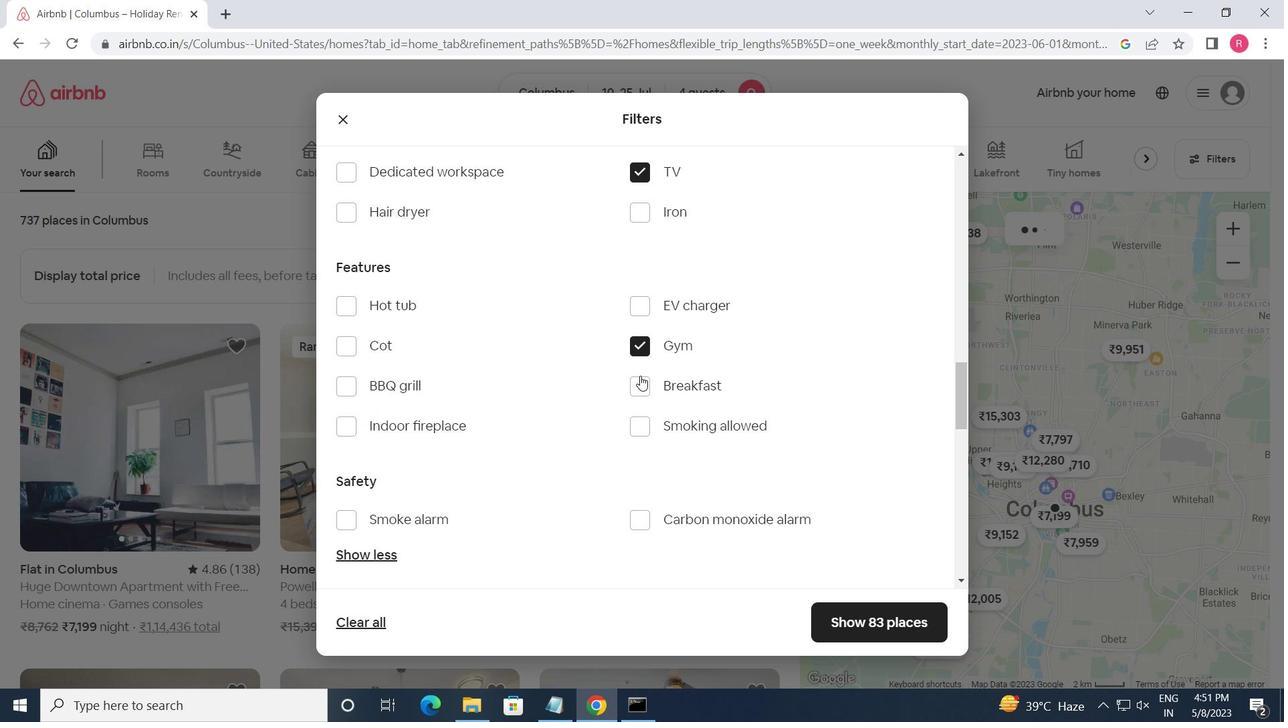 
Action: Mouse scrolled (640, 394) with delta (0, 0)
Screenshot: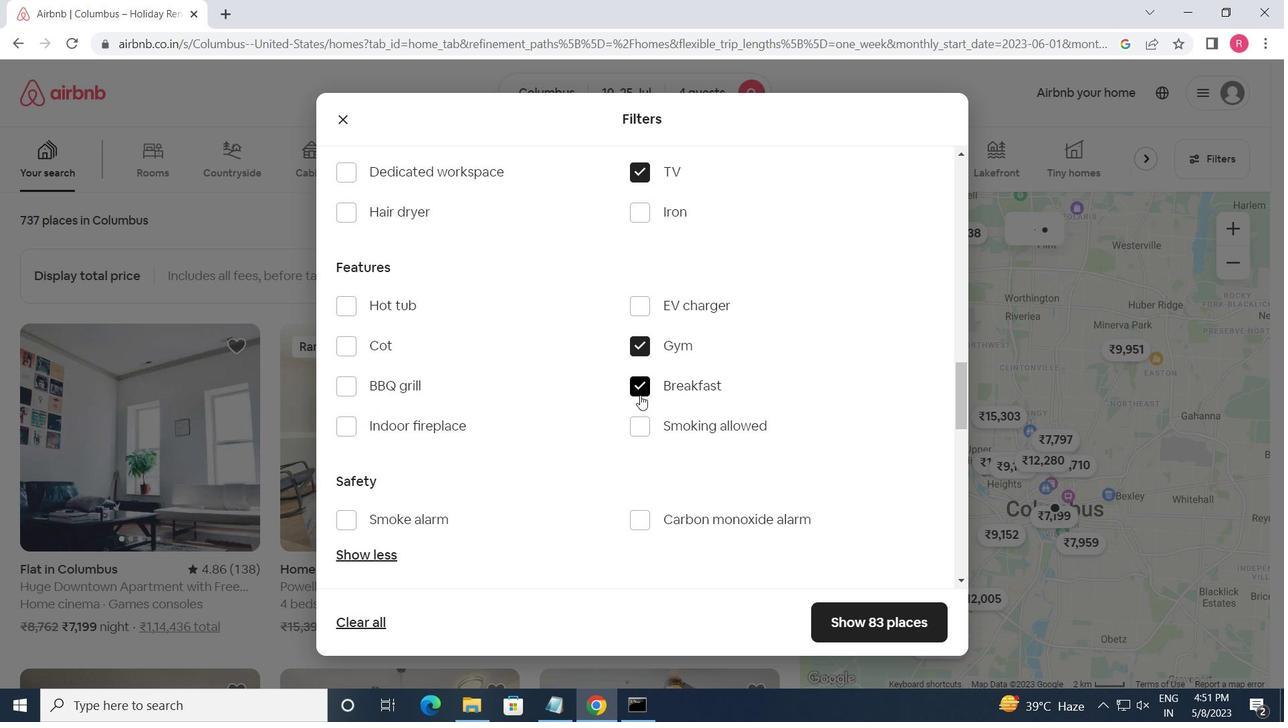 
Action: Mouse scrolled (640, 394) with delta (0, 0)
Screenshot: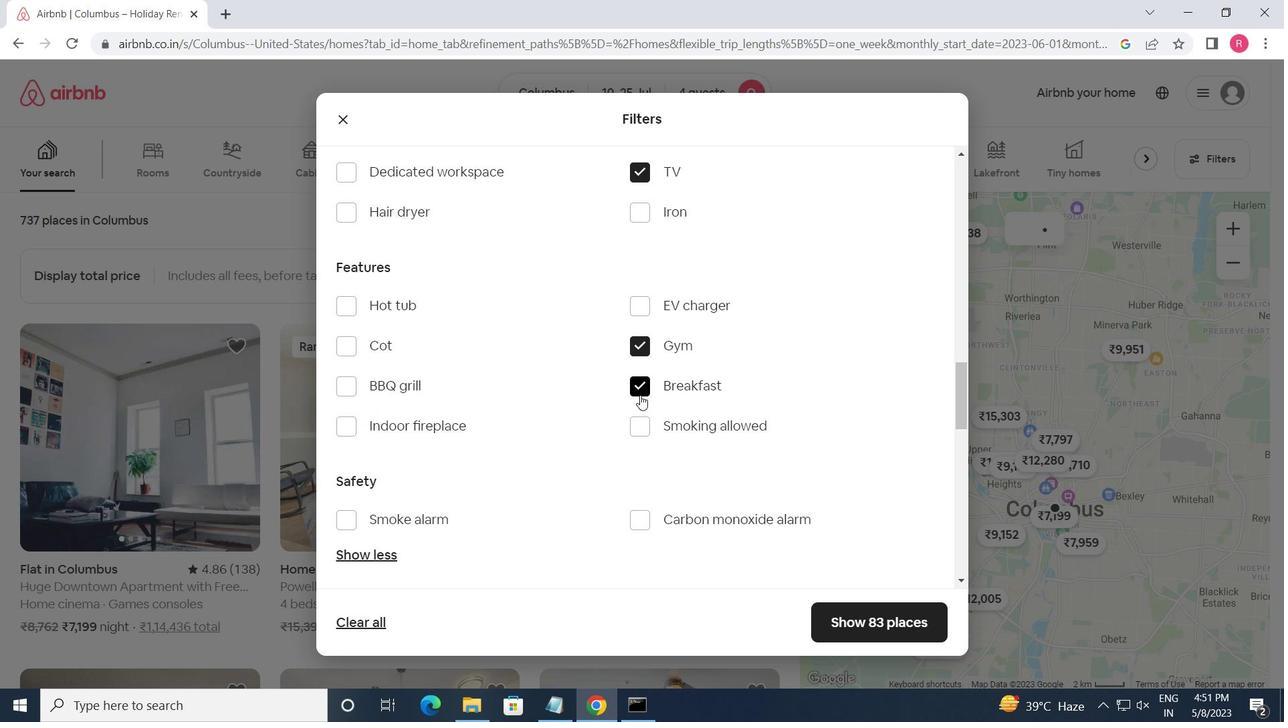 
Action: Mouse scrolled (640, 394) with delta (0, 0)
Screenshot: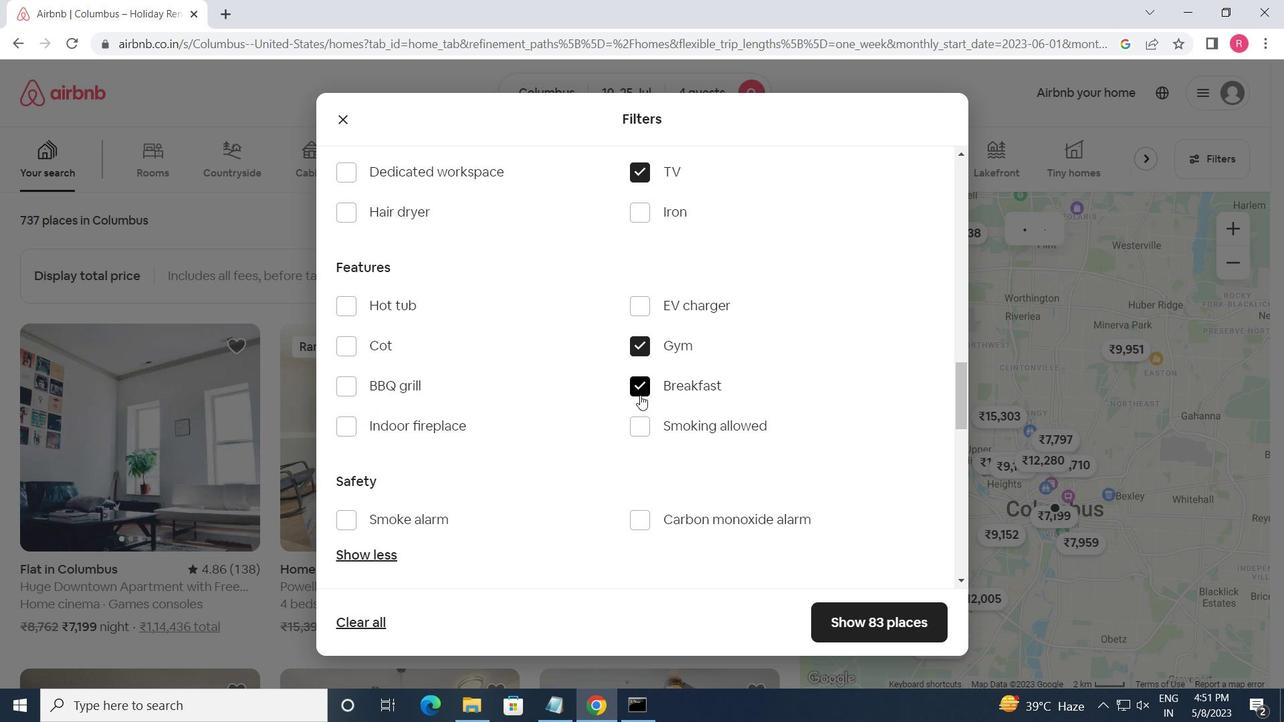 
Action: Mouse moved to (893, 503)
Screenshot: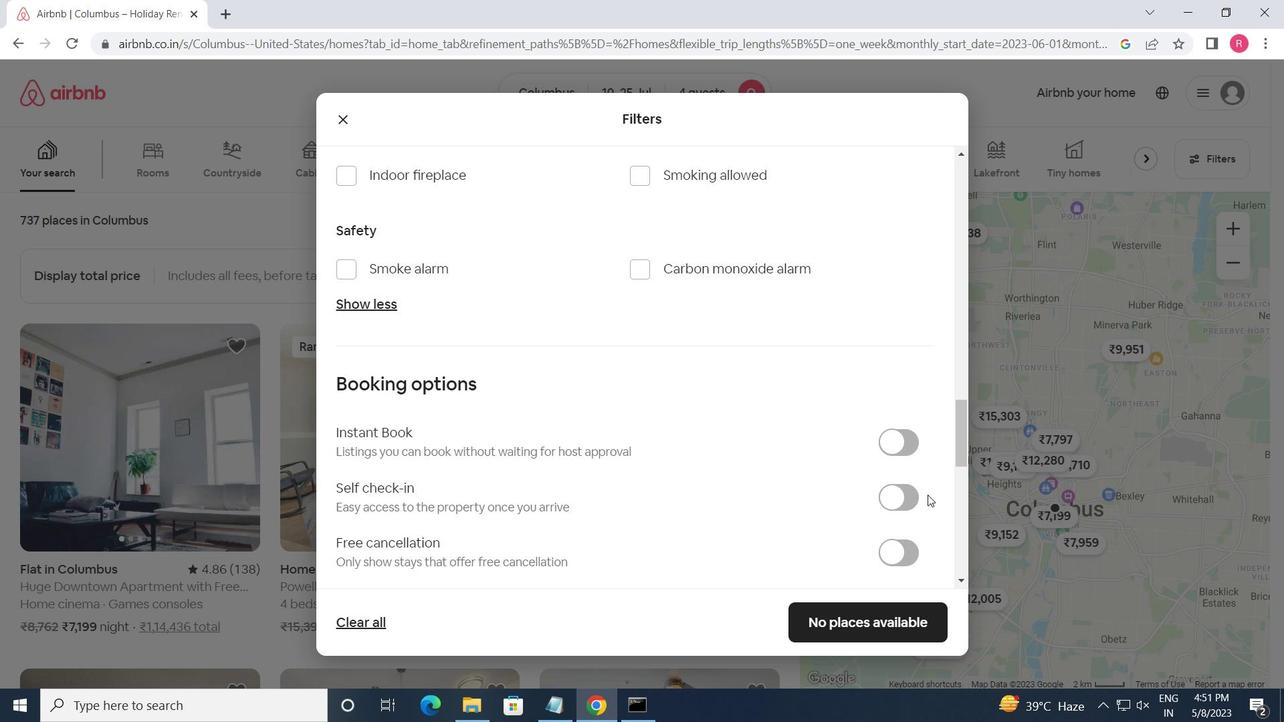 
Action: Mouse pressed left at (893, 503)
Screenshot: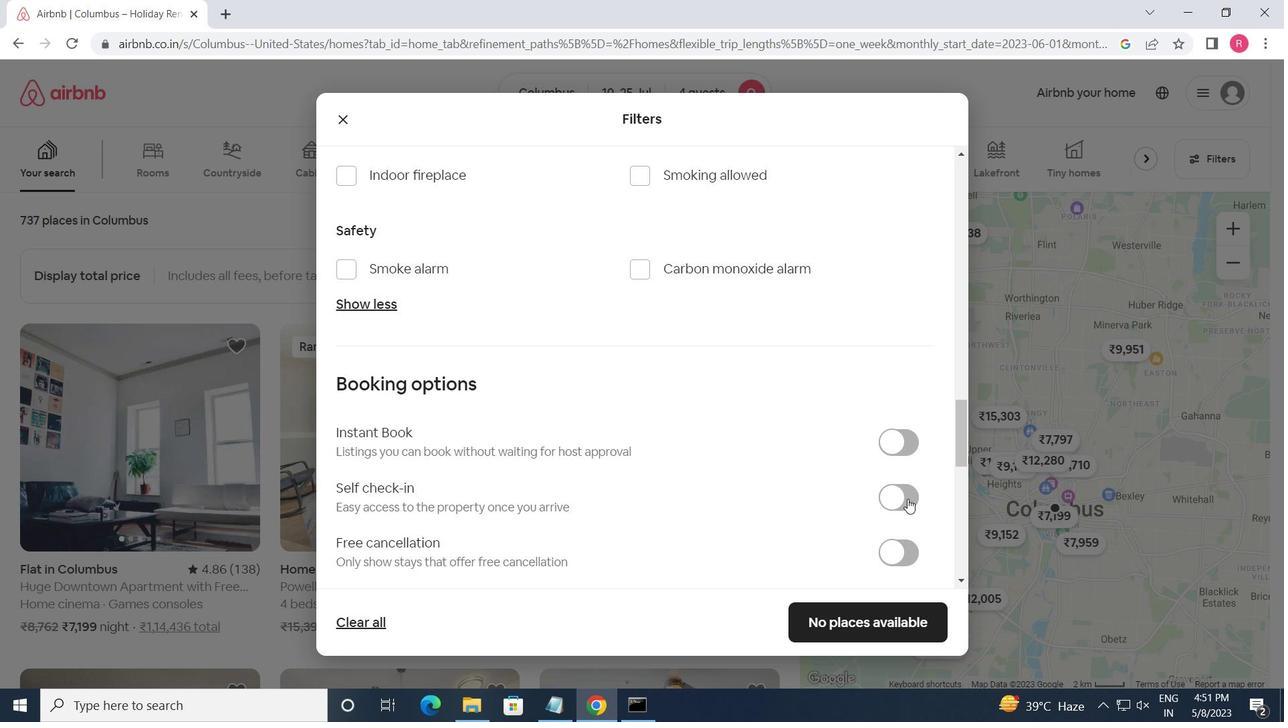 
Action: Mouse moved to (745, 517)
Screenshot: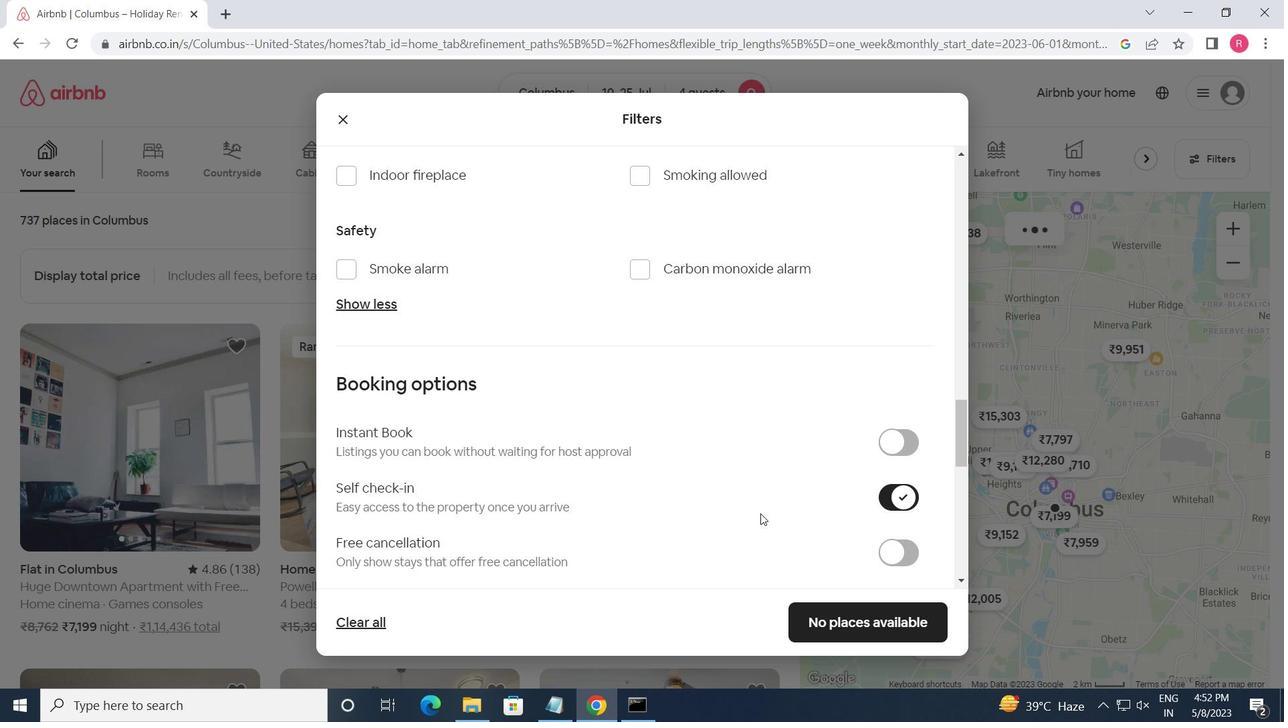 
Action: Mouse scrolled (745, 517) with delta (0, 0)
Screenshot: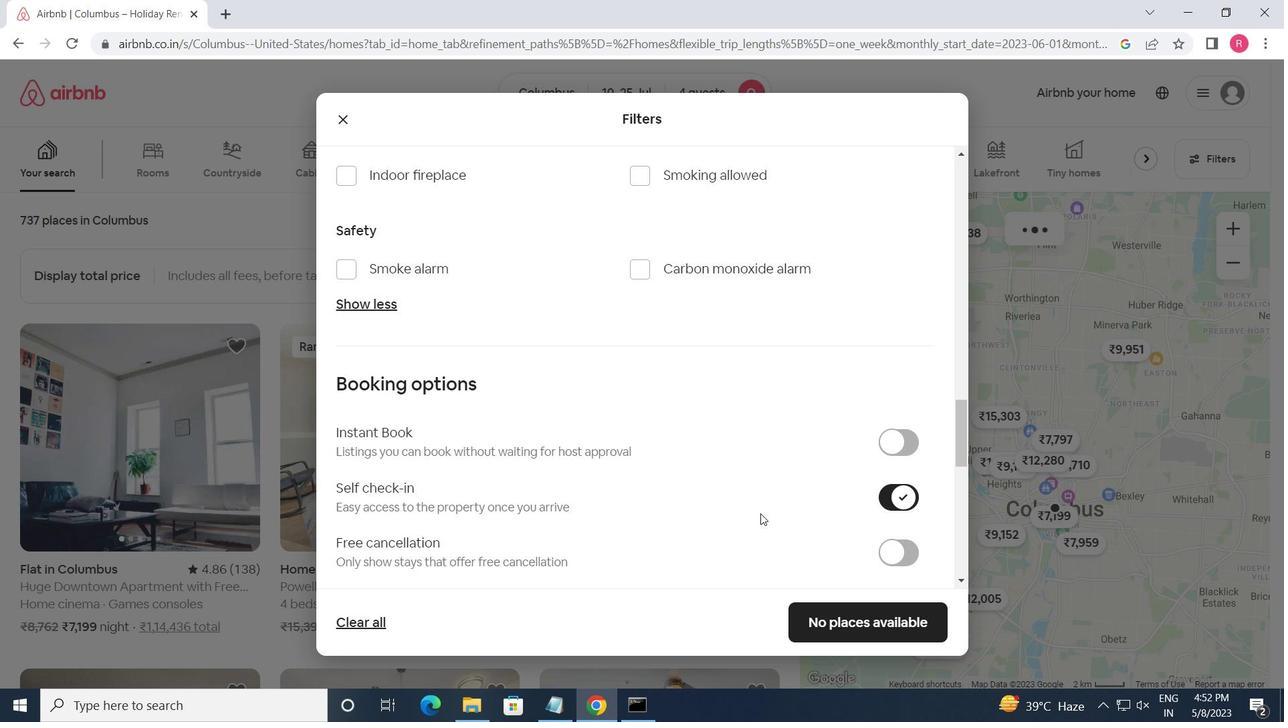 
Action: Mouse moved to (743, 518)
Screenshot: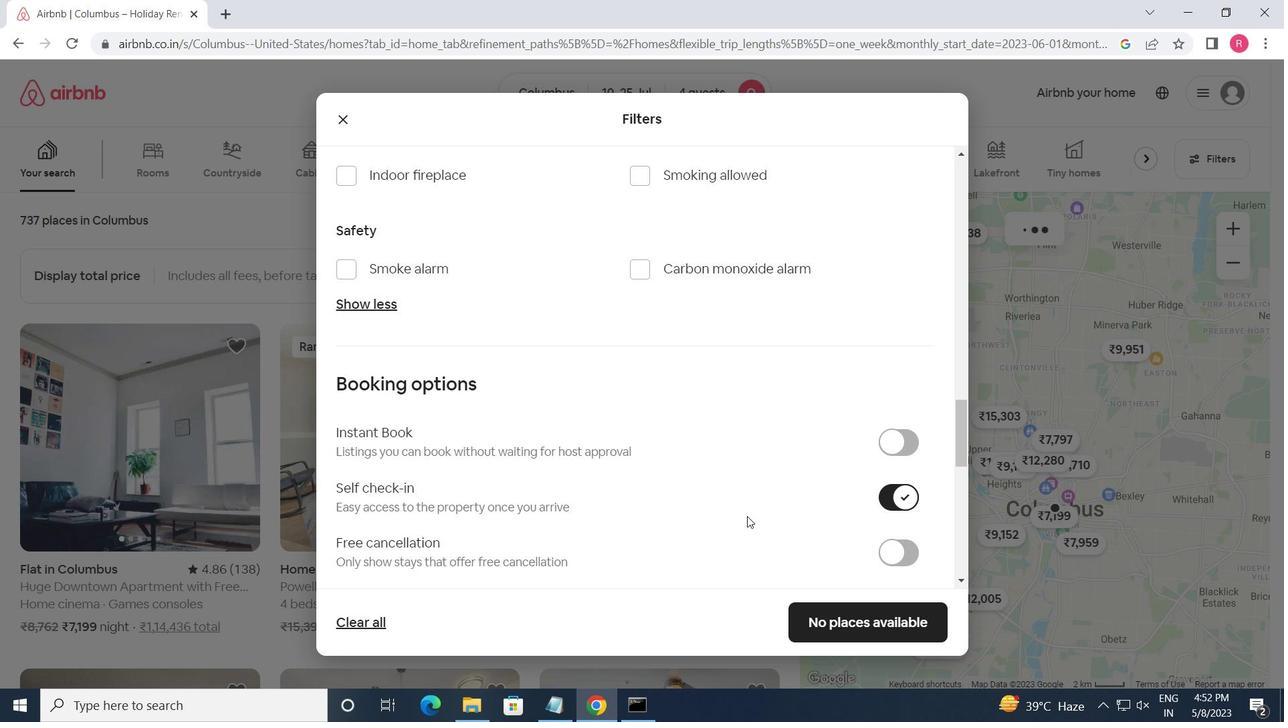 
Action: Mouse scrolled (743, 517) with delta (0, 0)
Screenshot: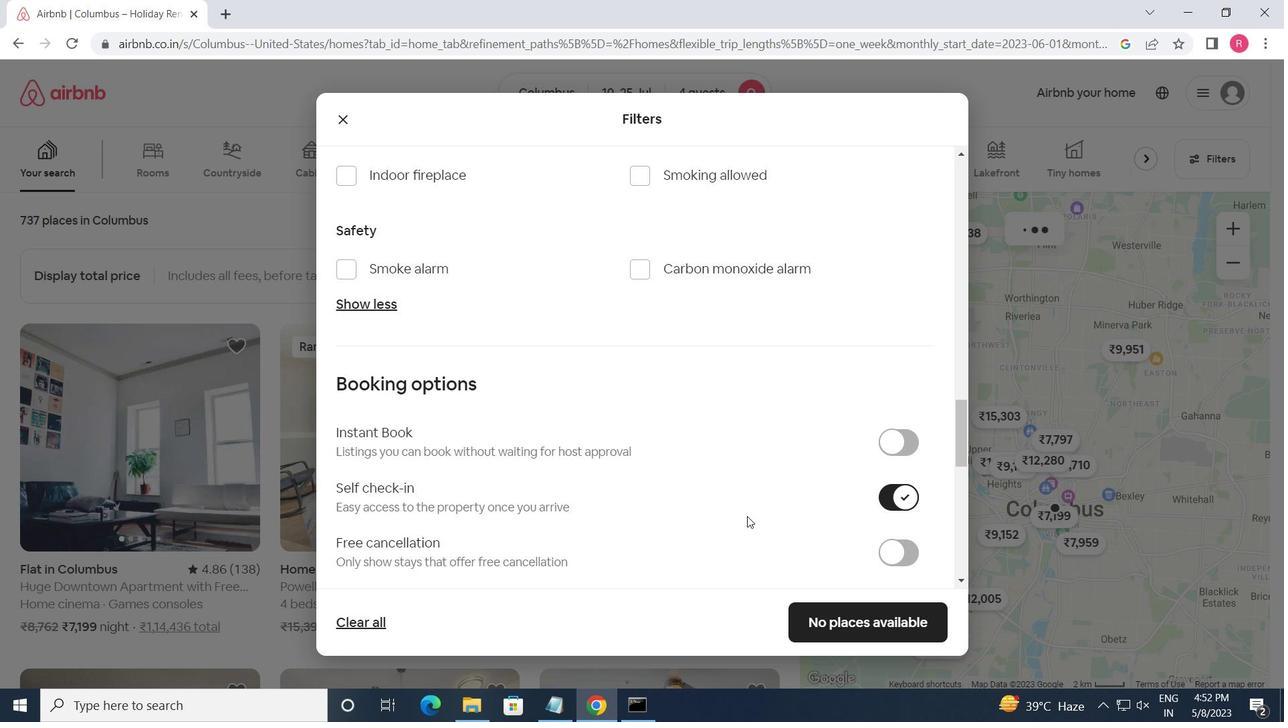 
Action: Mouse scrolled (743, 517) with delta (0, 0)
Screenshot: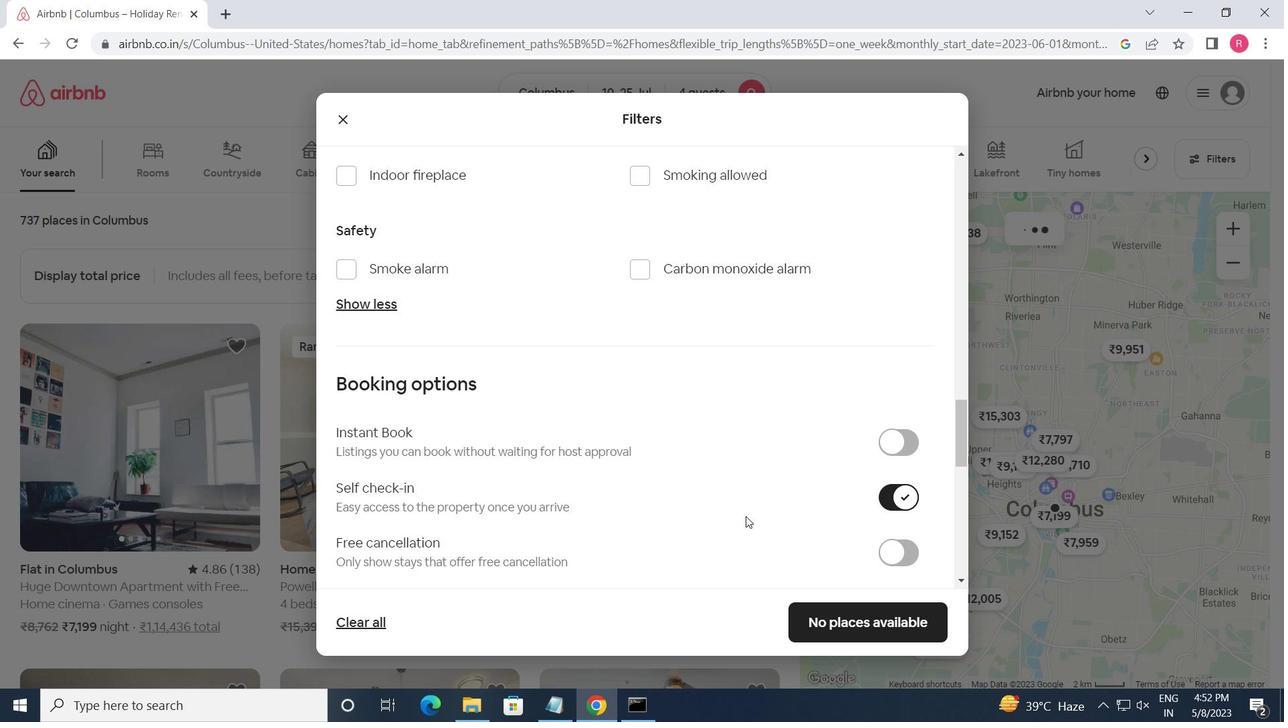 
Action: Mouse moved to (736, 509)
Screenshot: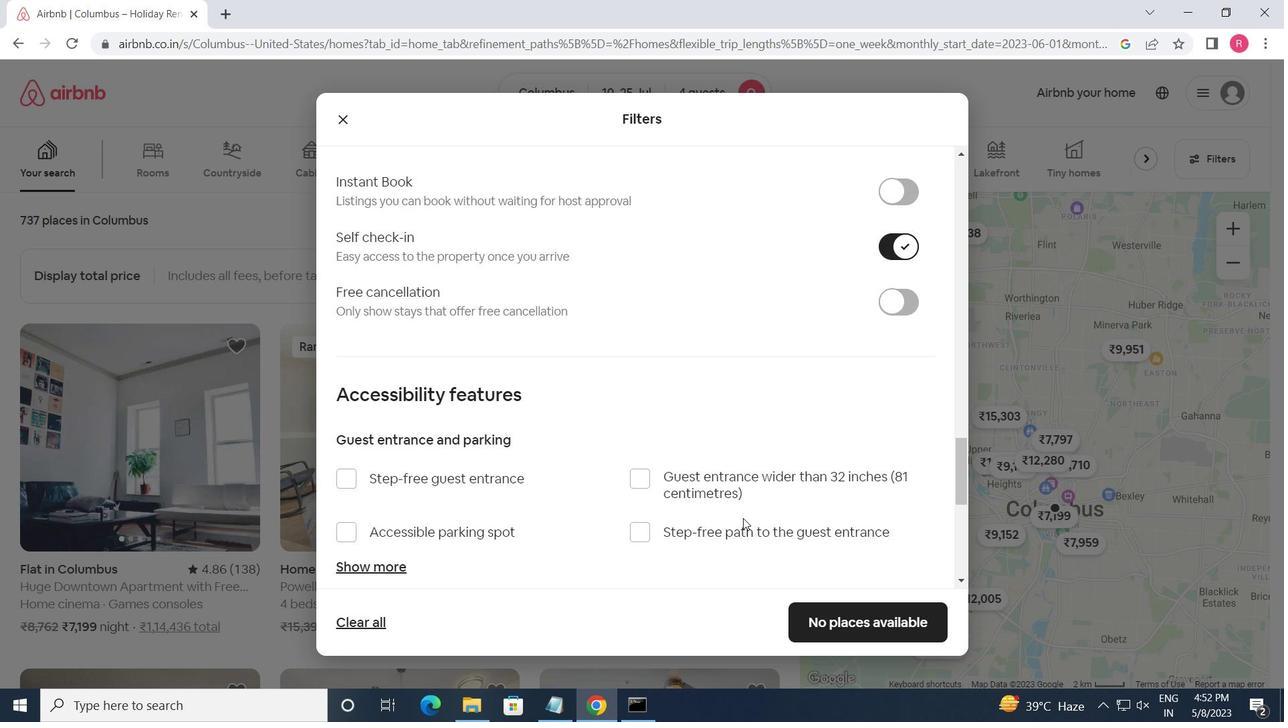 
Action: Mouse scrolled (736, 509) with delta (0, 0)
Screenshot: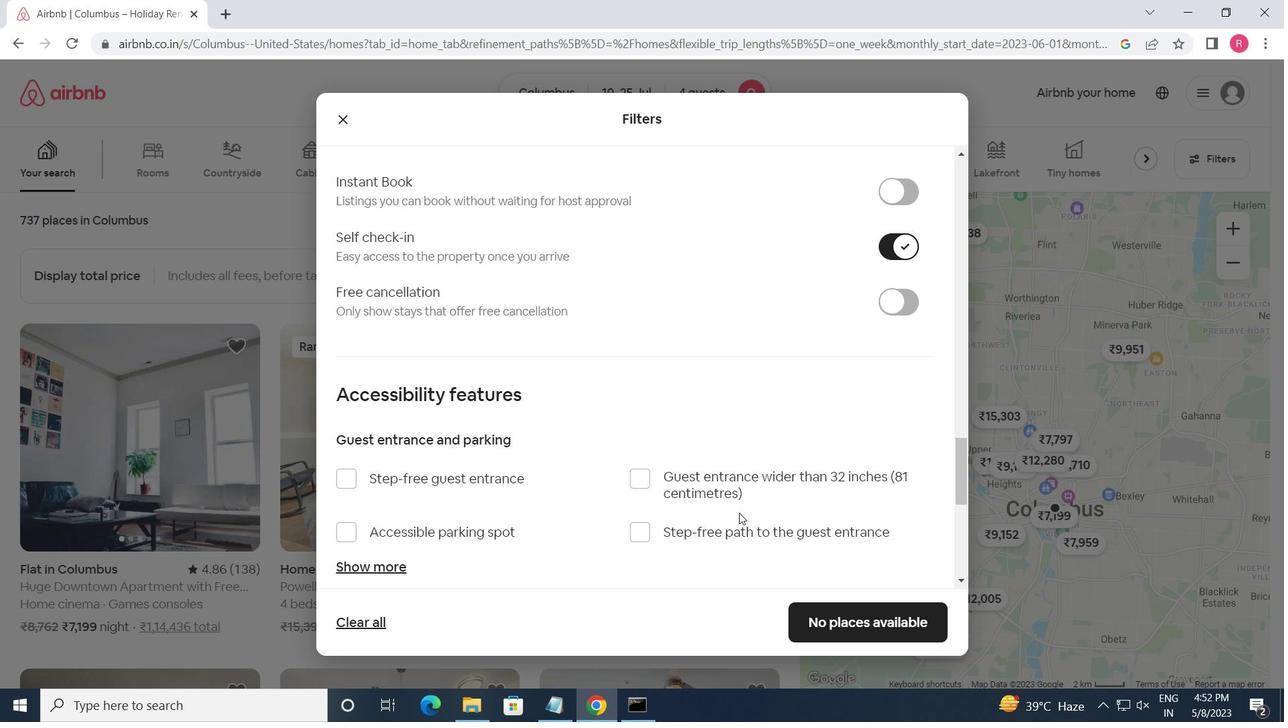 
Action: Mouse scrolled (736, 509) with delta (0, 0)
Screenshot: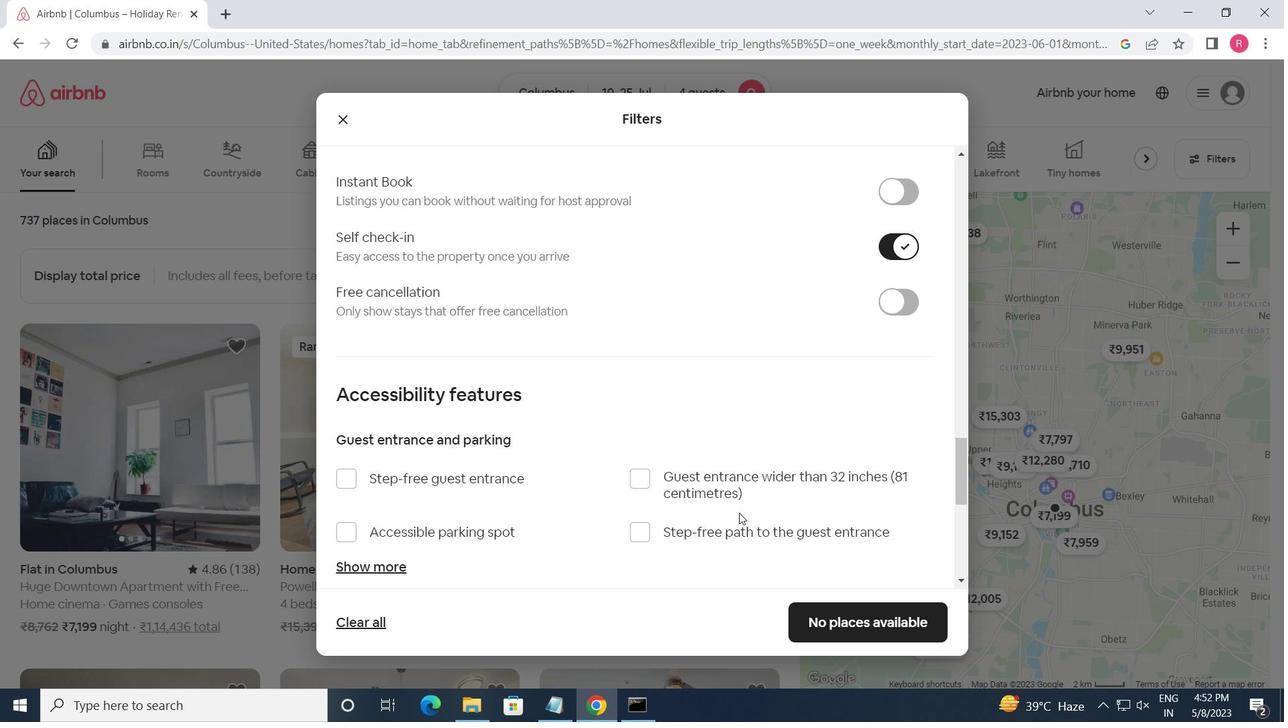 
Action: Mouse moved to (735, 509)
Screenshot: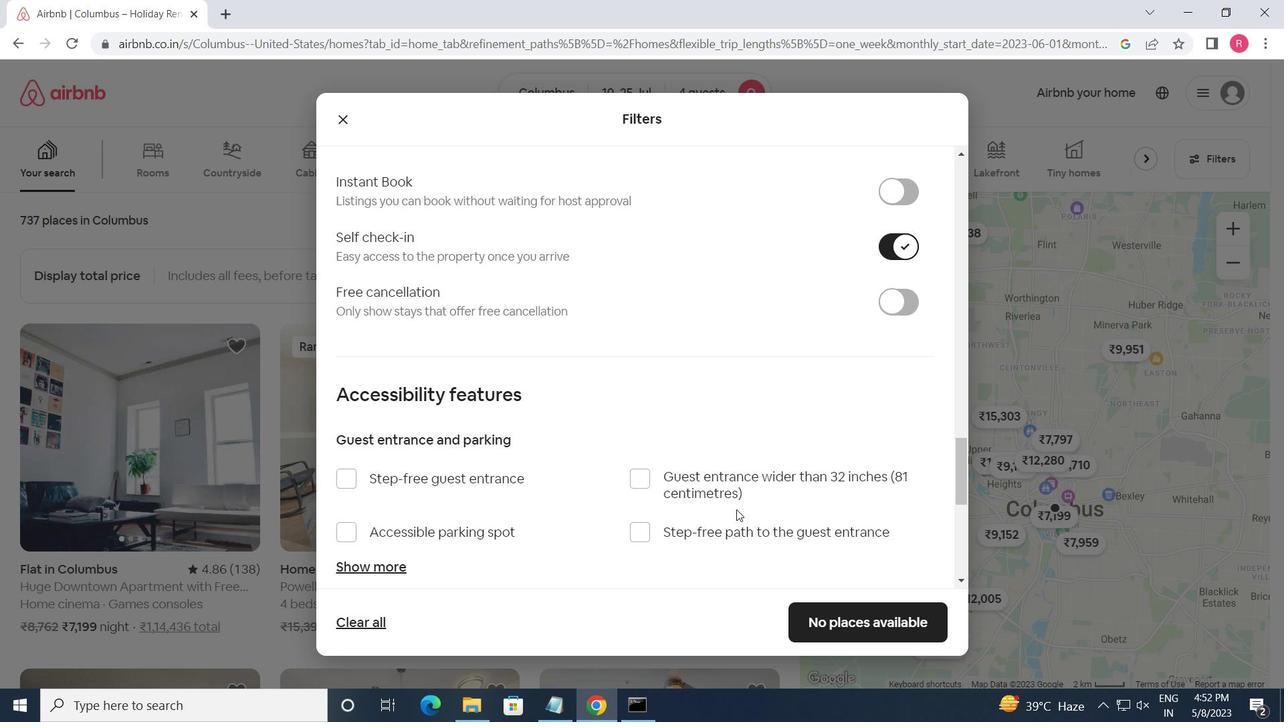 
Action: Mouse scrolled (735, 508) with delta (0, 0)
Screenshot: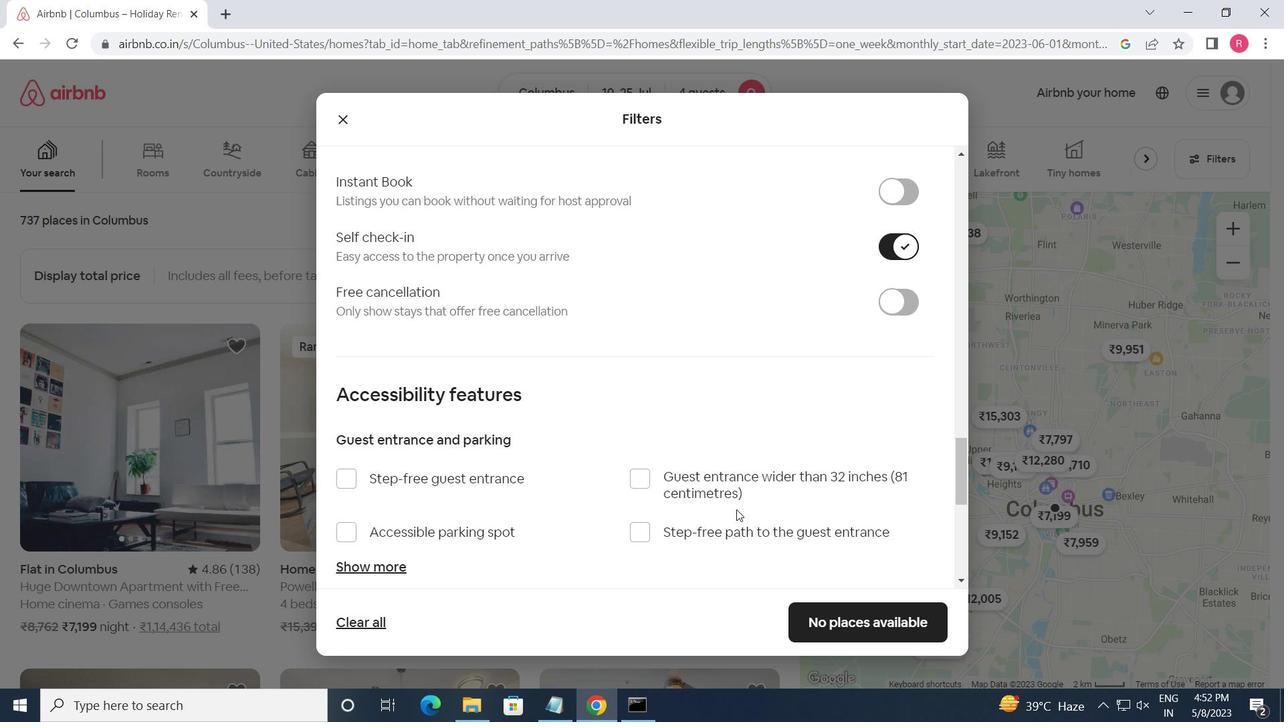 
Action: Mouse moved to (734, 509)
Screenshot: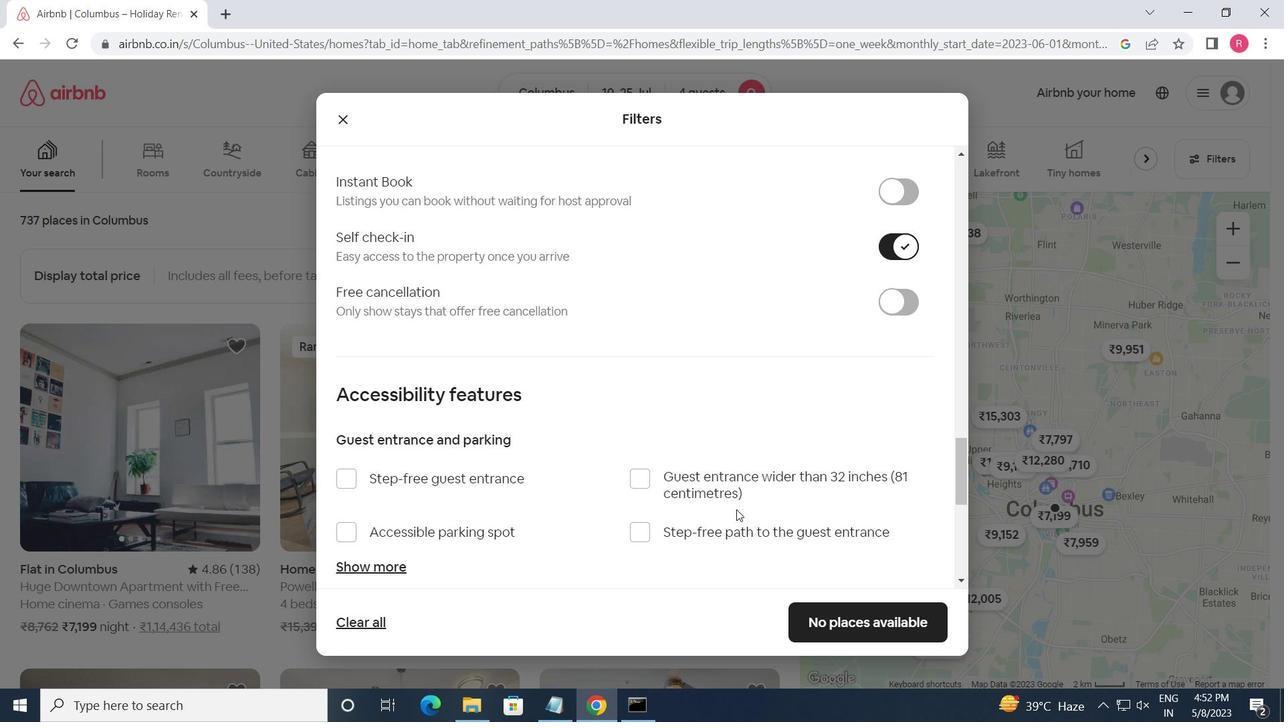 
Action: Mouse scrolled (734, 508) with delta (0, 0)
Screenshot: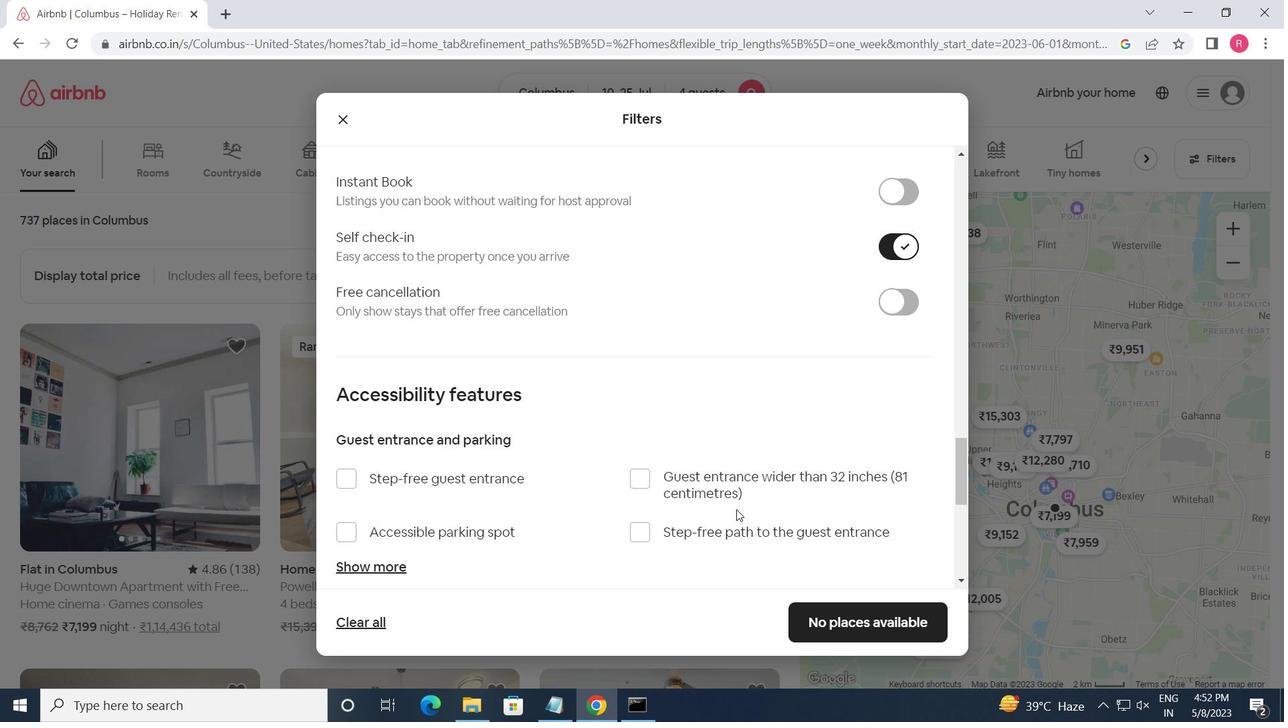 
Action: Mouse moved to (660, 513)
Screenshot: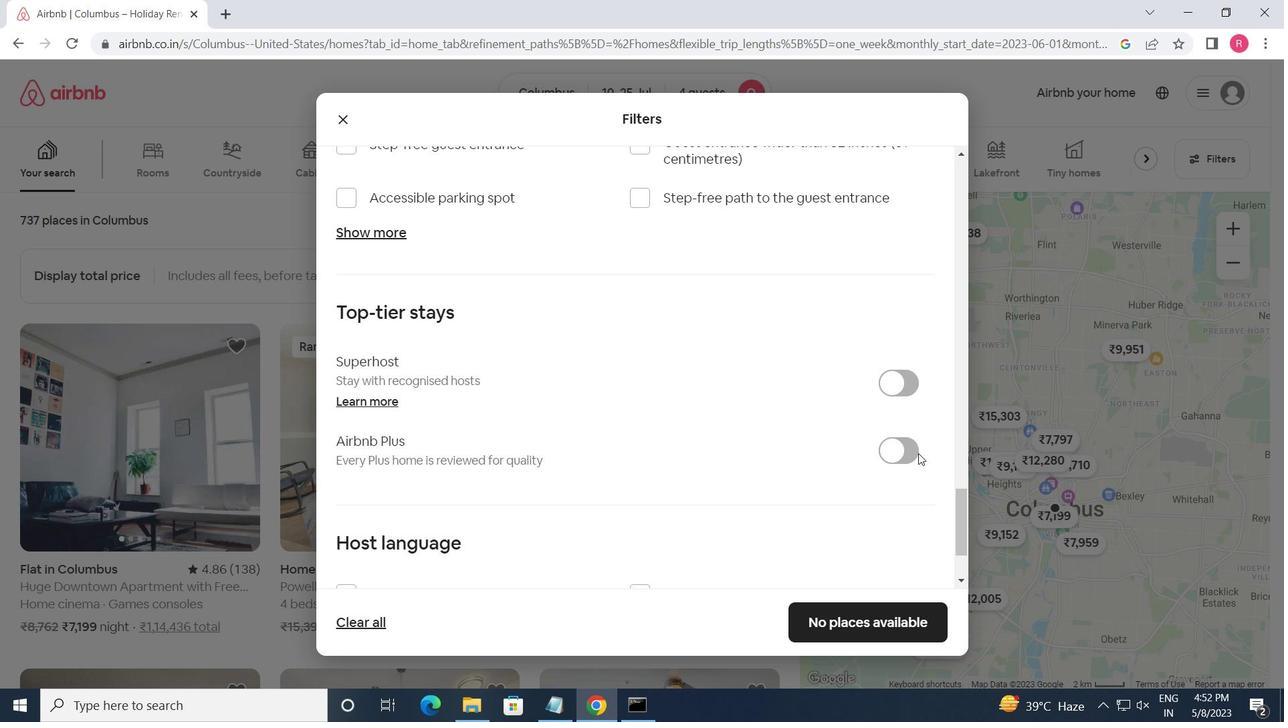 
Action: Mouse scrolled (660, 512) with delta (0, 0)
Screenshot: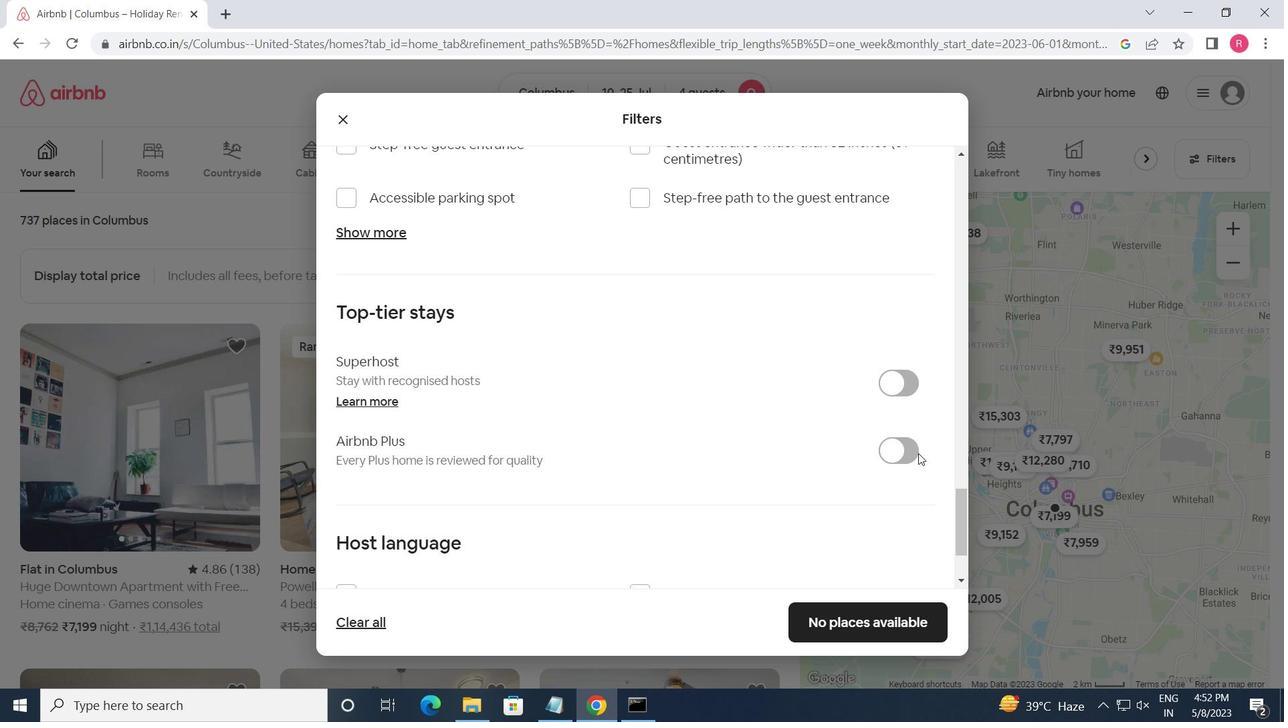 
Action: Mouse moved to (644, 515)
Screenshot: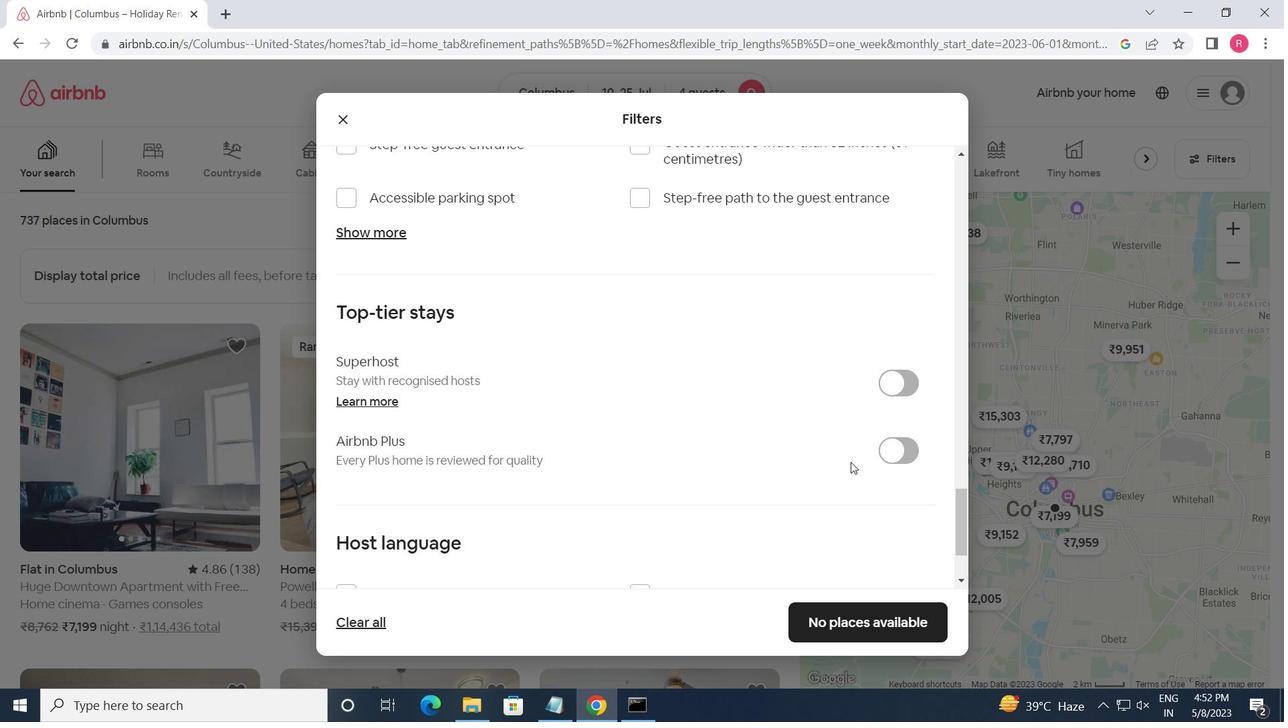 
Action: Mouse scrolled (644, 515) with delta (0, 0)
Screenshot: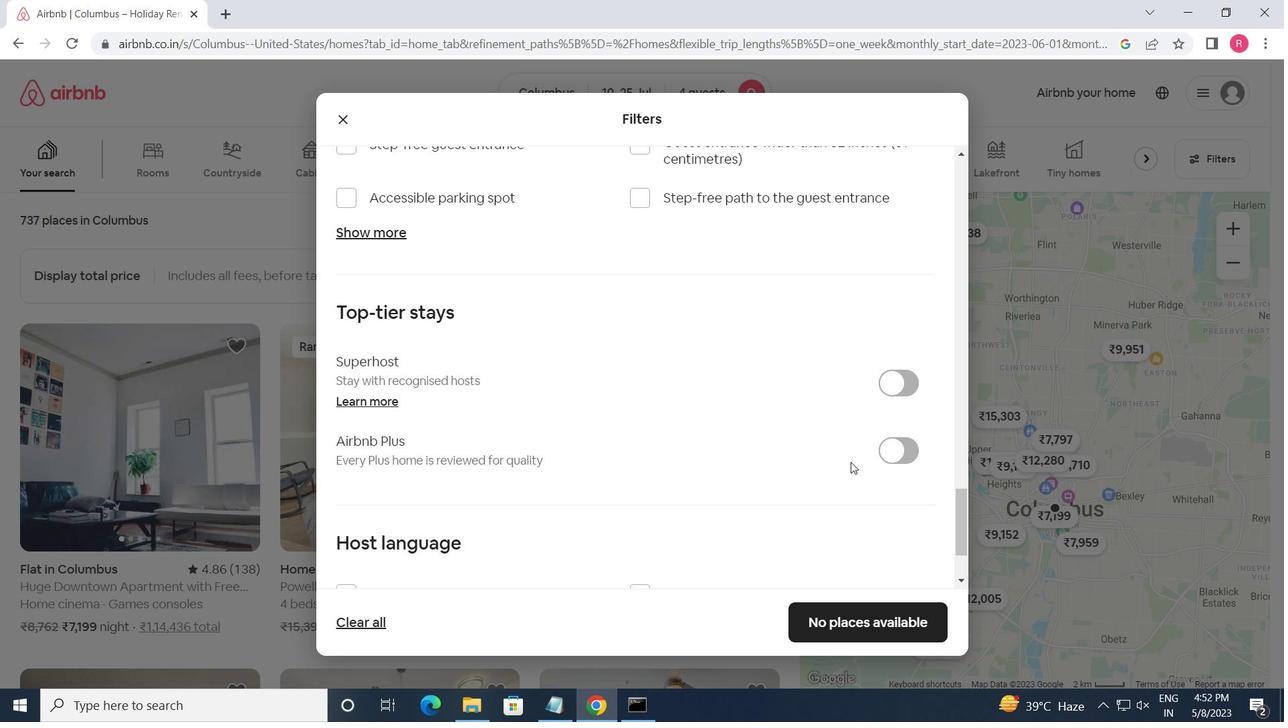 
Action: Mouse moved to (635, 516)
Screenshot: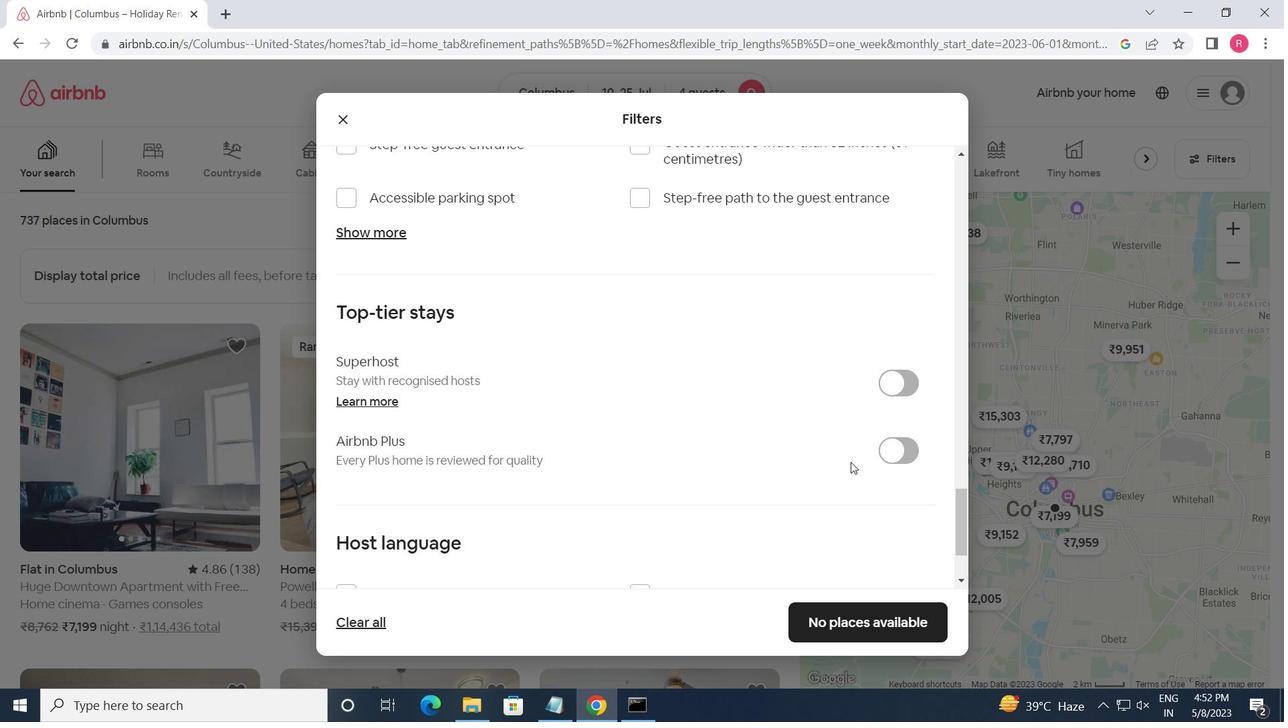 
Action: Mouse scrolled (635, 515) with delta (0, 0)
Screenshot: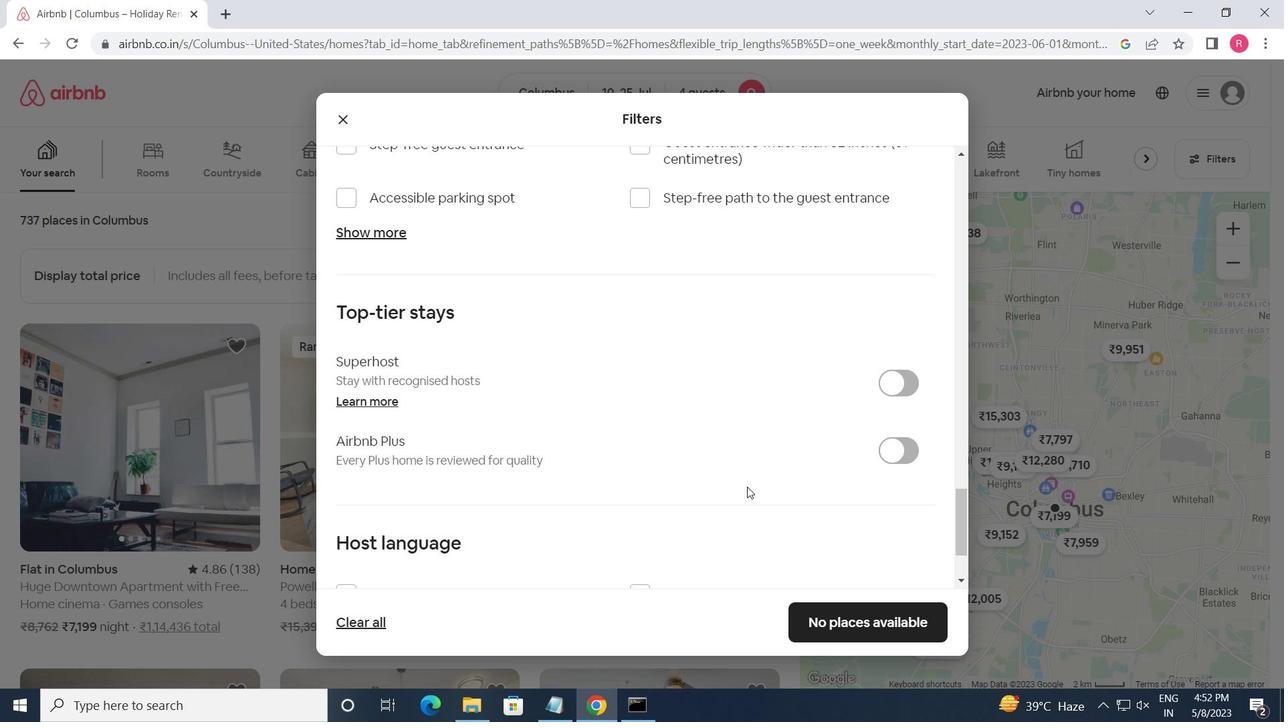 
Action: Mouse moved to (634, 516)
Screenshot: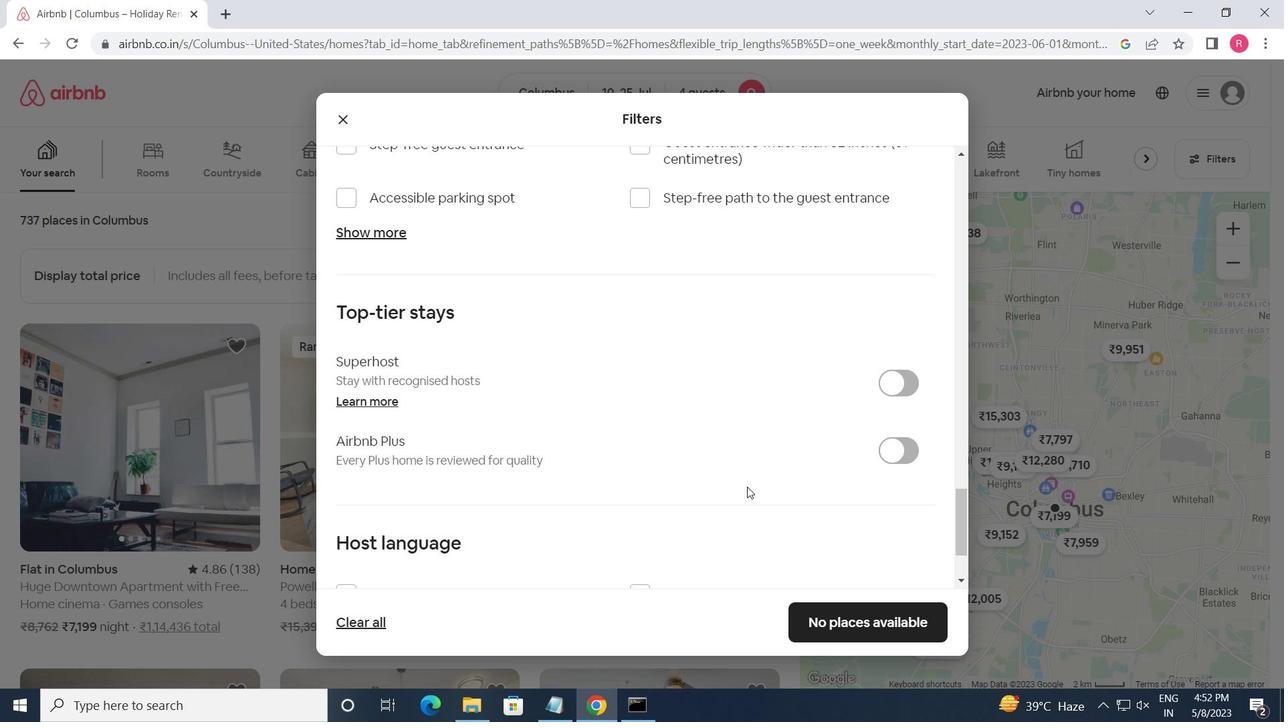 
Action: Mouse scrolled (634, 515) with delta (0, 0)
Screenshot: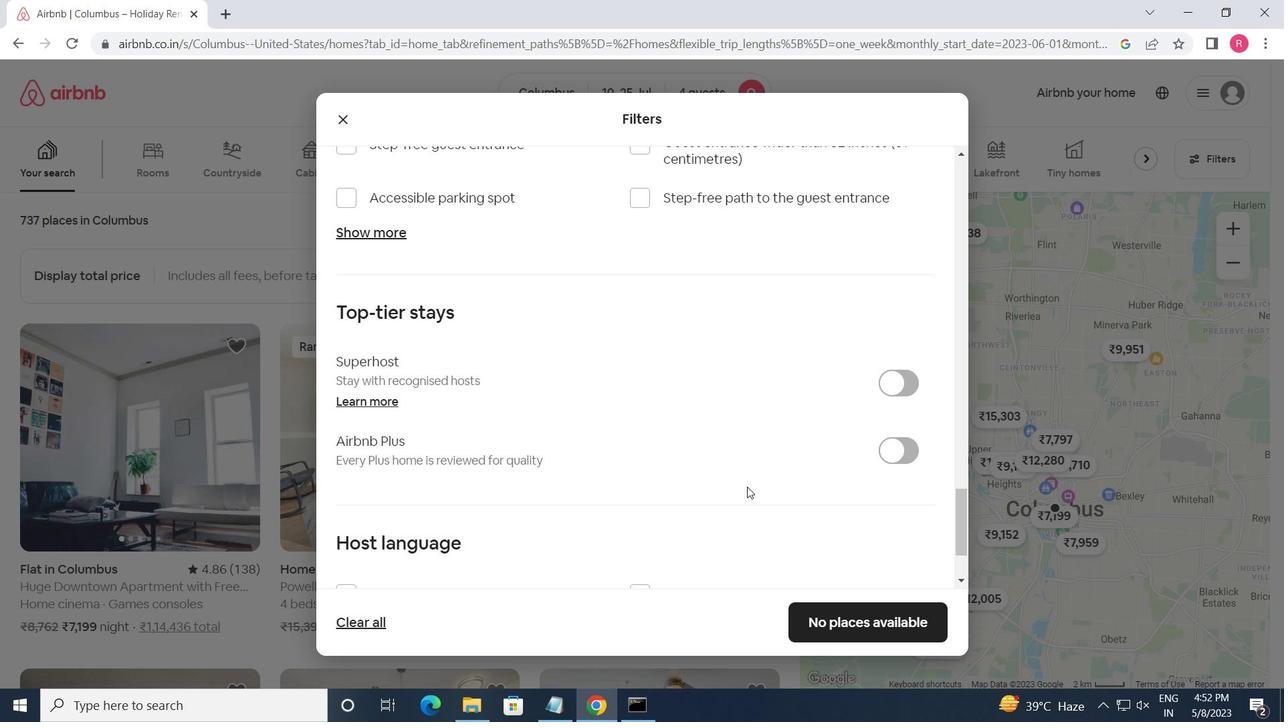 
Action: Mouse moved to (632, 516)
Screenshot: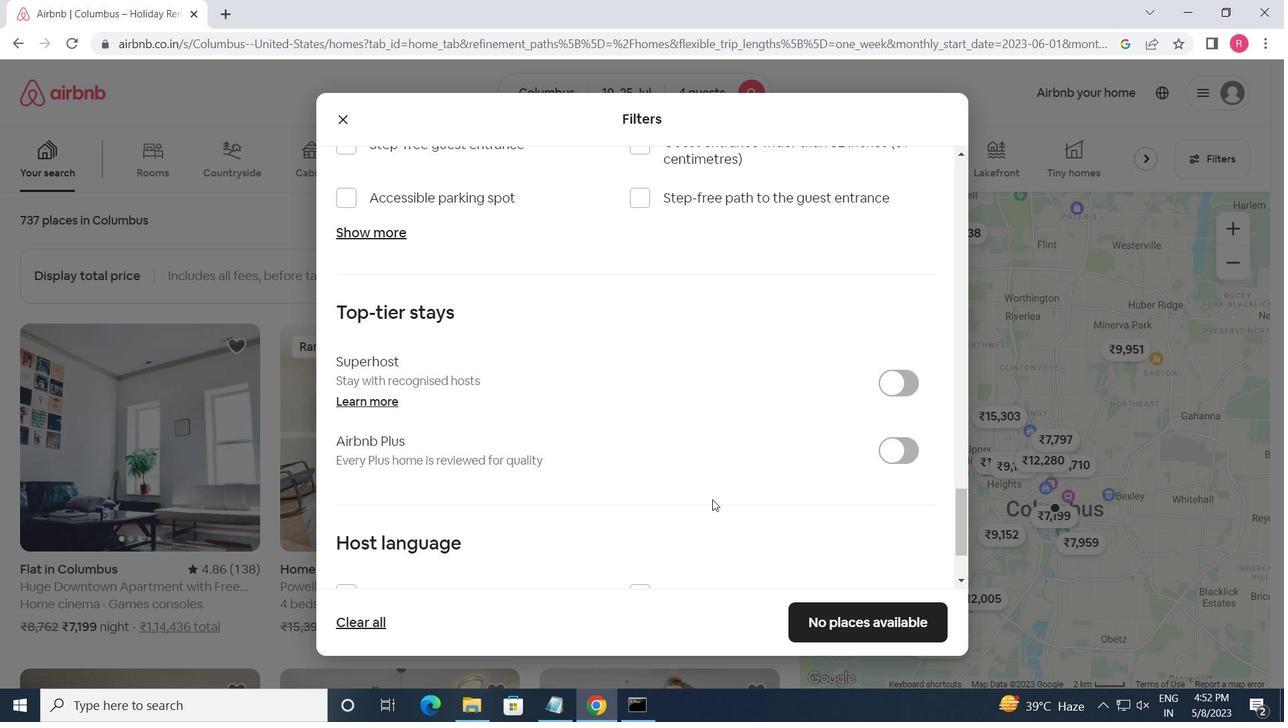 
Action: Mouse scrolled (632, 515) with delta (0, 0)
Screenshot: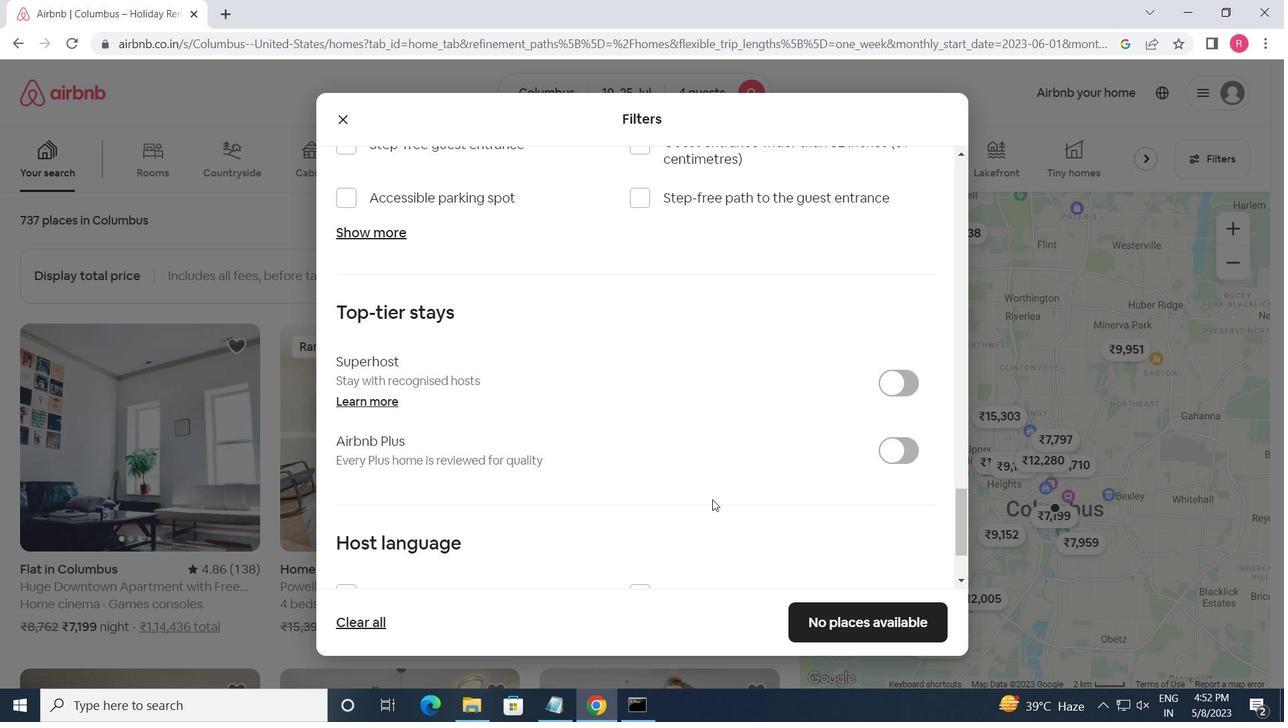 
Action: Mouse moved to (344, 469)
Screenshot: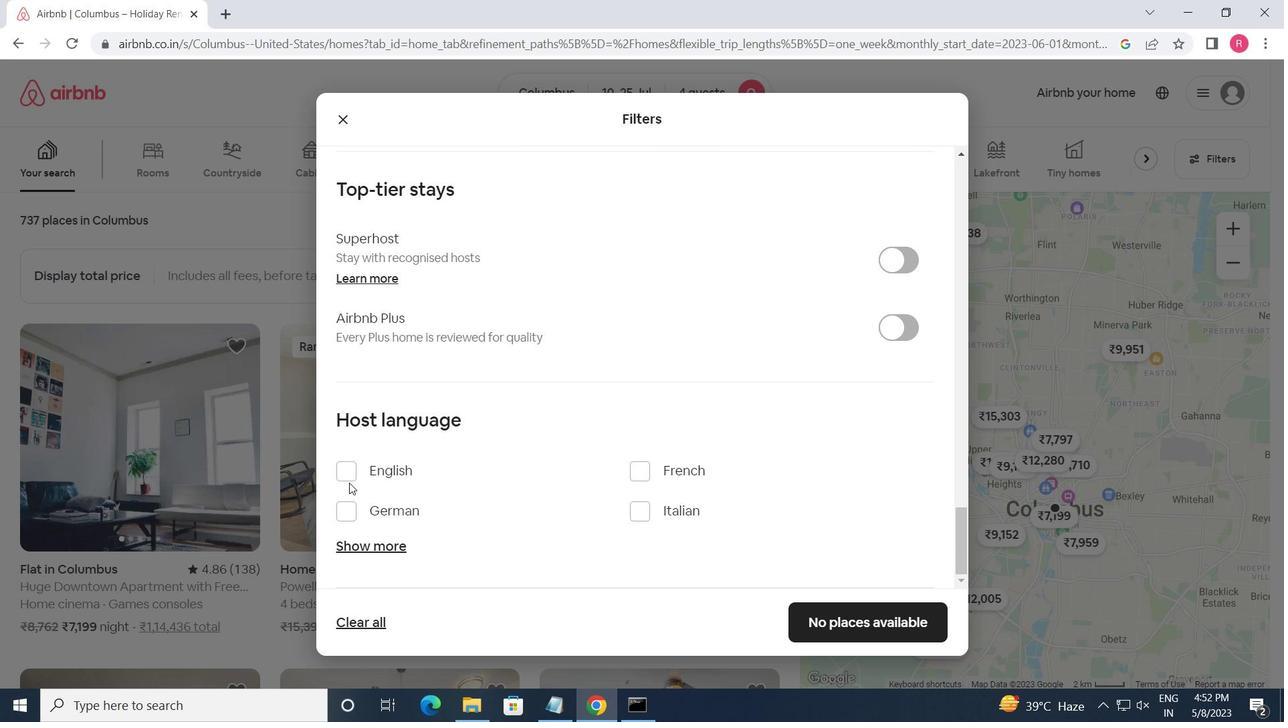 
Action: Mouse pressed left at (344, 469)
Screenshot: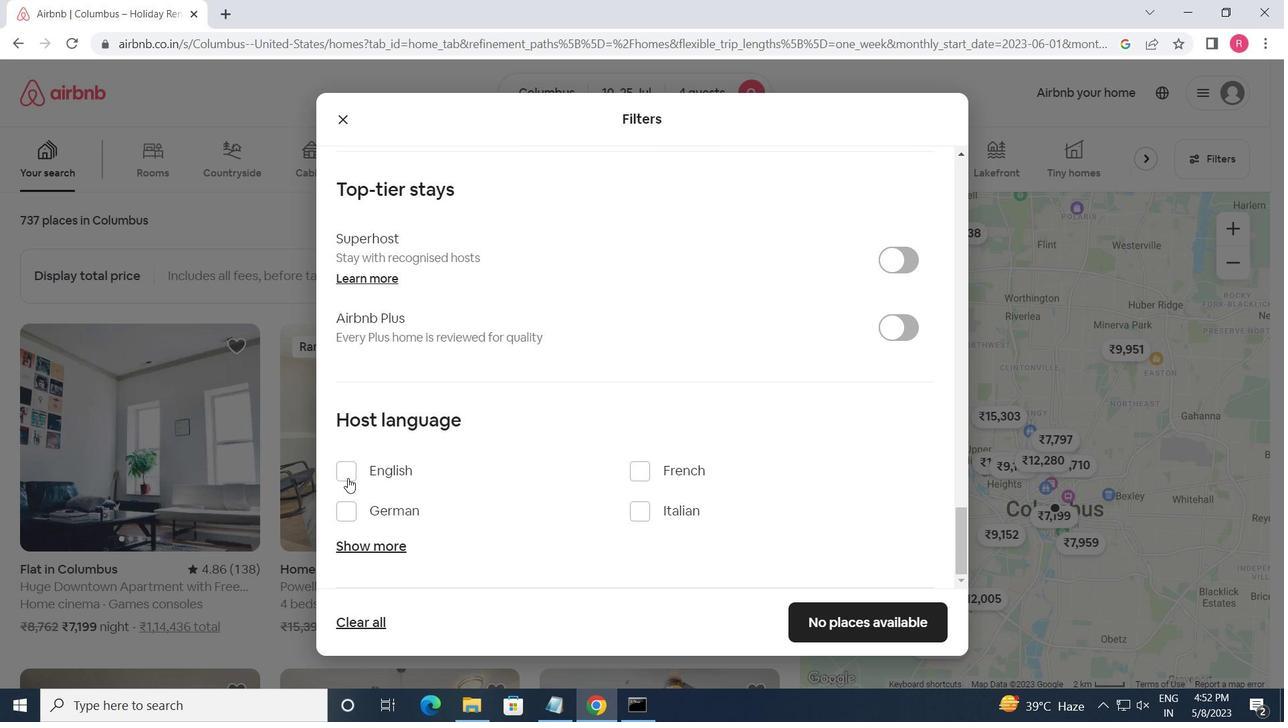 
Action: Mouse moved to (345, 470)
Screenshot: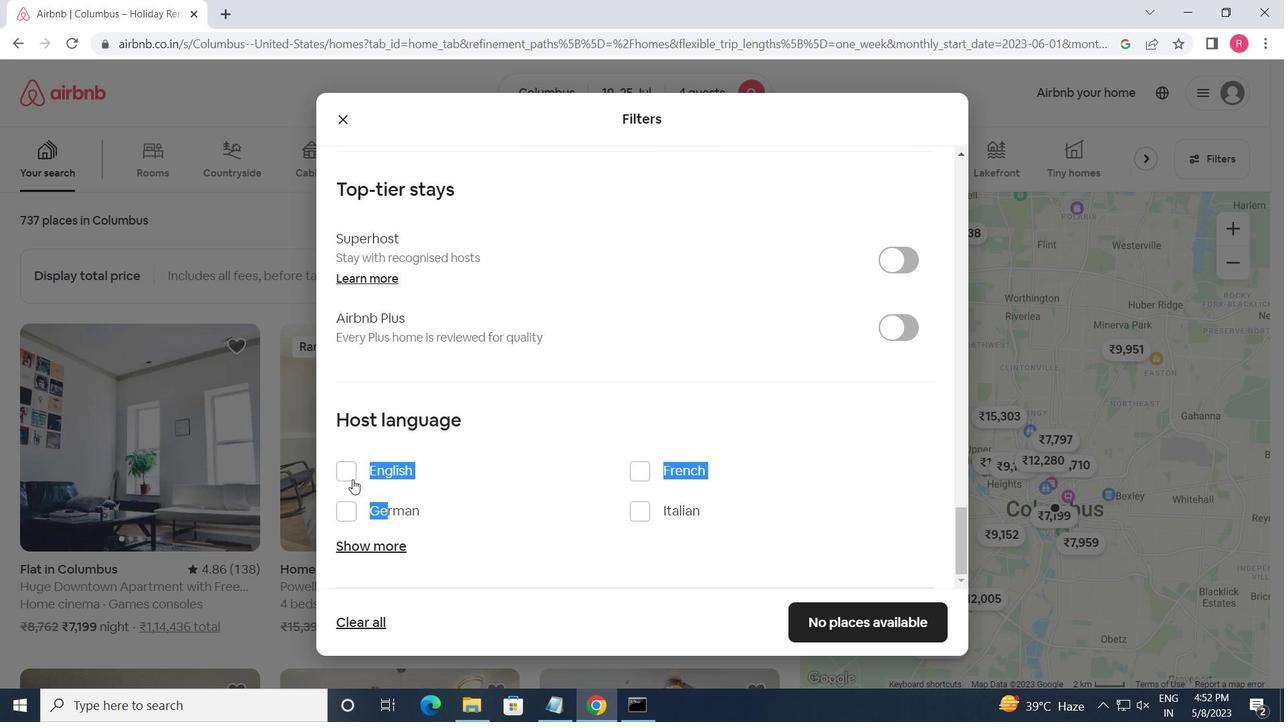 
Action: Mouse pressed left at (345, 470)
Screenshot: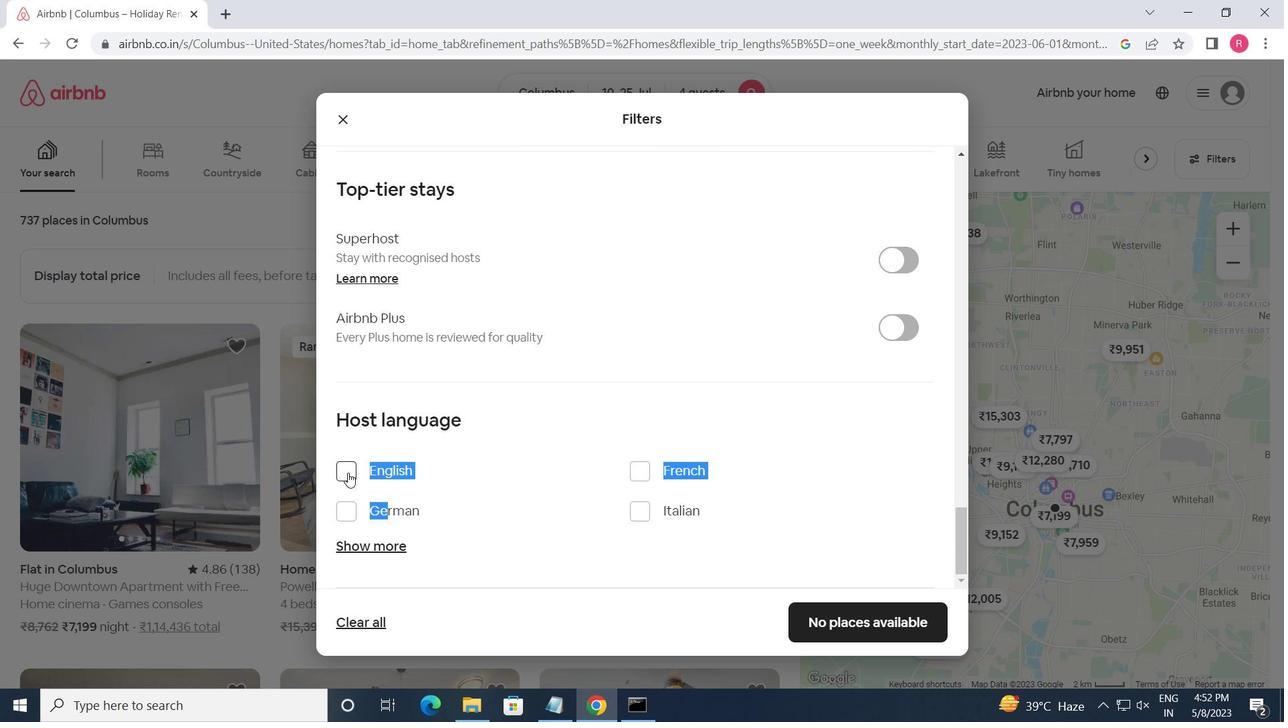 
Action: Mouse moved to (897, 624)
Screenshot: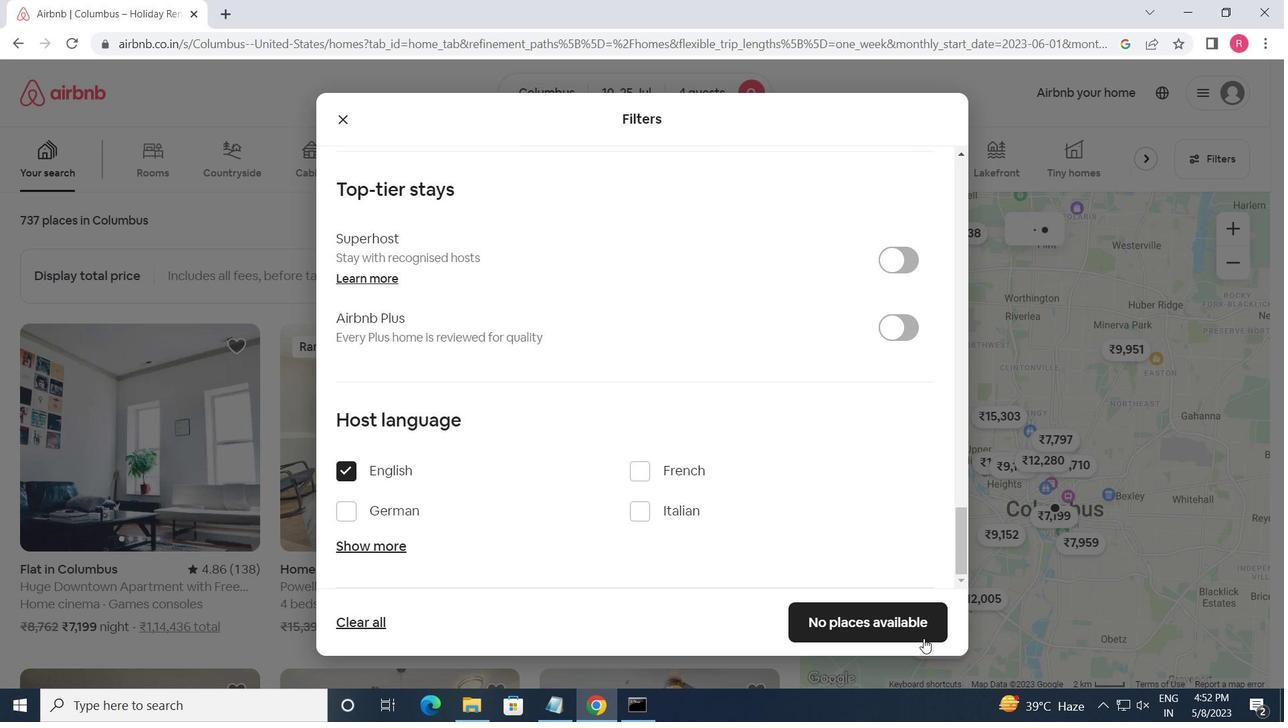 
Action: Mouse pressed left at (897, 624)
Screenshot: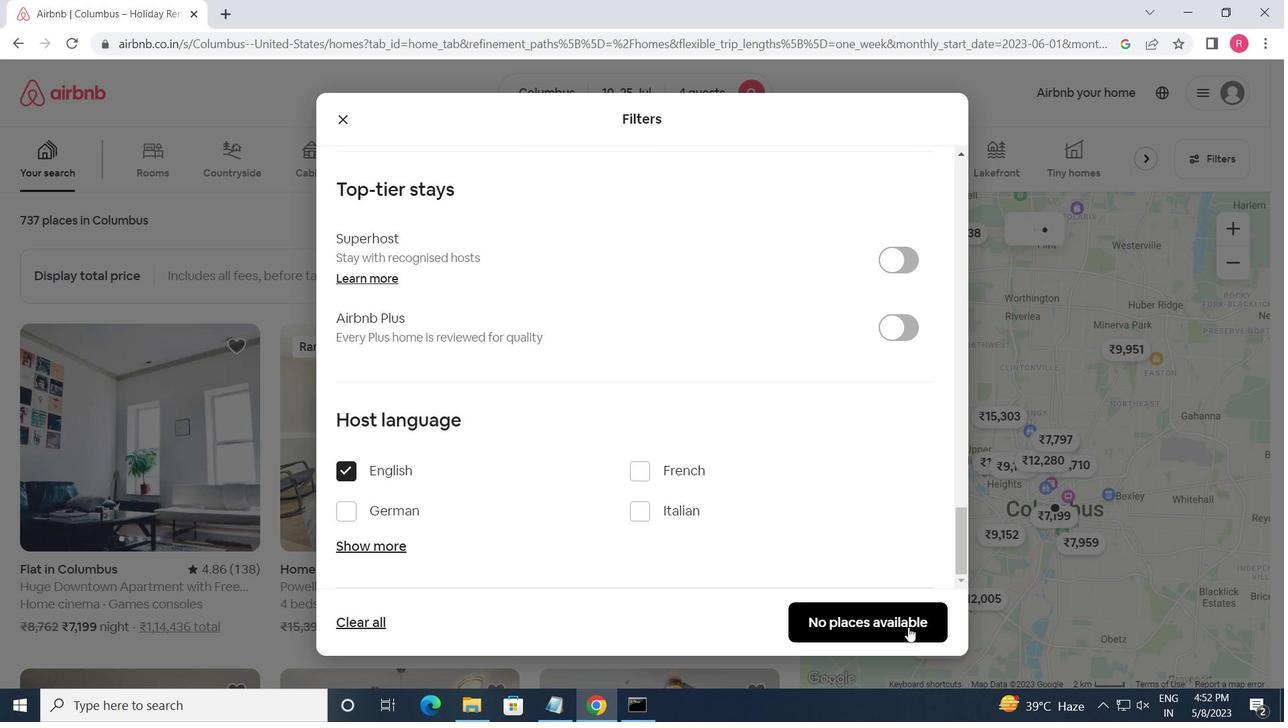 
